 Task: Add an event  with title  Training Workshop: Leadership Development, date '2024/03/24' to 2024/03/26  & Select Event type as  Group. Add location for the event as  789 Epidaurus Theatre, Epidaurus, Greece and add a description: After each fall, allow time for participants to reflect on their experience. Discuss the emotions, challenges, and level of trust felt during the exercise. Encourage open and honest communication about how the exercise relates to the team's dynamics and collaboration.Create an event link  http-trainingworkshop:leadershipdevelopmentcom & Select the event color as  Electric Lime. , logged in from the account softage.10@softage.netand send the event invitation to softage.8@softage.net and softage.9@softage.net
Action: Mouse moved to (736, 143)
Screenshot: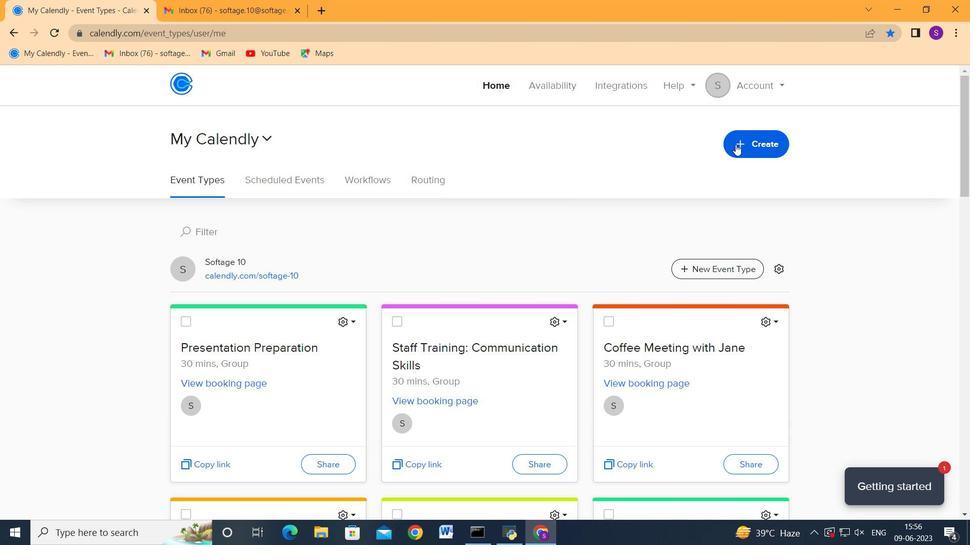 
Action: Mouse pressed left at (736, 143)
Screenshot: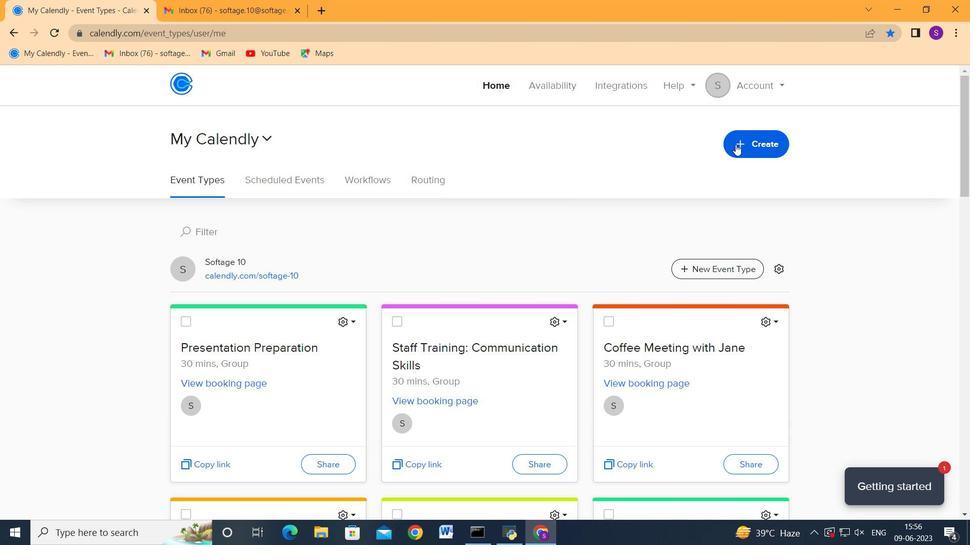 
Action: Mouse moved to (668, 207)
Screenshot: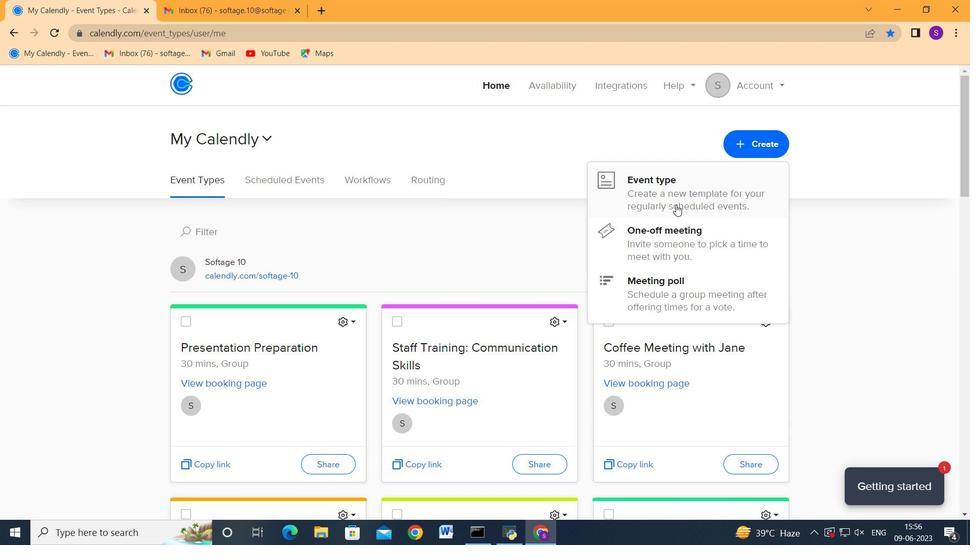 
Action: Mouse pressed left at (668, 207)
Screenshot: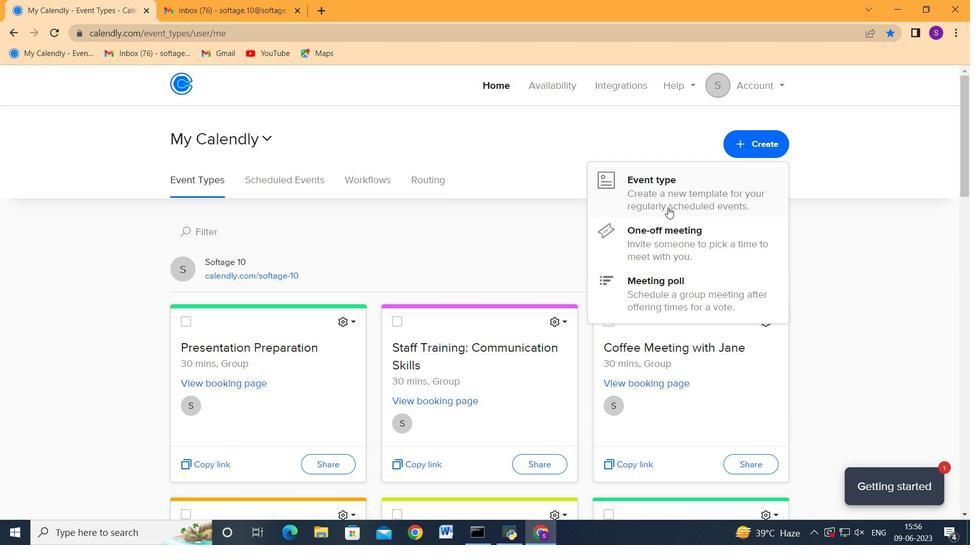 
Action: Mouse moved to (456, 294)
Screenshot: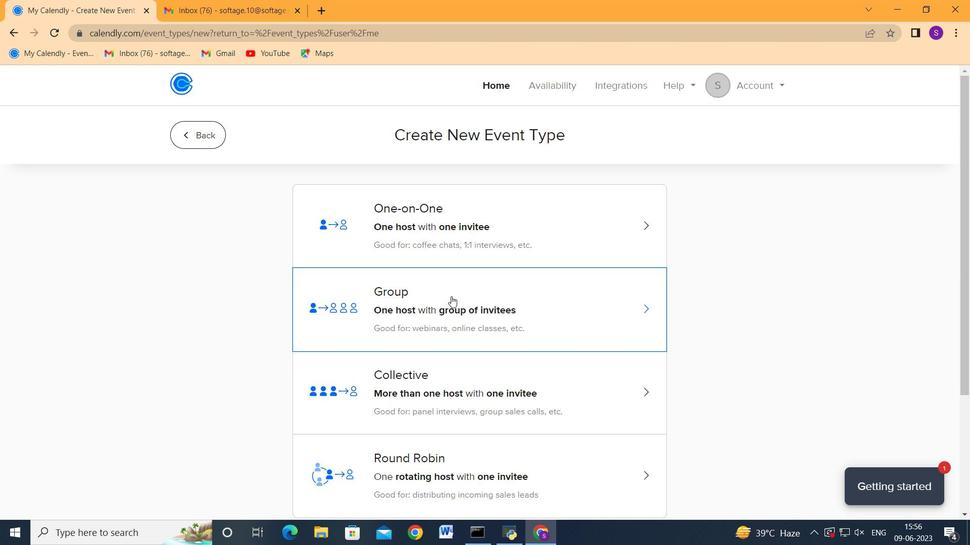 
Action: Mouse scrolled (456, 294) with delta (0, 0)
Screenshot: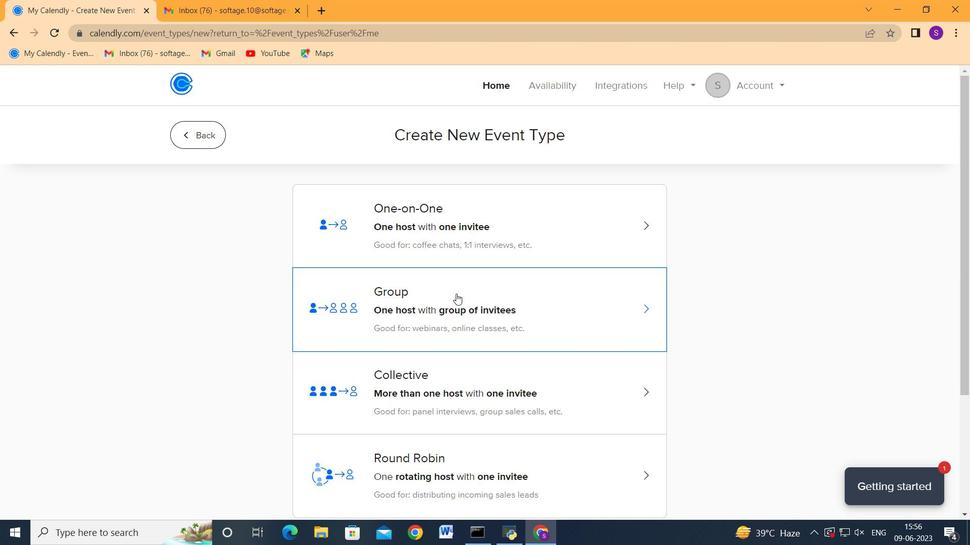 
Action: Mouse moved to (455, 296)
Screenshot: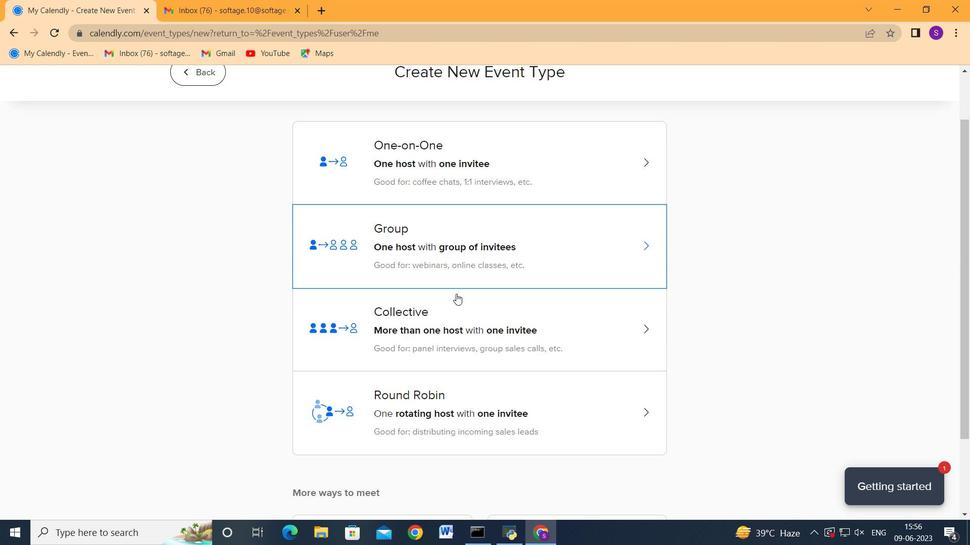 
Action: Mouse scrolled (455, 295) with delta (0, 0)
Screenshot: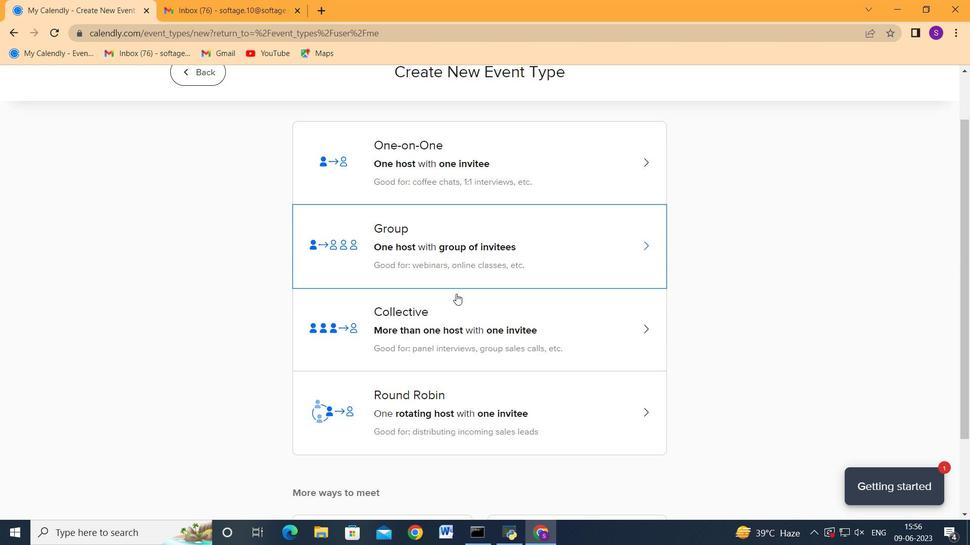 
Action: Mouse moved to (455, 297)
Screenshot: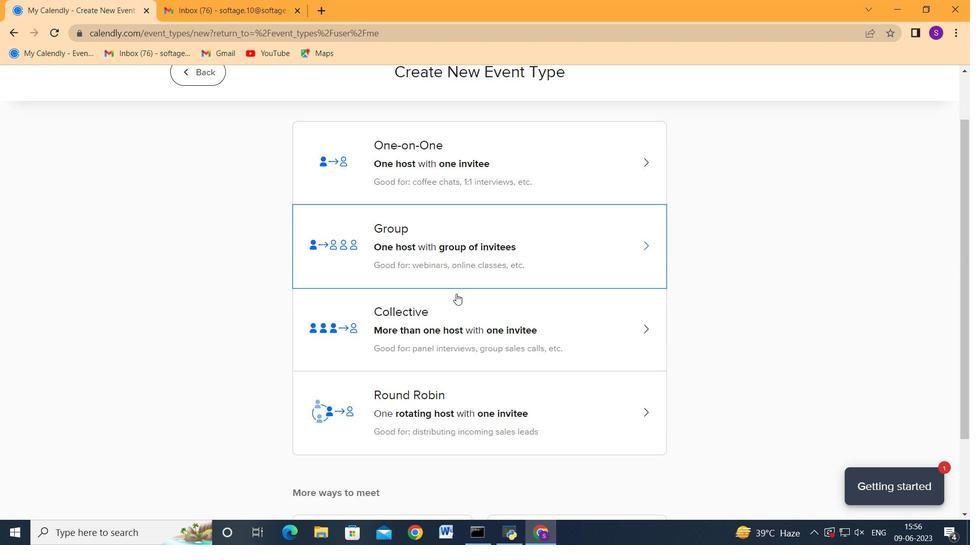 
Action: Mouse scrolled (455, 296) with delta (0, 0)
Screenshot: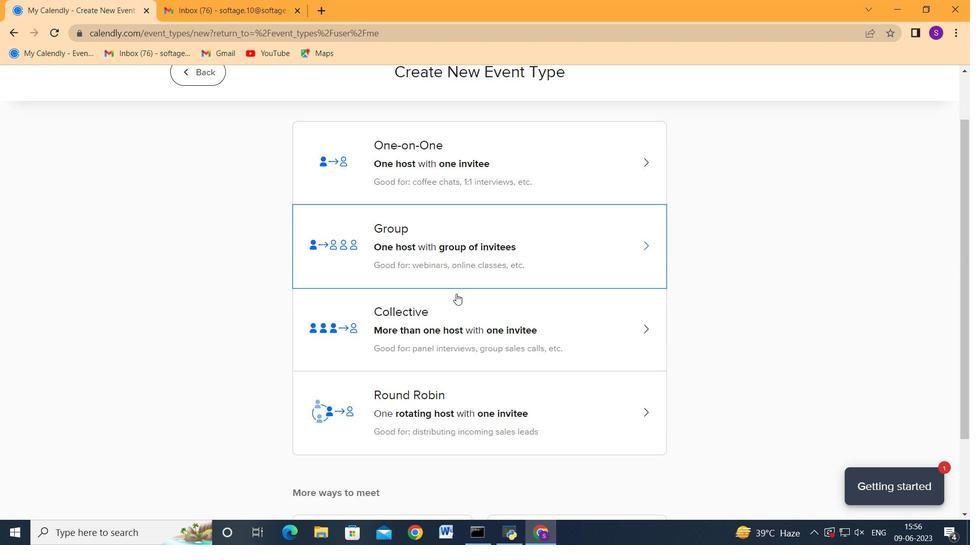 
Action: Mouse scrolled (455, 297) with delta (0, 0)
Screenshot: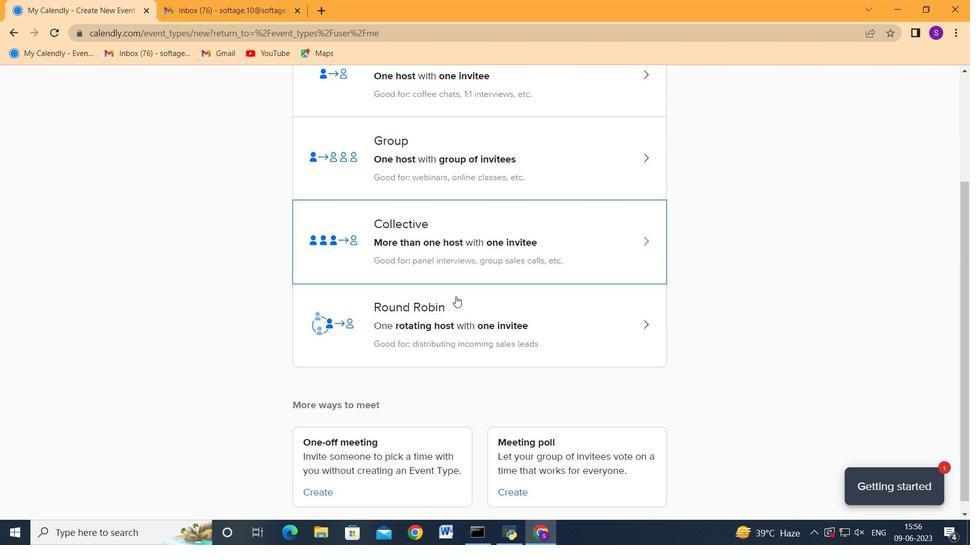 
Action: Mouse moved to (468, 294)
Screenshot: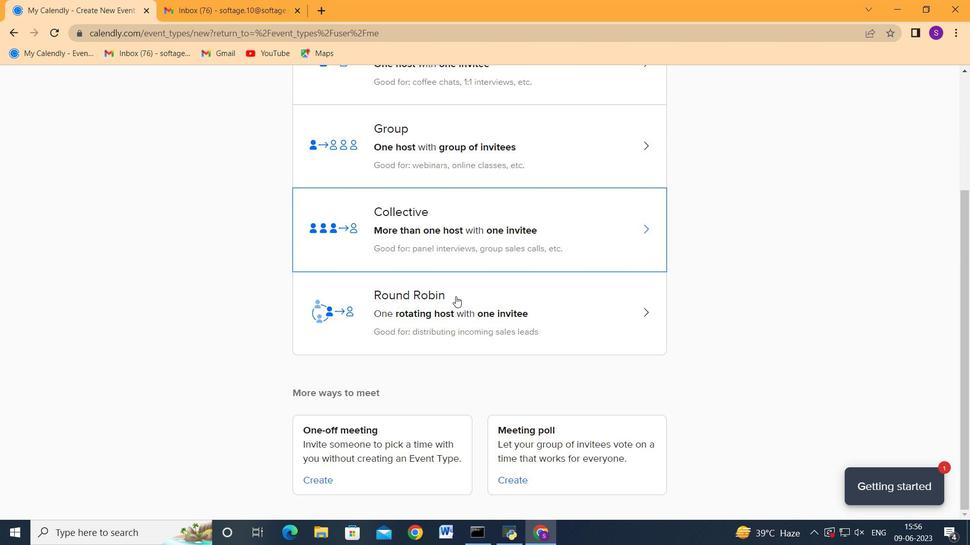 
Action: Mouse scrolled (468, 295) with delta (0, 0)
Screenshot: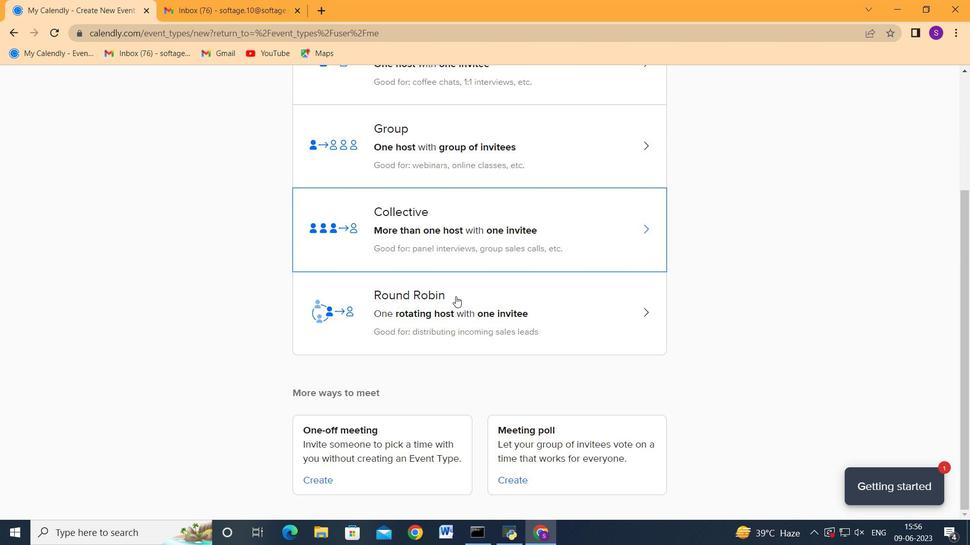 
Action: Mouse moved to (472, 287)
Screenshot: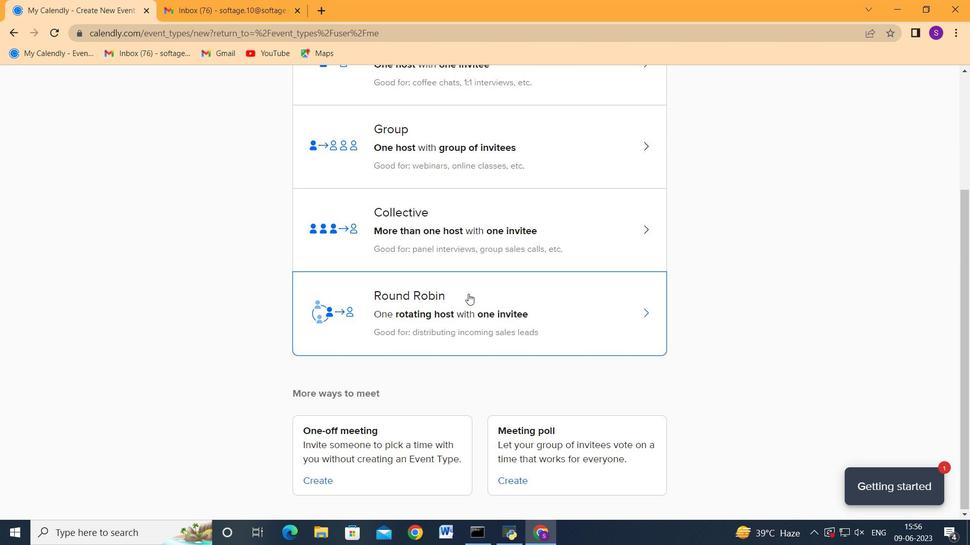 
Action: Mouse scrolled (472, 288) with delta (0, 0)
Screenshot: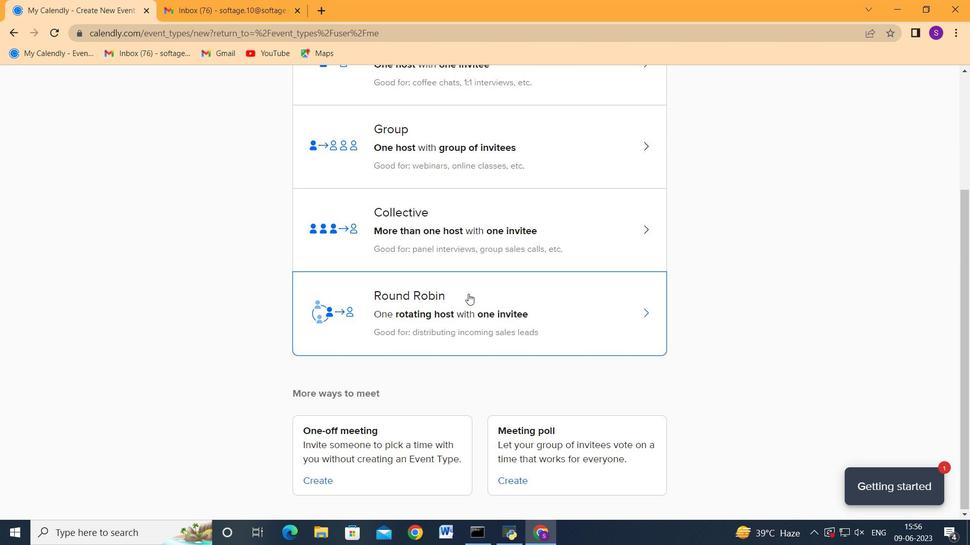 
Action: Mouse moved to (472, 287)
Screenshot: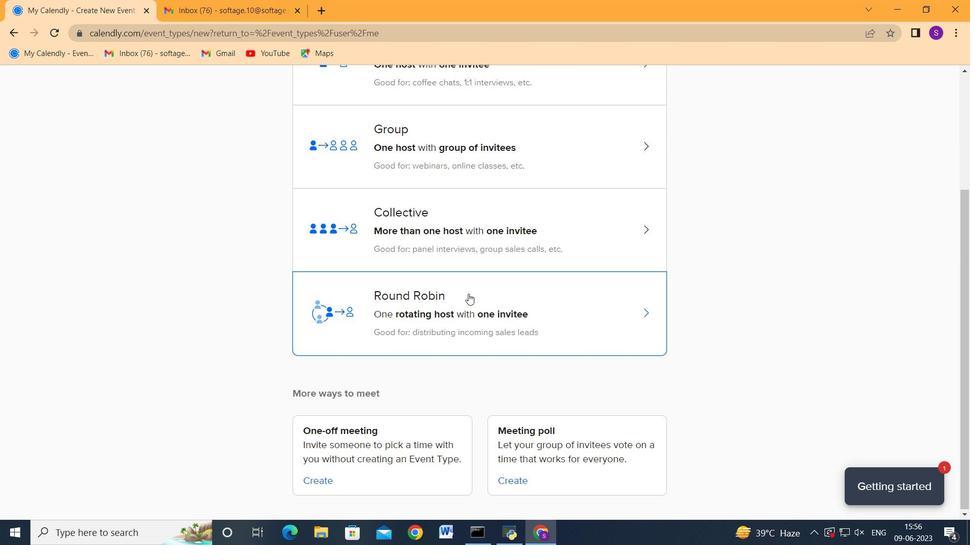 
Action: Mouse scrolled (472, 288) with delta (0, 0)
Screenshot: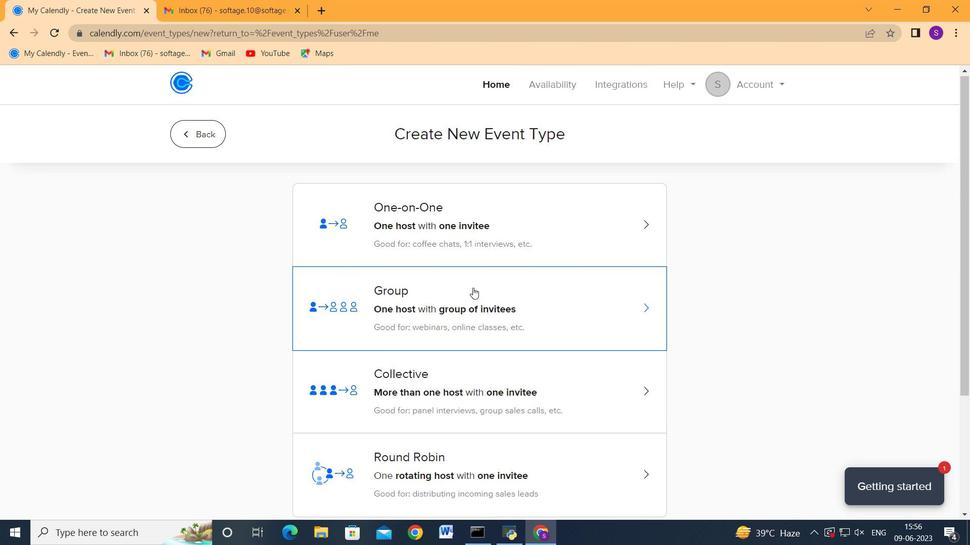 
Action: Mouse moved to (453, 281)
Screenshot: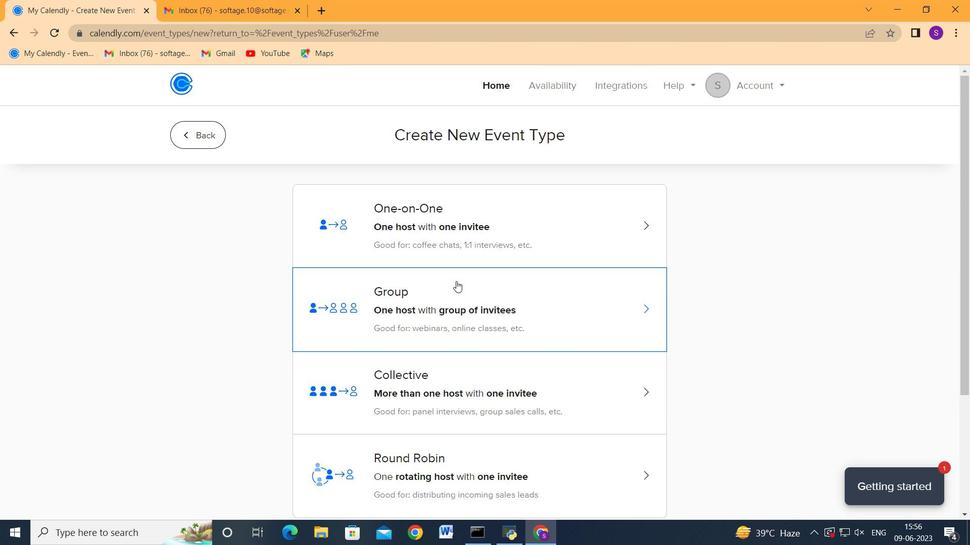 
Action: Mouse scrolled (453, 280) with delta (0, 0)
Screenshot: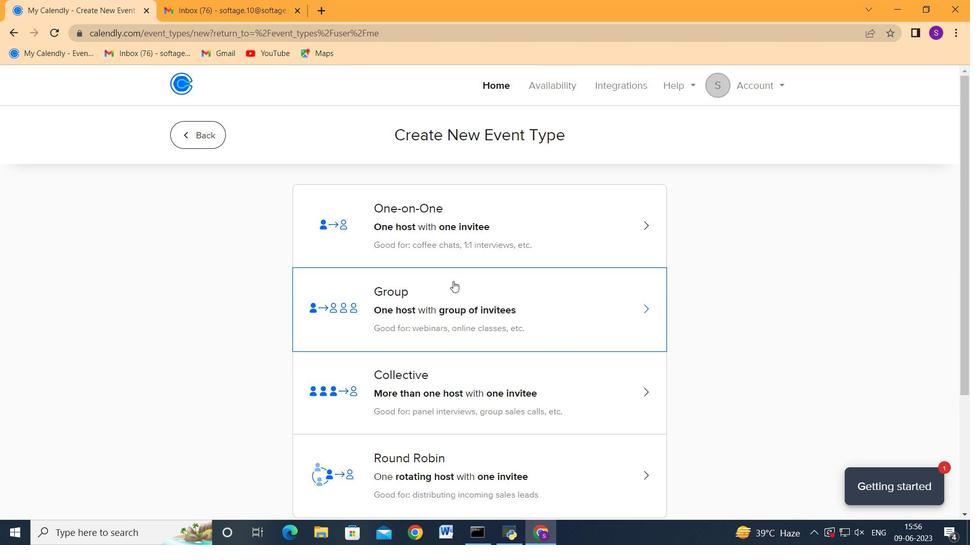 
Action: Mouse moved to (446, 290)
Screenshot: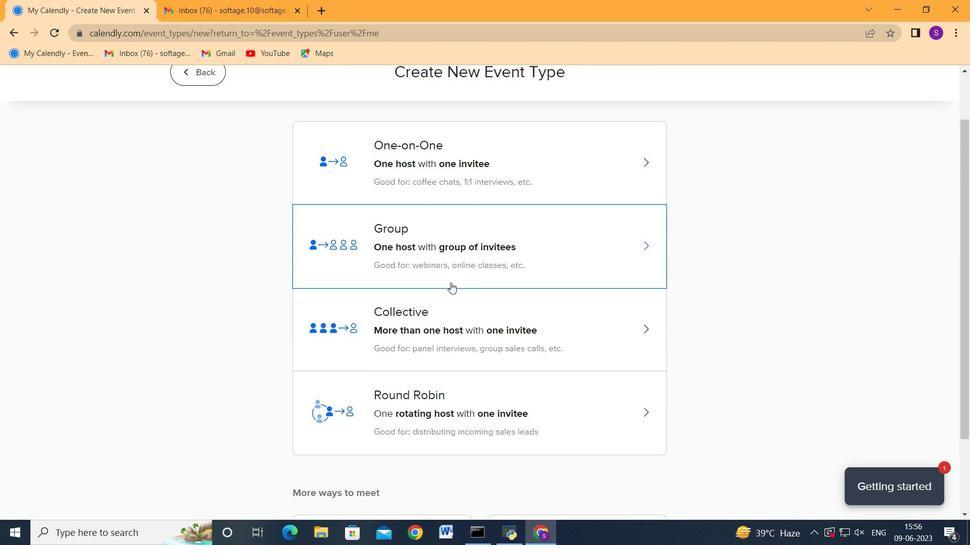 
Action: Mouse scrolled (446, 290) with delta (0, 0)
Screenshot: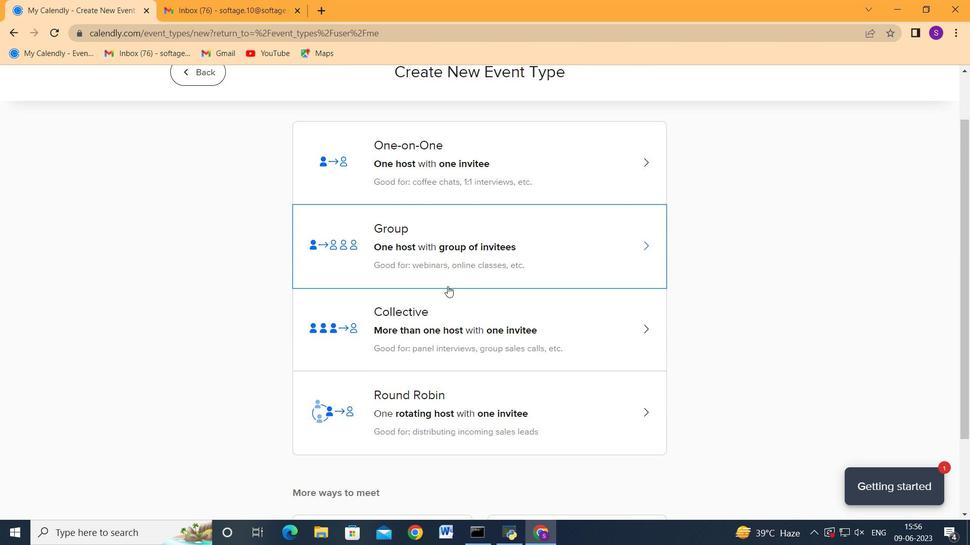 
Action: Mouse moved to (464, 210)
Screenshot: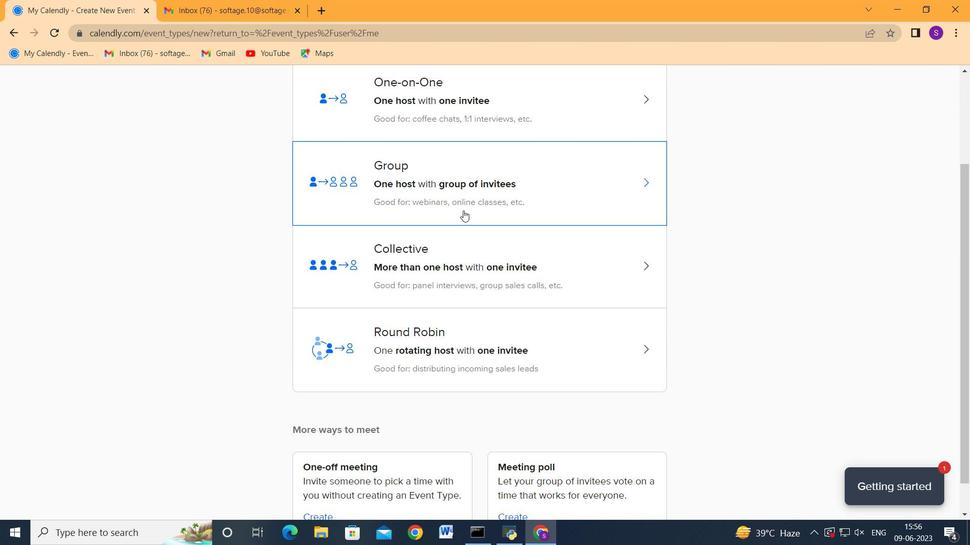
Action: Mouse pressed left at (464, 210)
Screenshot: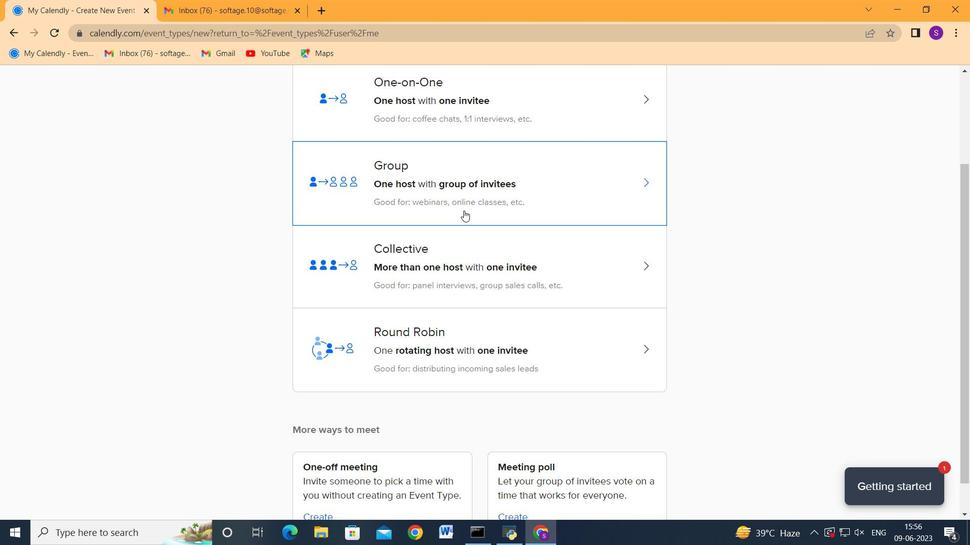 
Action: Mouse moved to (283, 319)
Screenshot: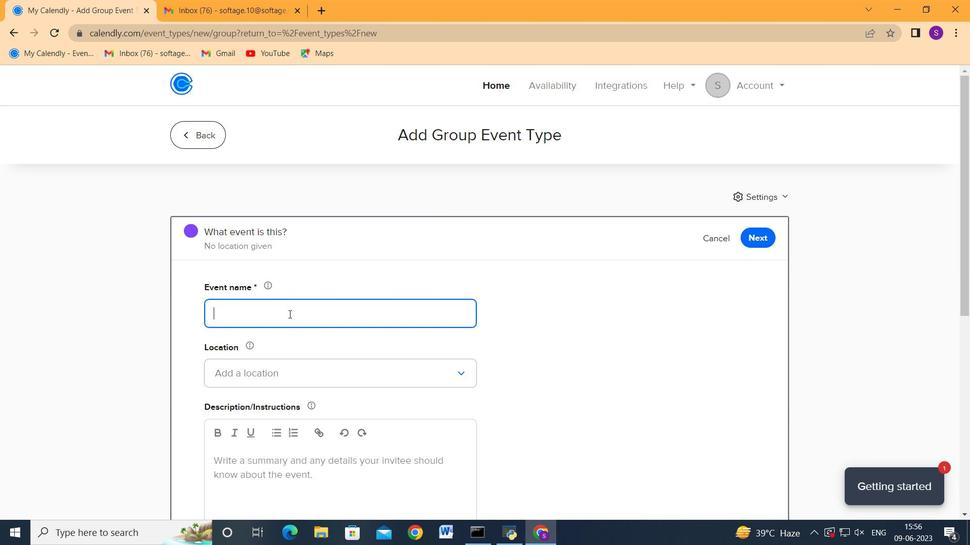 
Action: Mouse pressed left at (283, 319)
Screenshot: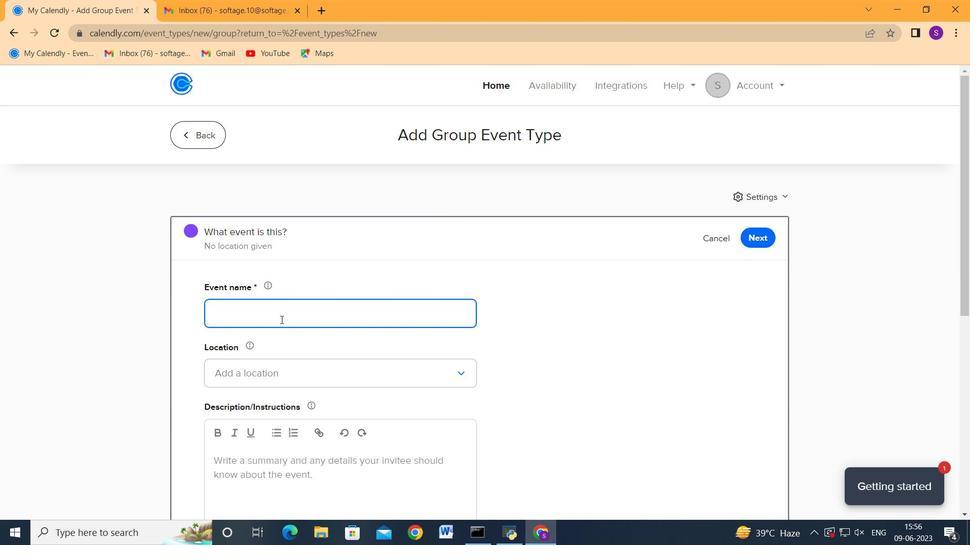 
Action: Mouse moved to (283, 319)
Screenshot: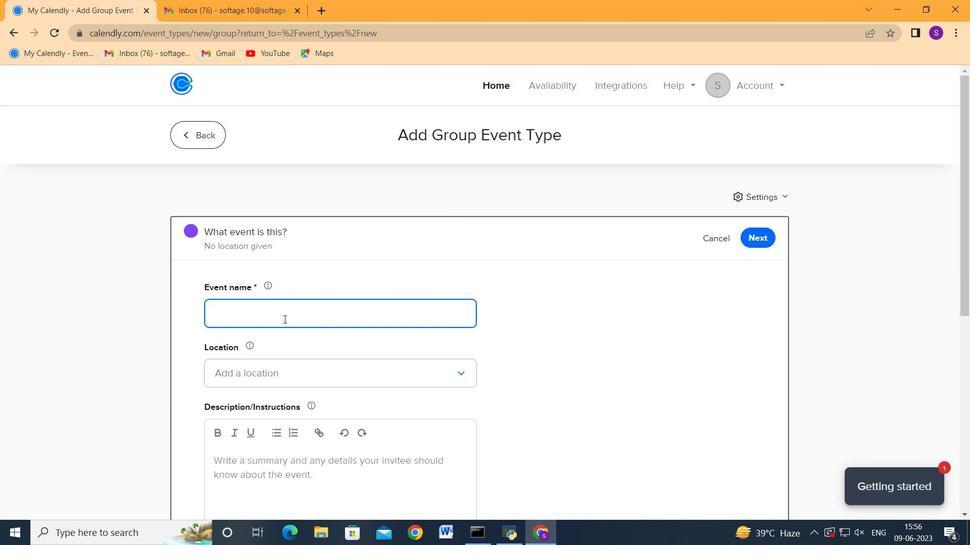 
Action: Key pressed <Key.shift>Training<Key.space><Key.shift_r>Workshop<Key.shift>:<Key.space><Key.shift>T<Key.backspace><Key.shift>Leadership<Key.space><Key.shift_r>Development<Key.tab>
Screenshot: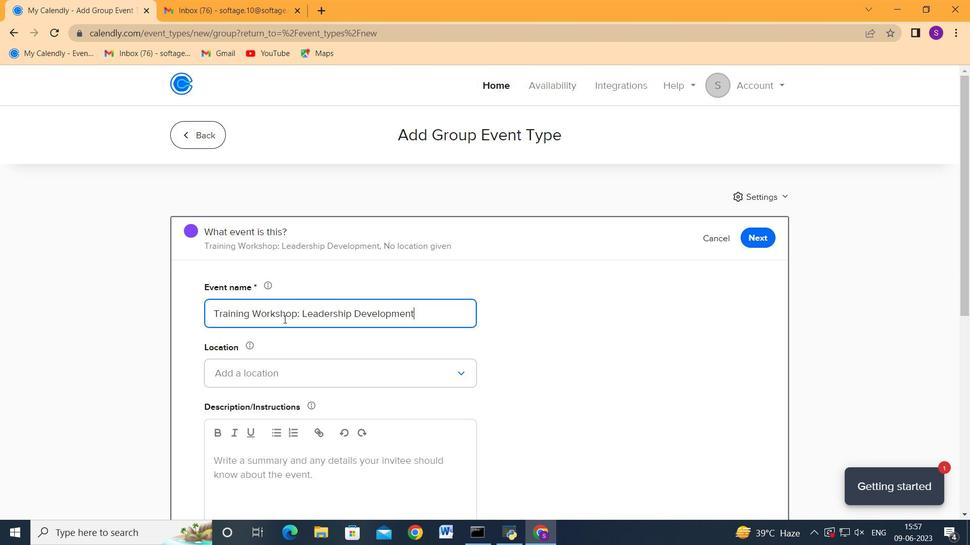 
Action: Mouse moved to (284, 380)
Screenshot: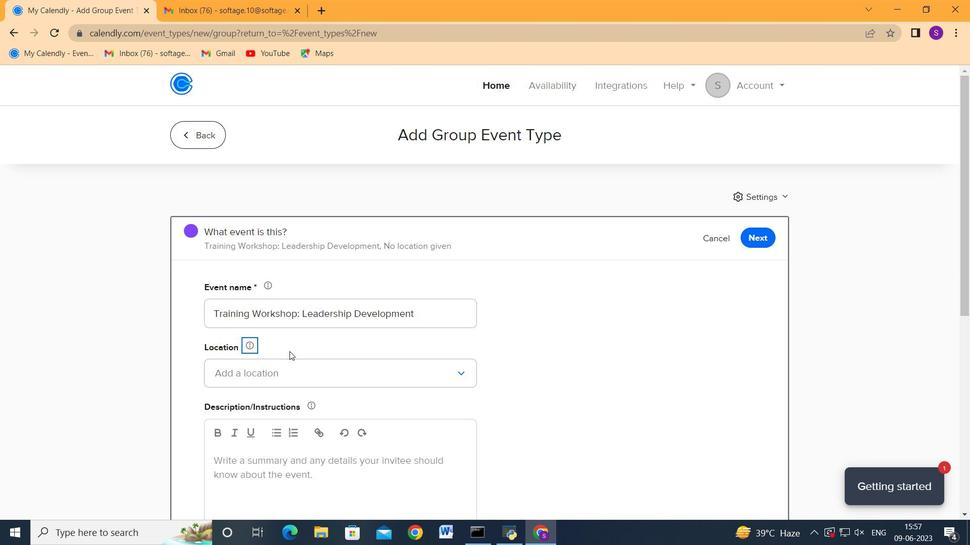 
Action: Mouse pressed left at (284, 380)
Screenshot: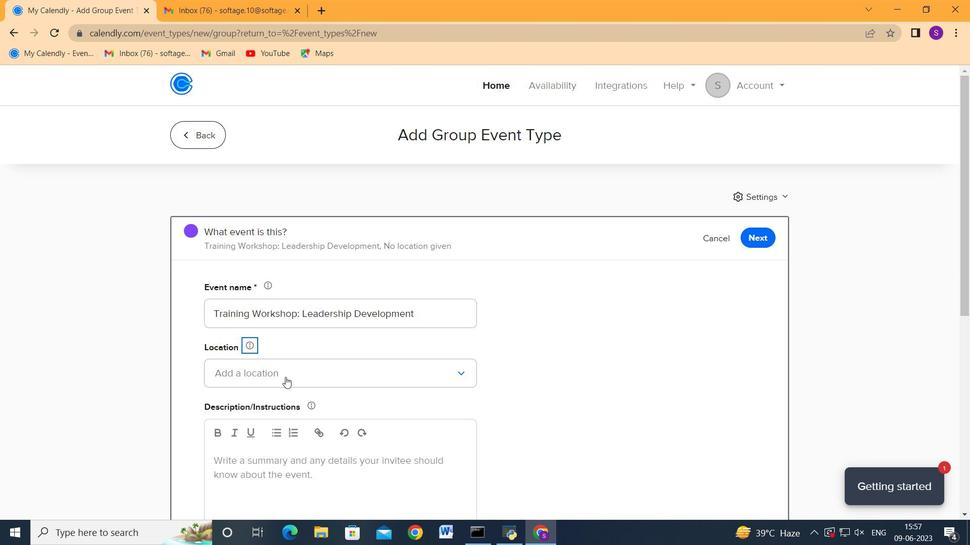 
Action: Mouse moved to (271, 405)
Screenshot: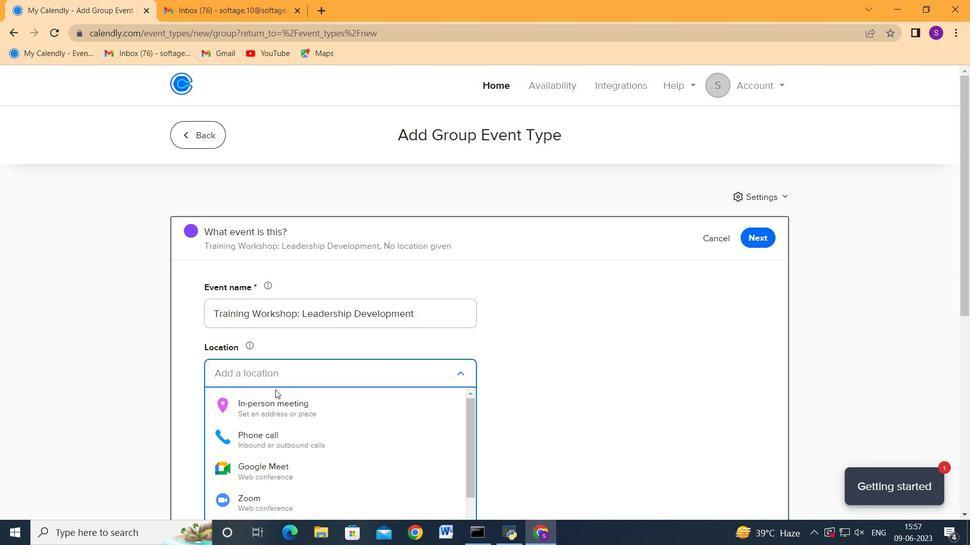 
Action: Mouse pressed left at (271, 405)
Screenshot: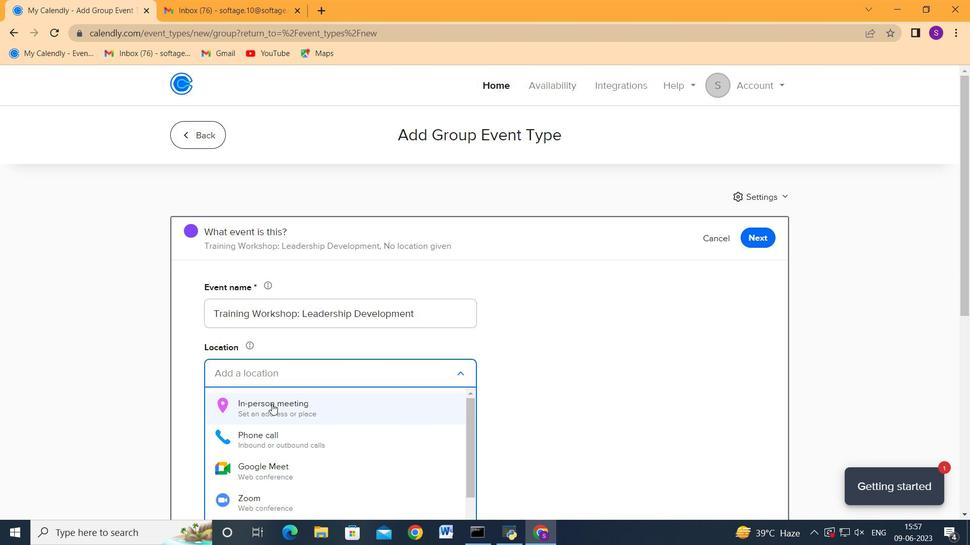 
Action: Mouse moved to (415, 211)
Screenshot: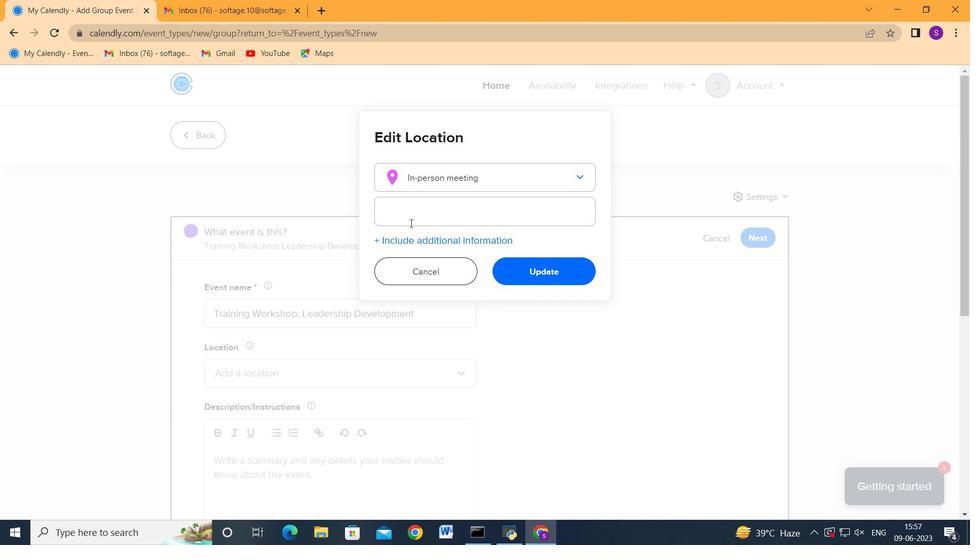 
Action: Mouse pressed left at (415, 211)
Screenshot: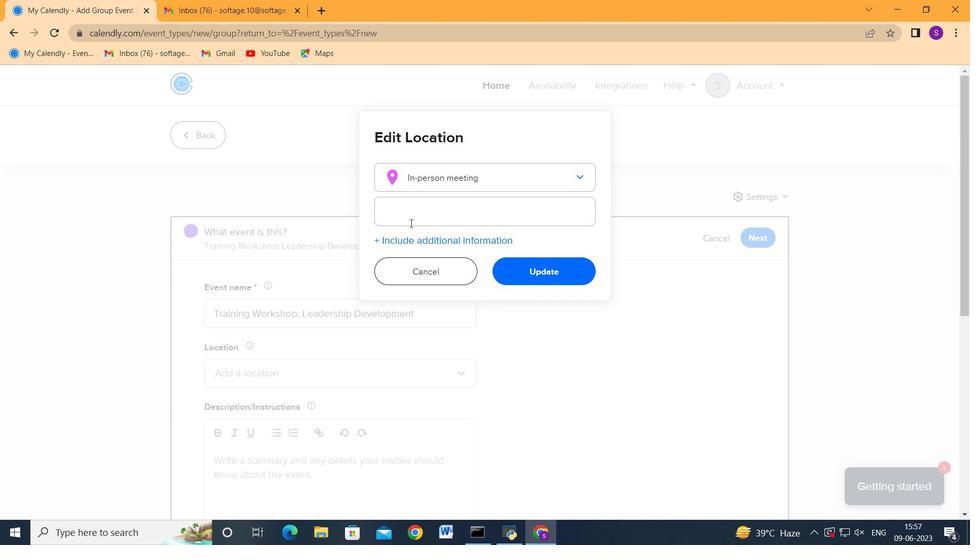 
Action: Mouse moved to (415, 211)
Screenshot: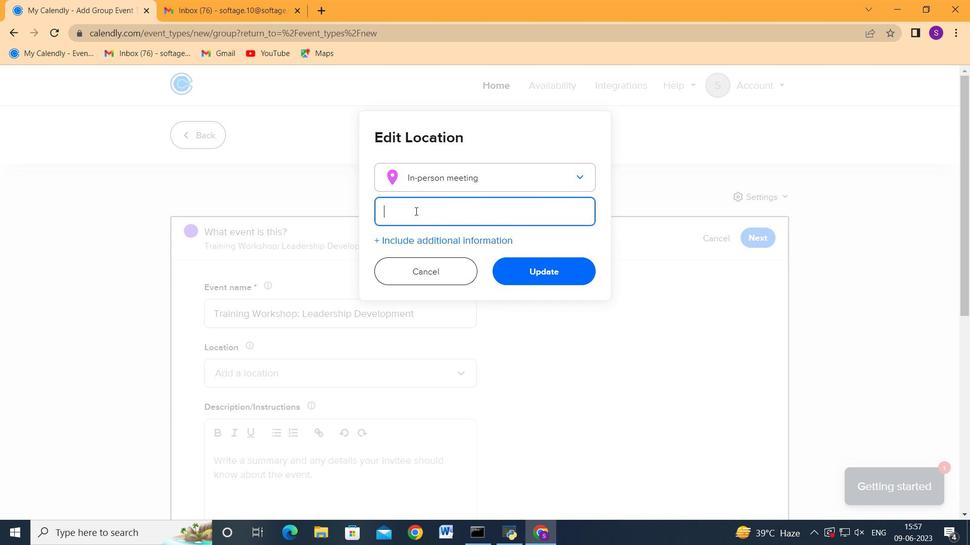 
Action: Key pressed 789<Key.space><Key.shift_r>Epidar<Key.backspace>ura<Key.backspace>us<Key.space><Key.shift>Theatre,<Key.space><Key.shift_r>Epidaurau<Key.backspace><Key.backspace>us,<Key.space><Key.shift_r>Greece
Screenshot: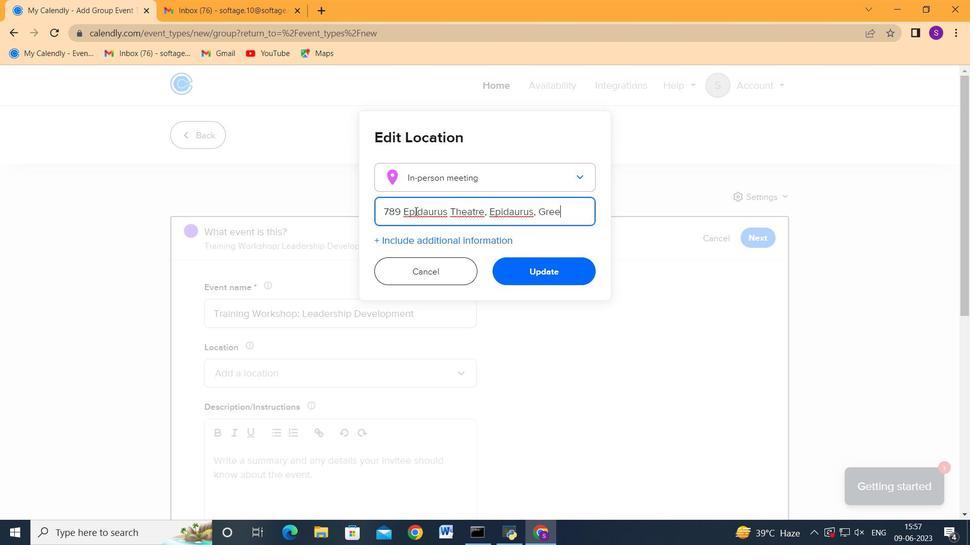 
Action: Mouse moved to (524, 274)
Screenshot: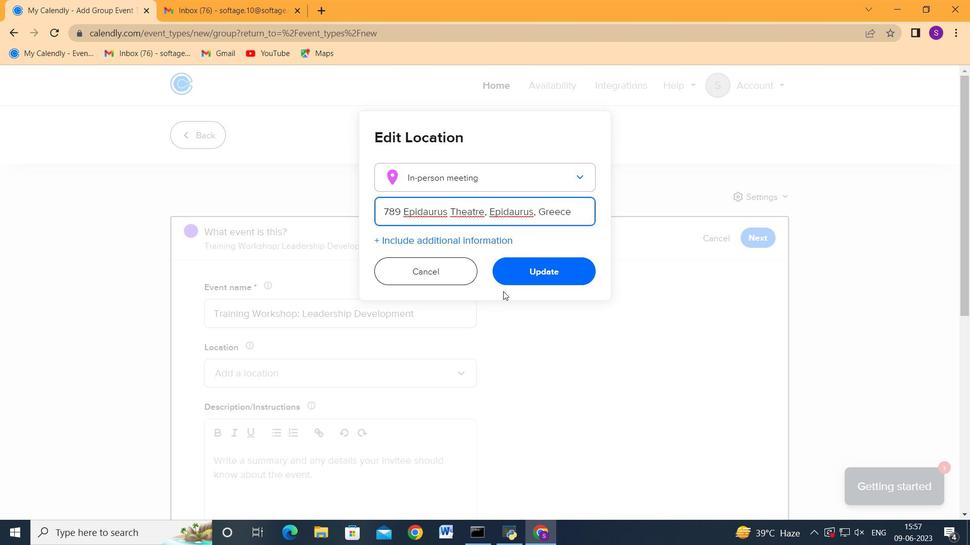 
Action: Mouse pressed left at (524, 274)
Screenshot: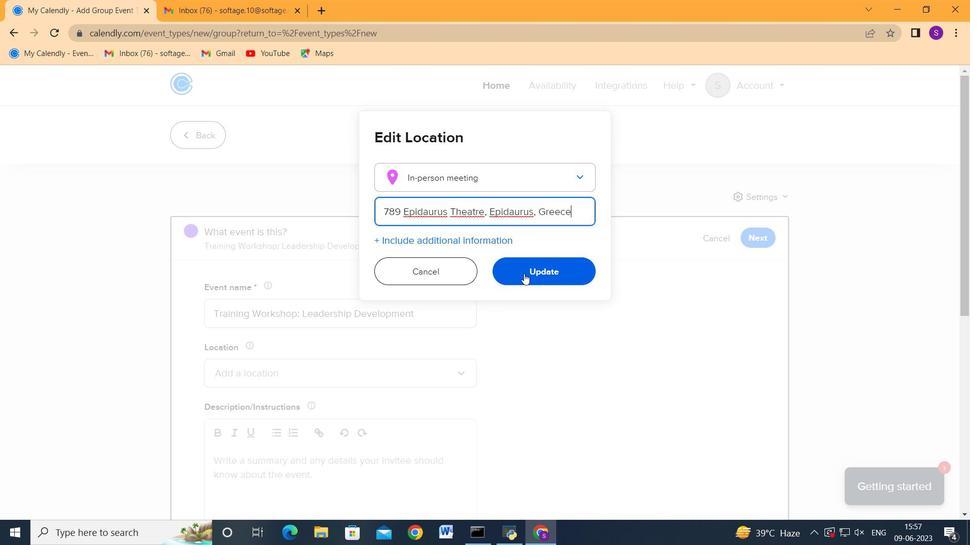 
Action: Mouse moved to (503, 305)
Screenshot: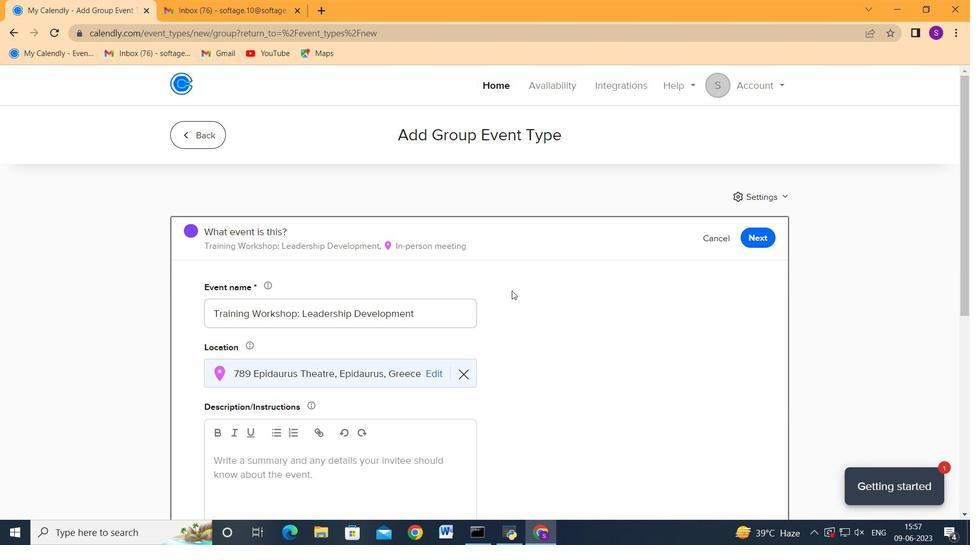 
Action: Mouse scrolled (503, 304) with delta (0, 0)
Screenshot: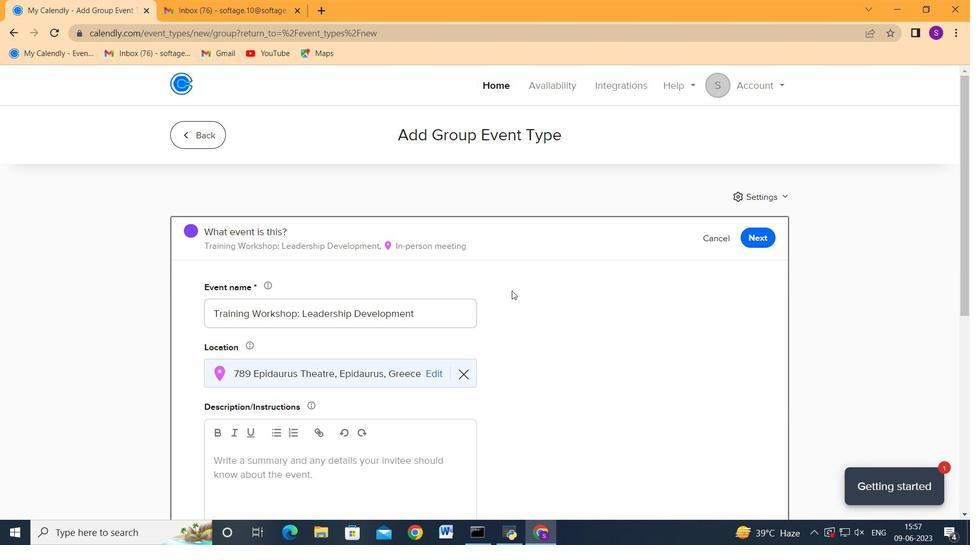 
Action: Mouse scrolled (503, 304) with delta (0, 0)
Screenshot: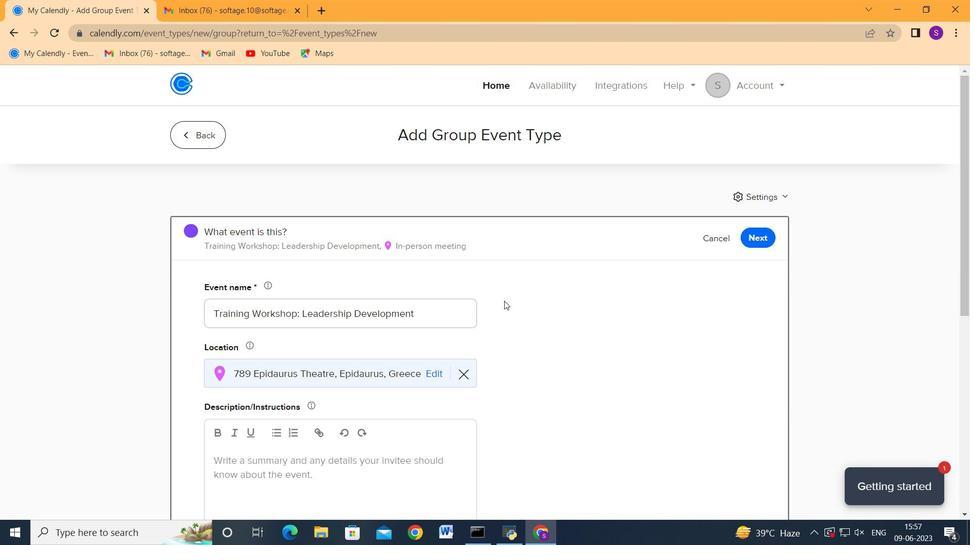 
Action: Mouse moved to (338, 332)
Screenshot: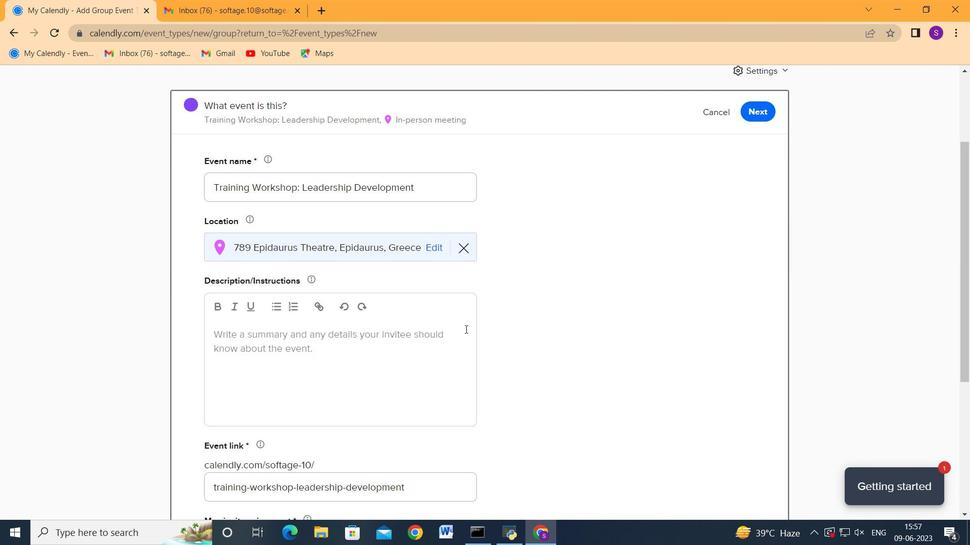 
Action: Mouse pressed left at (338, 332)
Screenshot: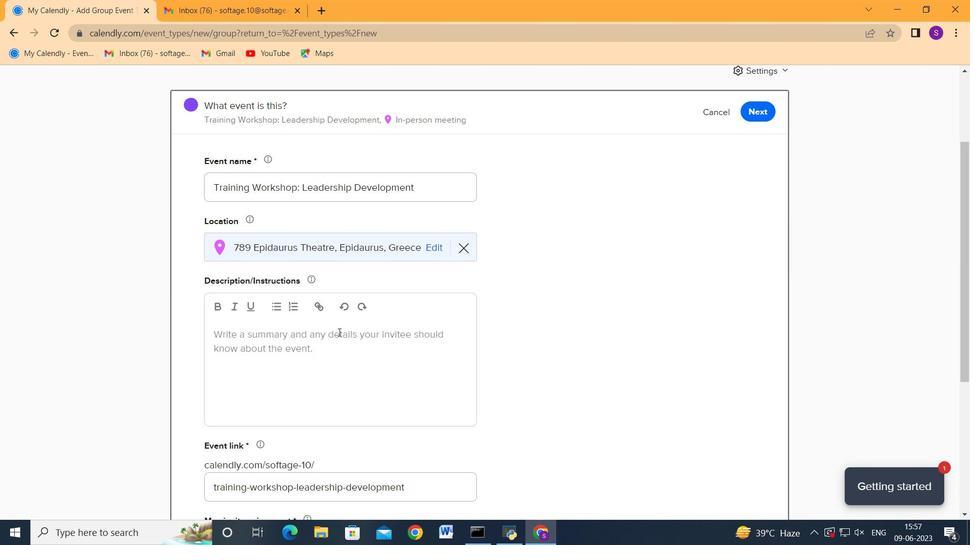 
Action: Key pressed <Key.shift>After<Key.space>eac<Key.backspace><Key.backspace><Key.backspace>each<Key.space>fall<Key.space><Key.backspace>,<Key.space>allow<Key.space>time<Key.space>for<Key.space>participants<Key.space>to<Key.space>reflect<Key.space>on<Key.space>theri<Key.space>e<Key.backspace><Key.backspace><Key.backspace><Key.backspace>ir<Key.space>experience.<Key.space><Key.shift>Discuss<Key.space>the<Key.space>emotions,<Key.space>challegnew<Key.backspace><Key.backspace><Key.backspace><Key.backspace>nges,<Key.space>and<Key.space>level<Key.space>of<Key.space>trust<Key.space>felt<Key.space>during<Key.space>the<Key.space>exercise.<Key.space><Key.shift>Encourage<Key.space>open<Key.space>and<Key.space>honest<Key.space>communication<Key.space>about<Key.space>how<Key.space>the<Key.space>exercise<Key.space>rek<Key.backspace>lated<Key.space><Key.backspace><Key.backspace>s<Key.space>to<Key.space>the<Key.space>team's<Key.space>dynamics<Key.space><Key.backspace><Key.space>and<Key.space>collaboration.
Screenshot: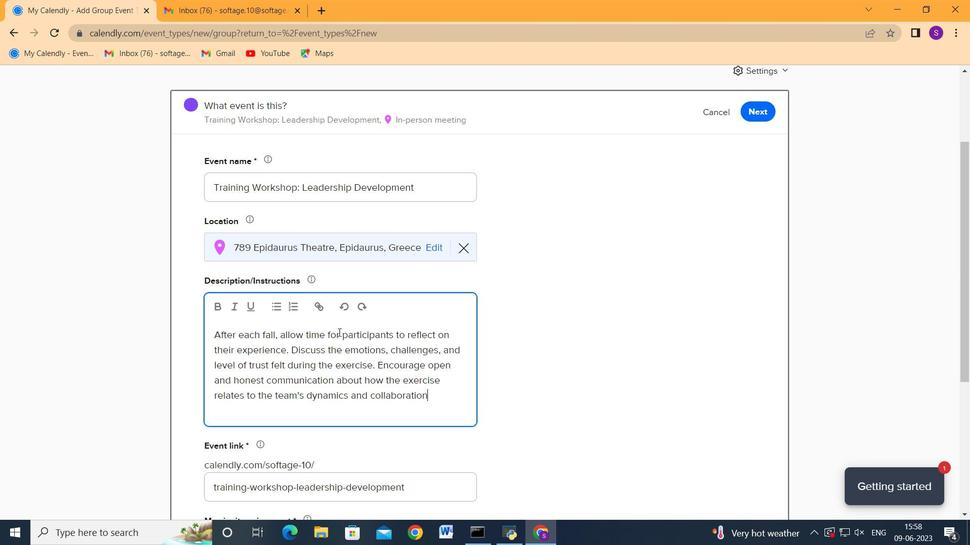 
Action: Mouse scrolled (338, 332) with delta (0, 0)
Screenshot: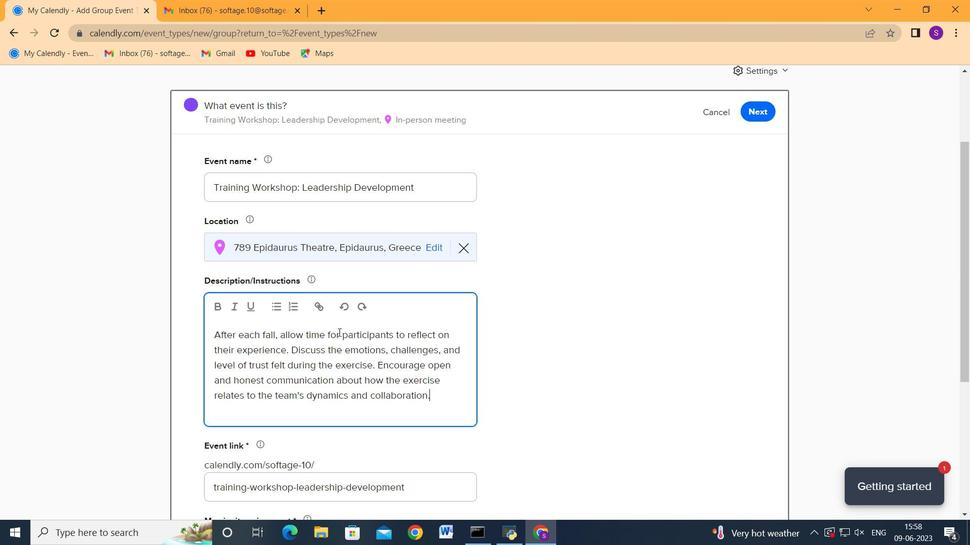 
Action: Mouse scrolled (338, 332) with delta (0, 0)
Screenshot: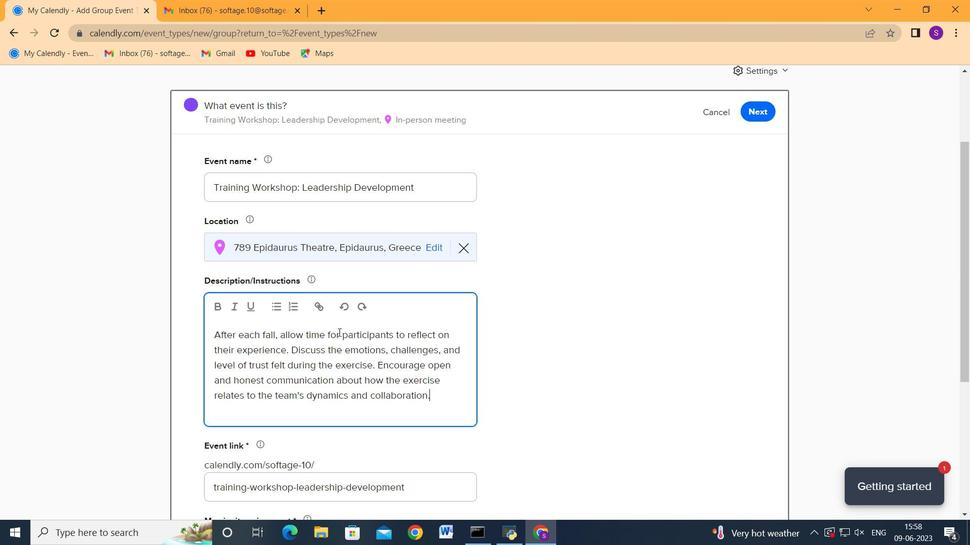 
Action: Mouse moved to (344, 354)
Screenshot: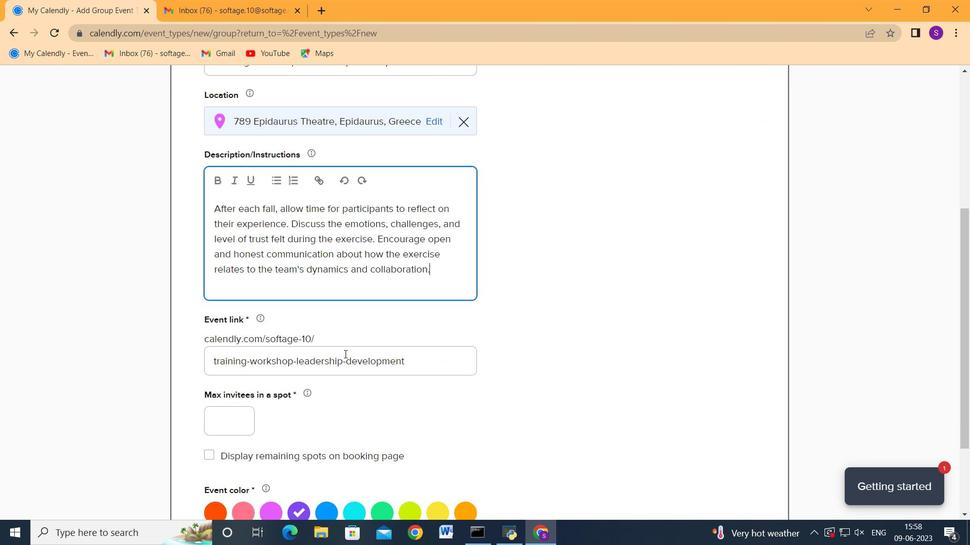 
Action: Mouse pressed left at (344, 354)
Screenshot: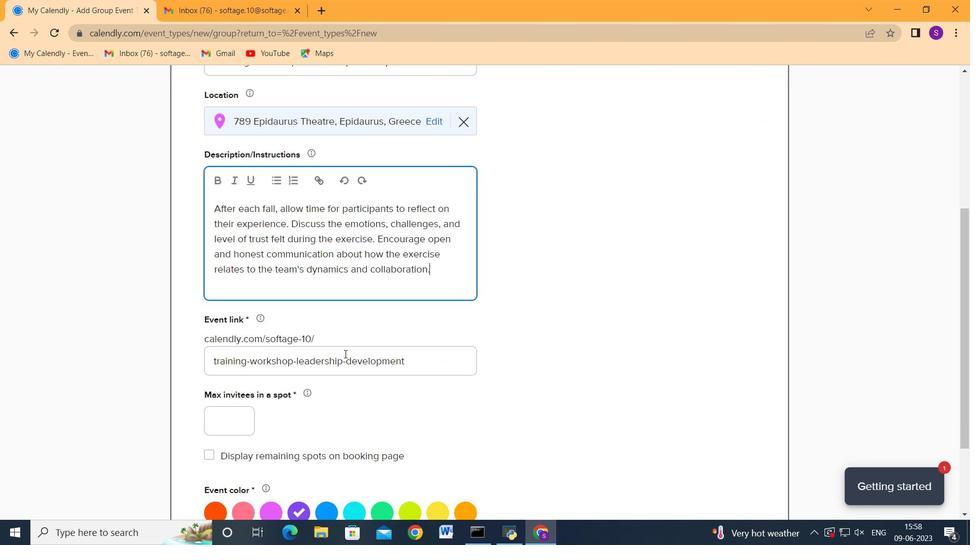 
Action: Mouse moved to (345, 354)
Screenshot: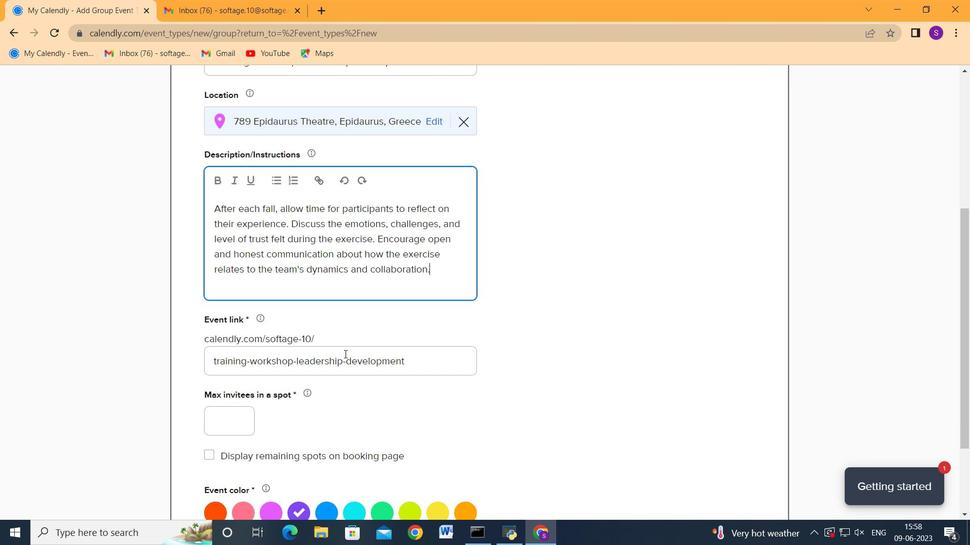 
Action: Key pressed ctrl+A<Key.backspace>http-training<Key.space><Key.backspace>workshopleadershiop<Key.backspace><Key.backspace>pdevelopmentcom
Screenshot: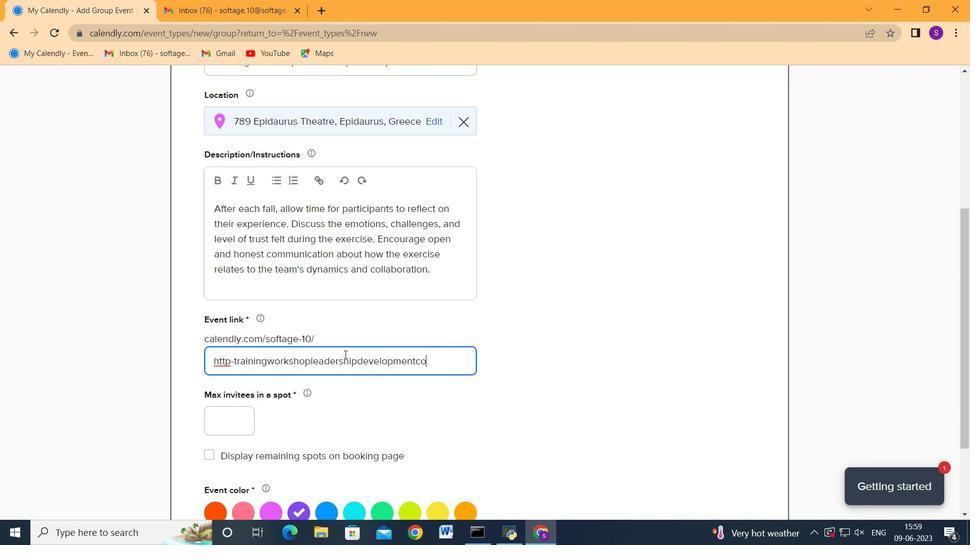 
Action: Mouse moved to (230, 416)
Screenshot: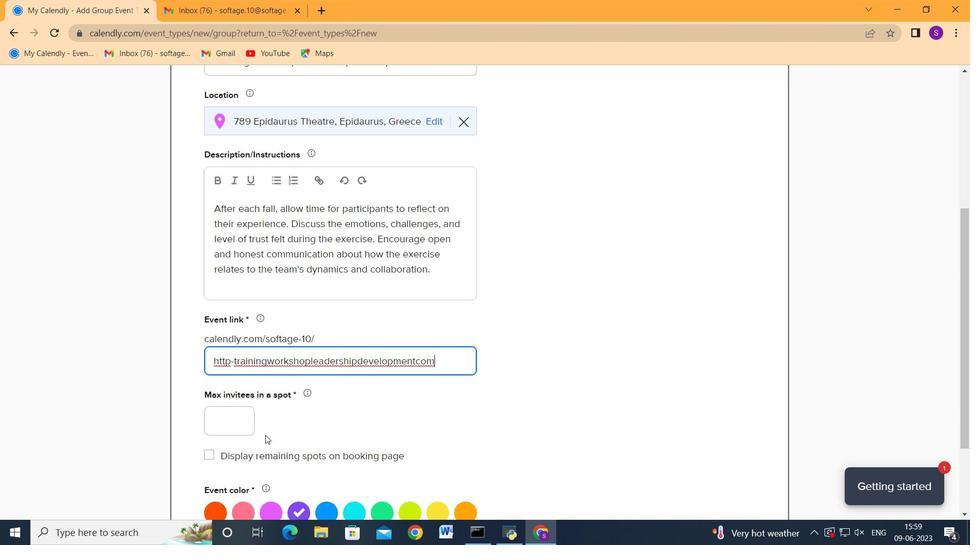 
Action: Mouse pressed left at (230, 416)
Screenshot: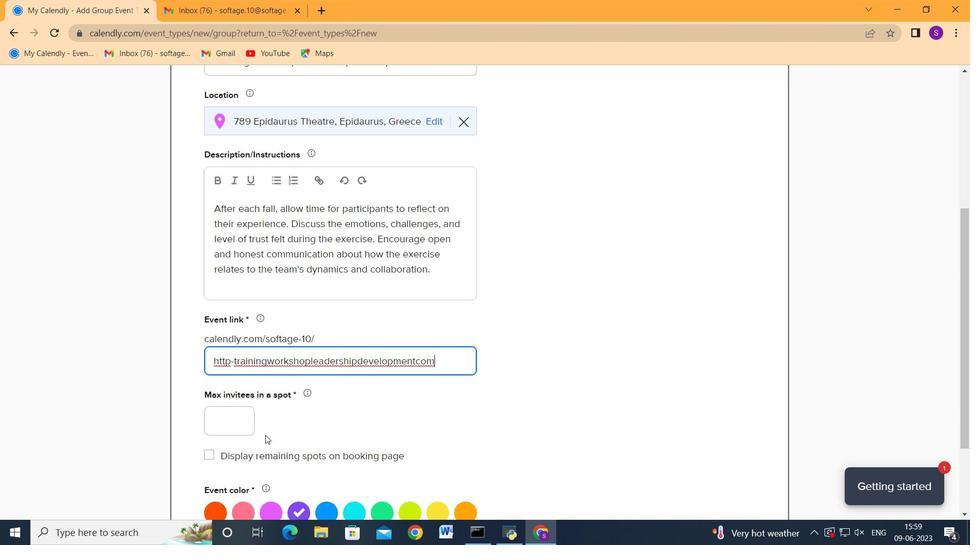
Action: Mouse moved to (234, 415)
Screenshot: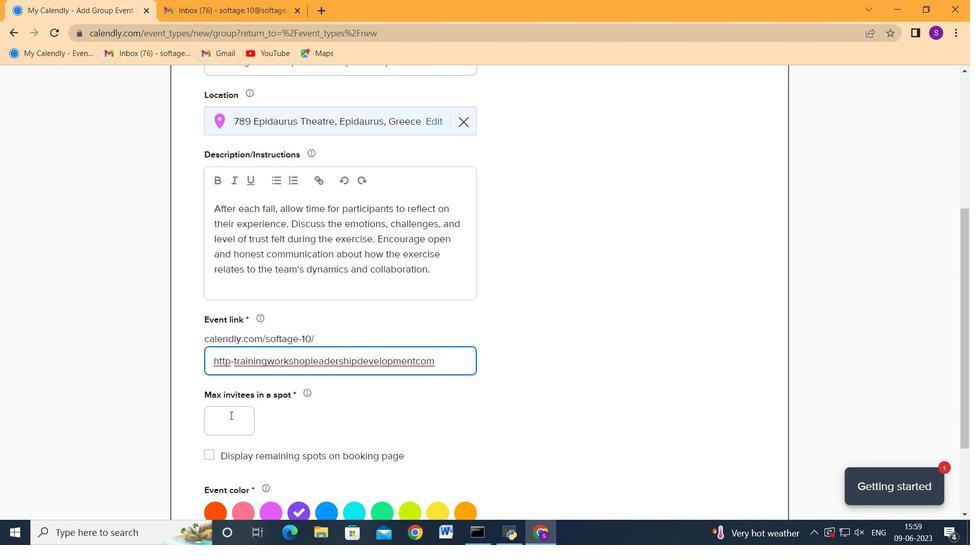 
Action: Key pressed 2
Screenshot: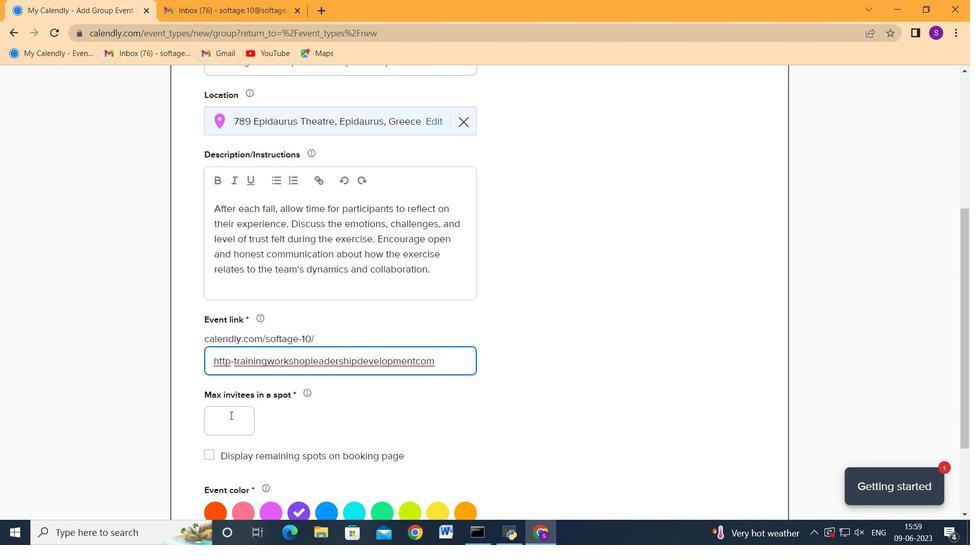 
Action: Mouse moved to (325, 400)
Screenshot: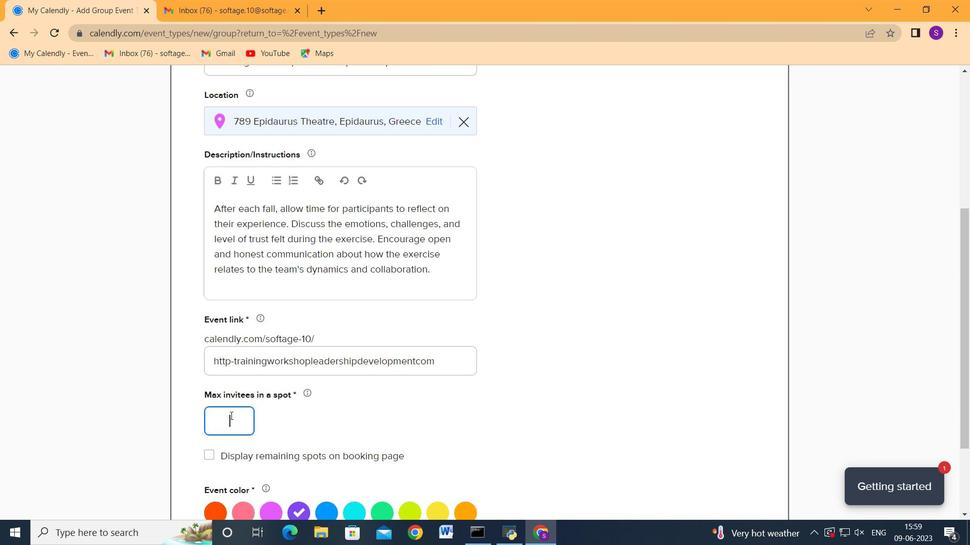 
Action: Key pressed <Key.space>
Screenshot: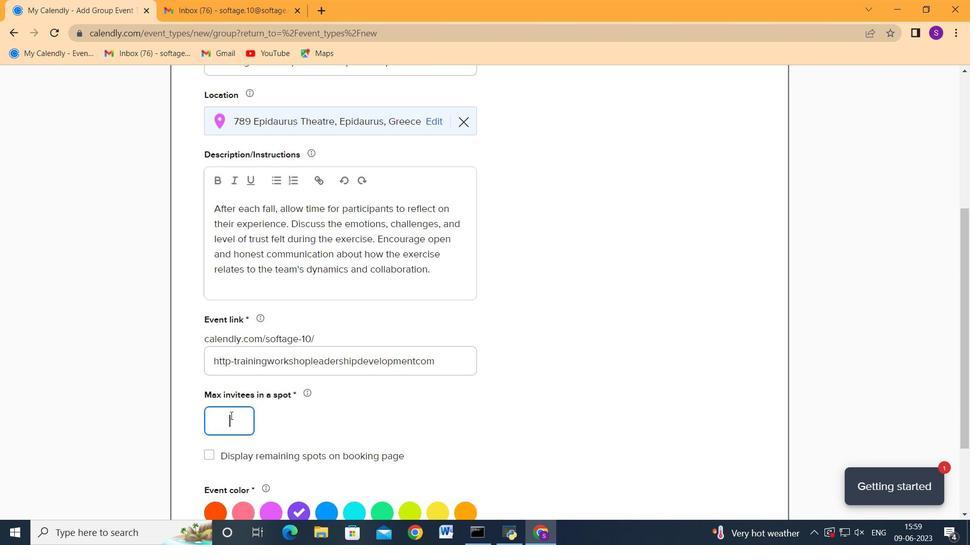 
Action: Mouse moved to (603, 355)
Screenshot: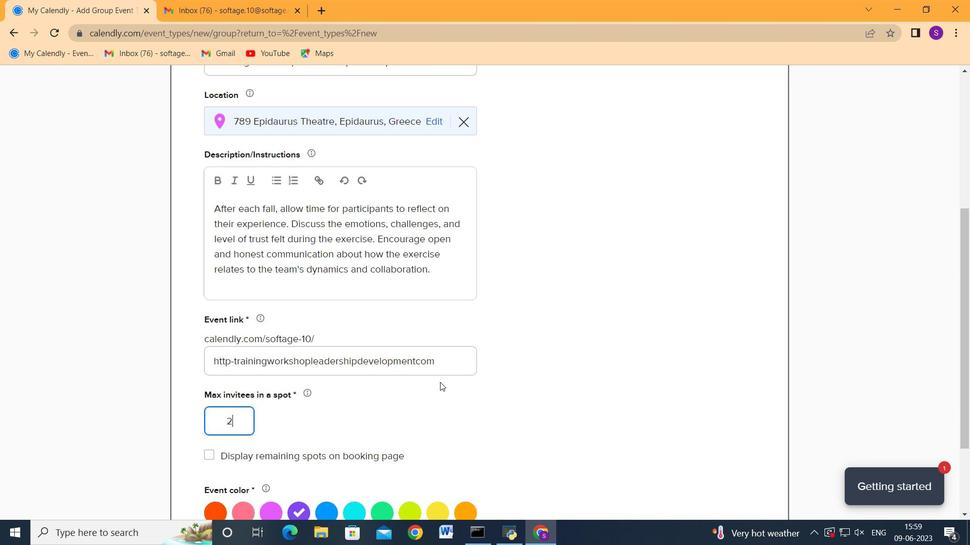 
Action: Mouse scrolled (603, 355) with delta (0, 0)
Screenshot: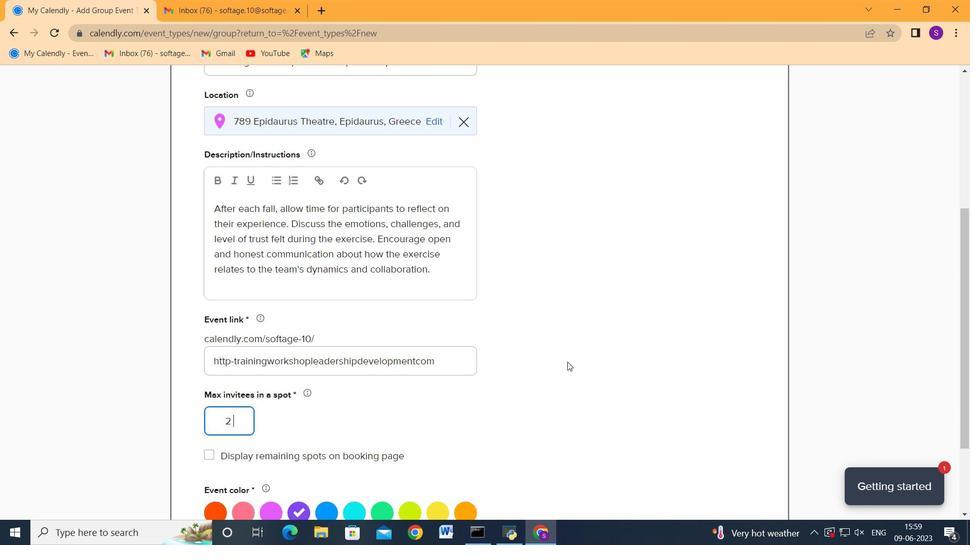 
Action: Mouse scrolled (603, 355) with delta (0, 0)
Screenshot: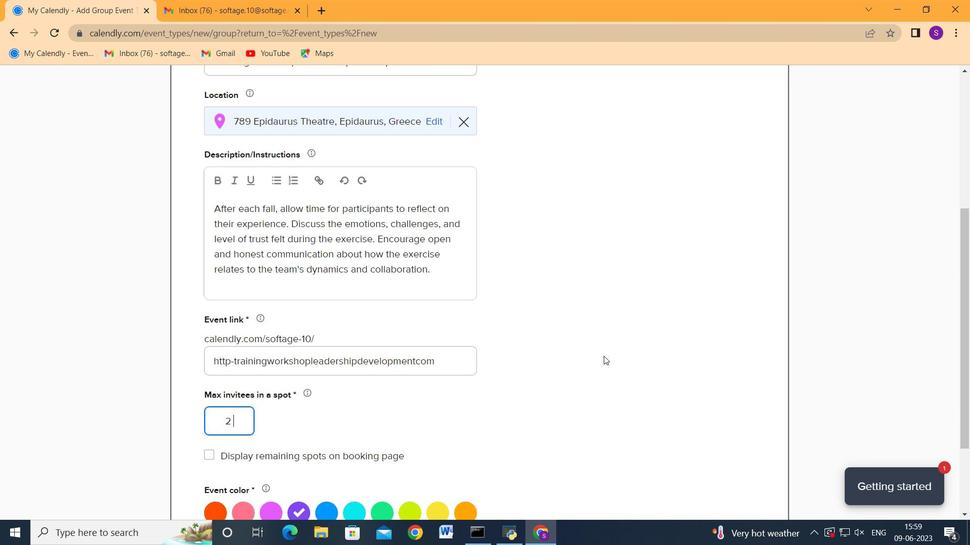 
Action: Mouse moved to (415, 392)
Screenshot: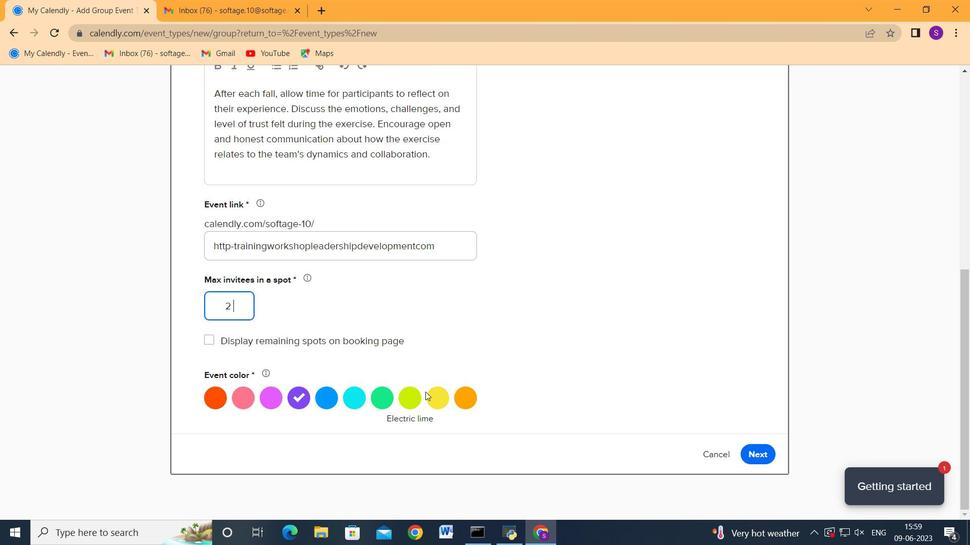 
Action: Mouse pressed left at (415, 392)
Screenshot: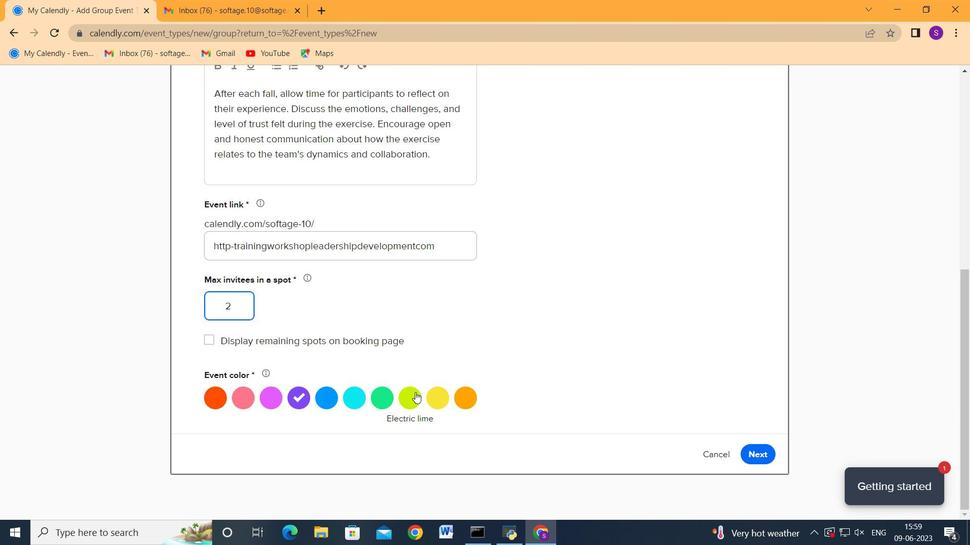 
Action: Mouse moved to (746, 452)
Screenshot: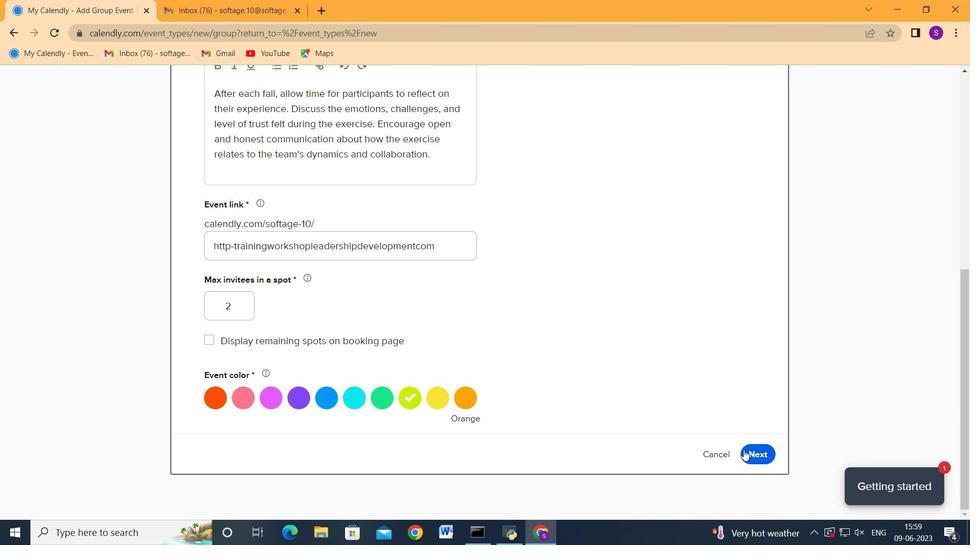 
Action: Mouse pressed left at (746, 452)
Screenshot: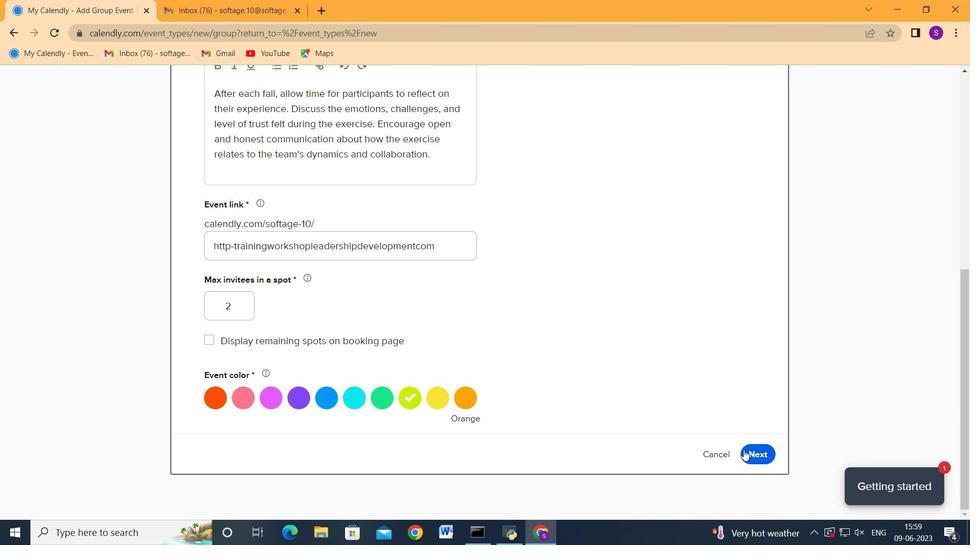 
Action: Mouse moved to (464, 339)
Screenshot: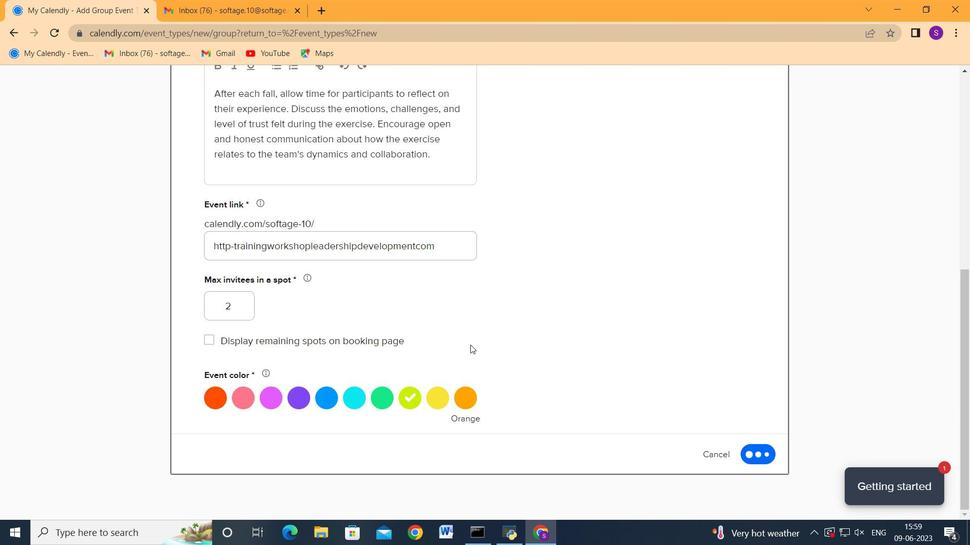 
Action: Mouse scrolled (464, 339) with delta (0, 0)
Screenshot: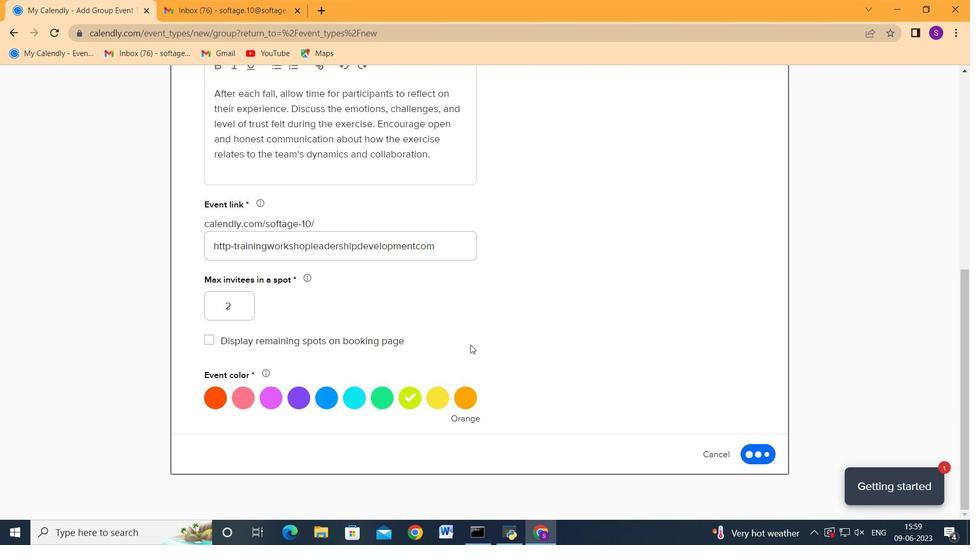
Action: Mouse scrolled (464, 339) with delta (0, 0)
Screenshot: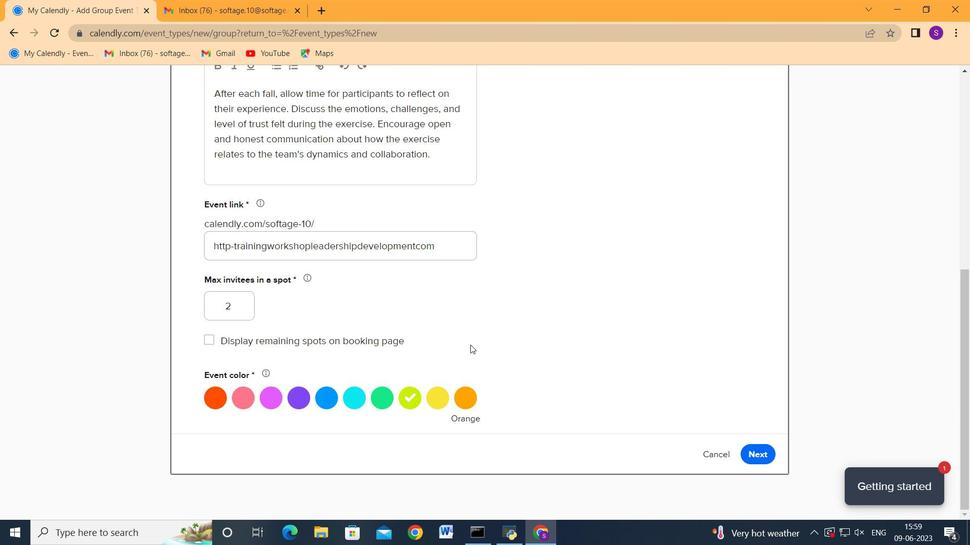 
Action: Mouse scrolled (464, 339) with delta (0, 0)
Screenshot: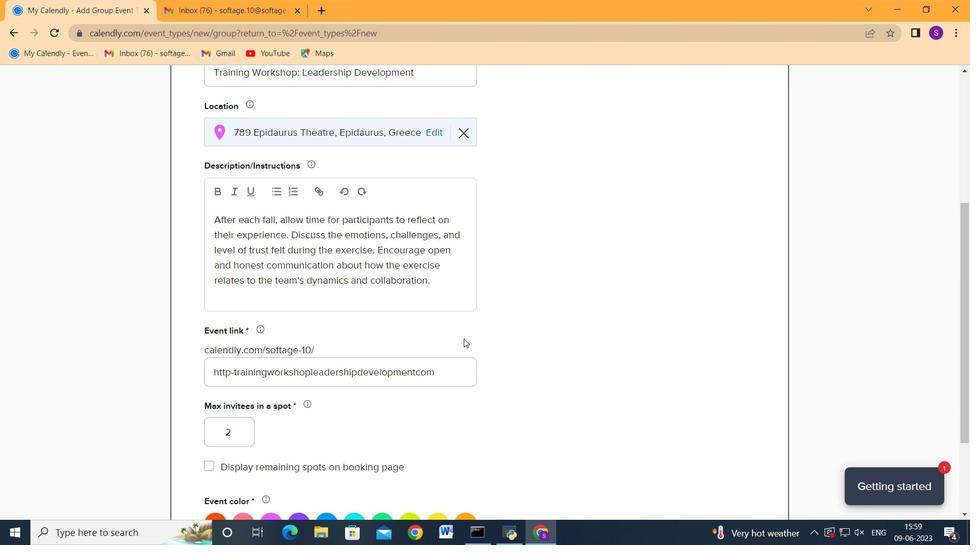 
Action: Mouse scrolled (464, 339) with delta (0, 0)
Screenshot: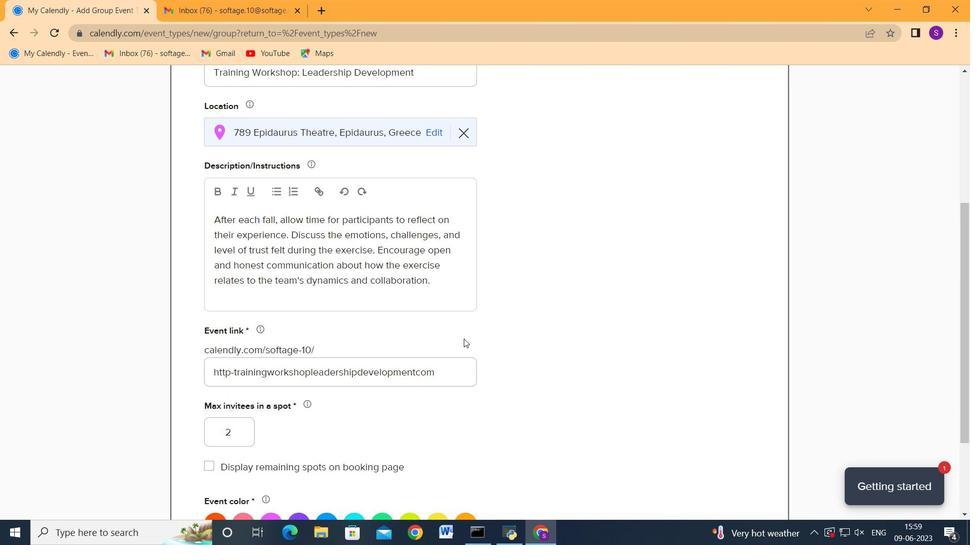 
Action: Mouse scrolled (464, 339) with delta (0, 0)
Screenshot: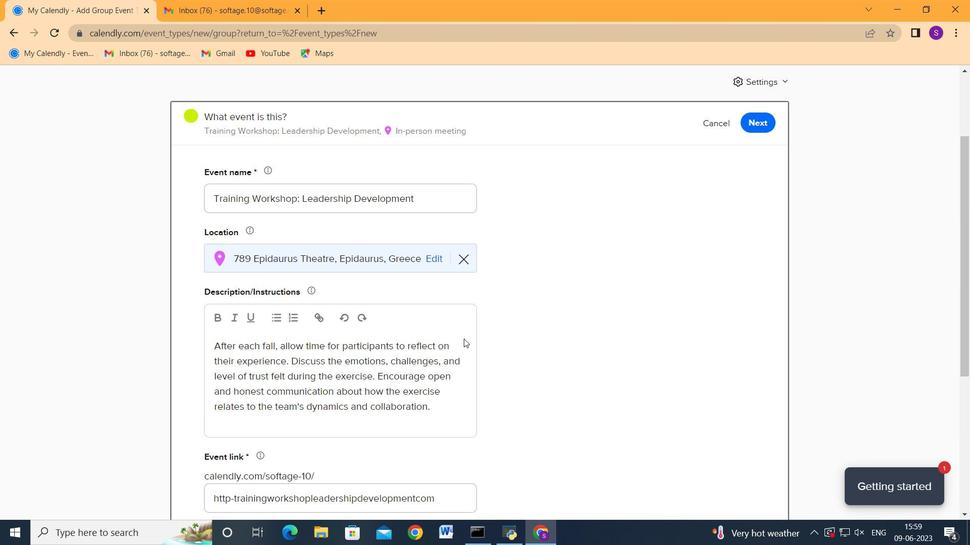 
Action: Mouse scrolled (464, 339) with delta (0, 0)
Screenshot: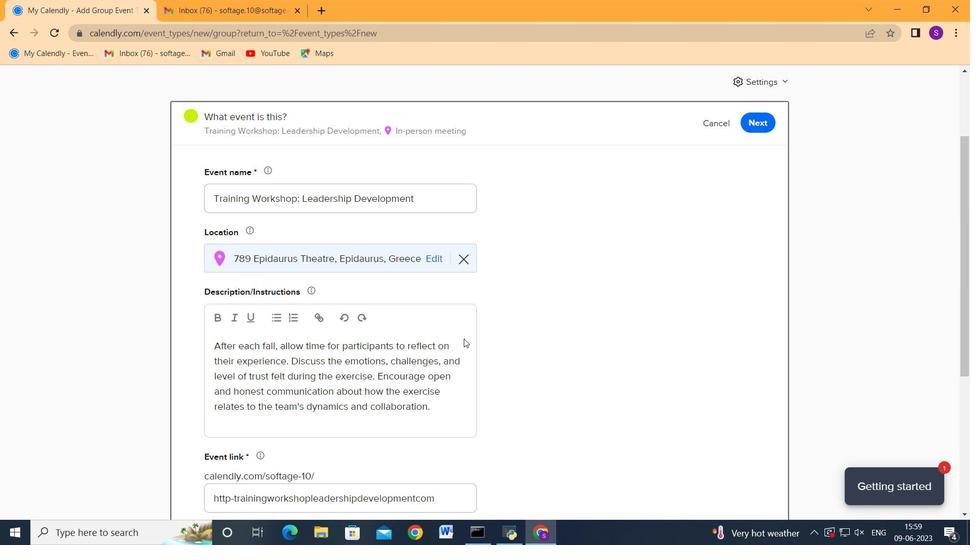
Action: Mouse scrolled (464, 339) with delta (0, 0)
Screenshot: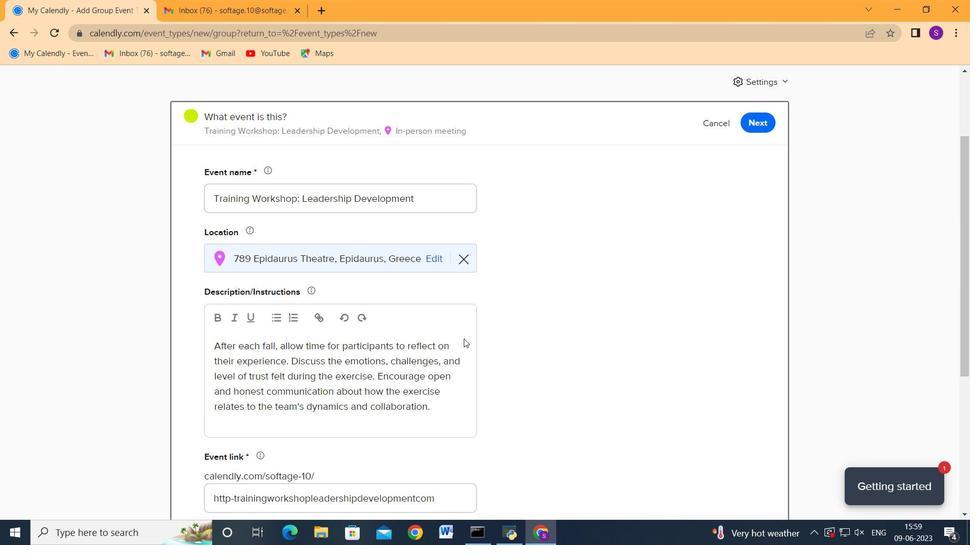 
Action: Mouse moved to (619, 346)
Screenshot: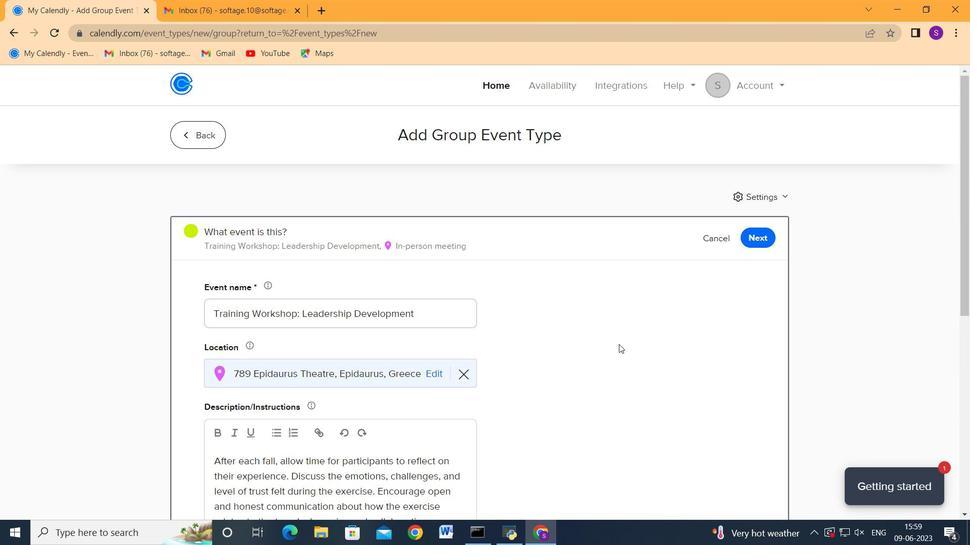 
Action: Mouse scrolled (619, 345) with delta (0, 0)
Screenshot: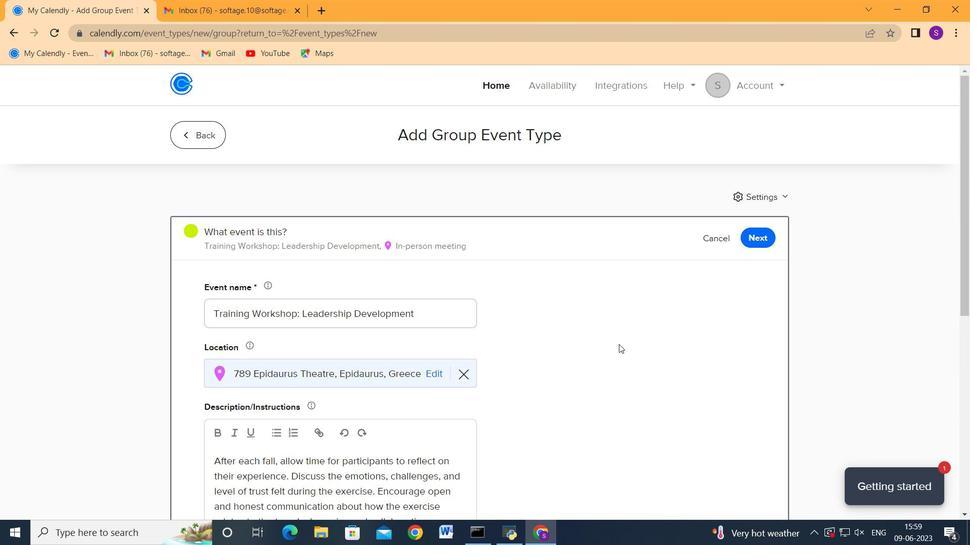 
Action: Mouse scrolled (619, 345) with delta (0, 0)
Screenshot: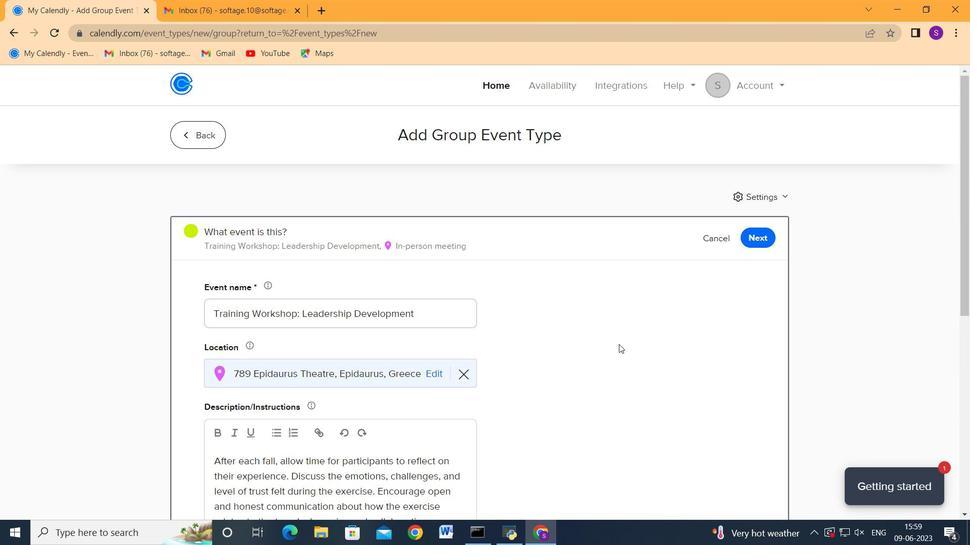
Action: Mouse scrolled (619, 345) with delta (0, 0)
Screenshot: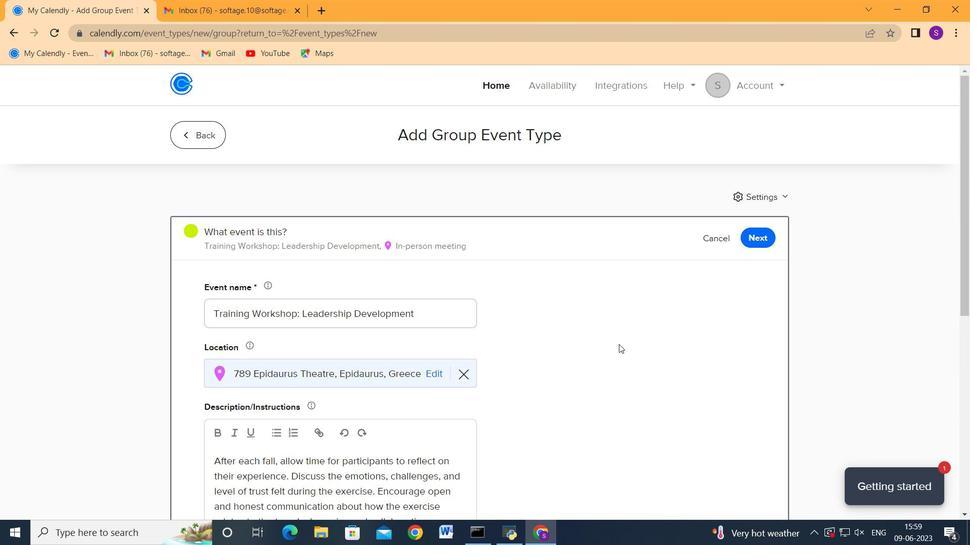 
Action: Mouse scrolled (619, 345) with delta (0, 0)
Screenshot: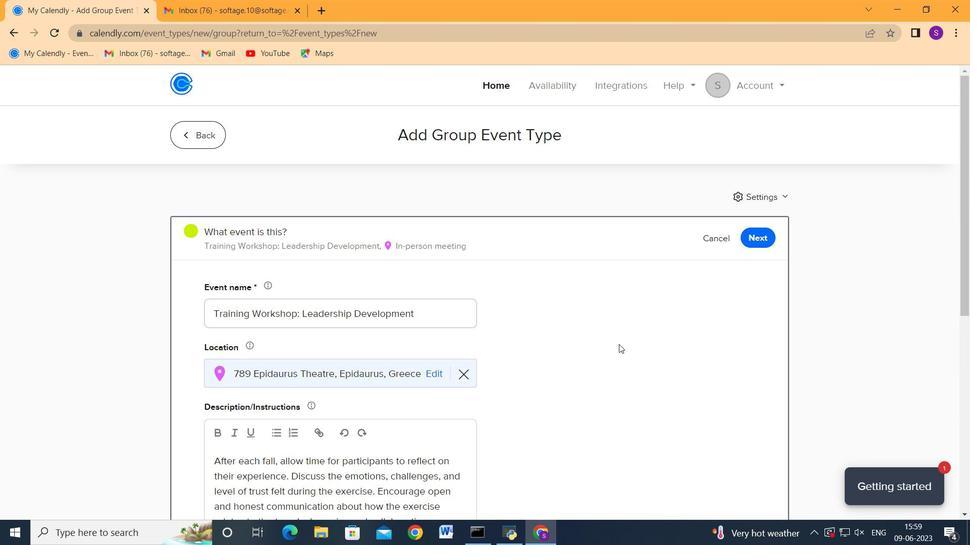 
Action: Mouse scrolled (619, 345) with delta (0, 0)
Screenshot: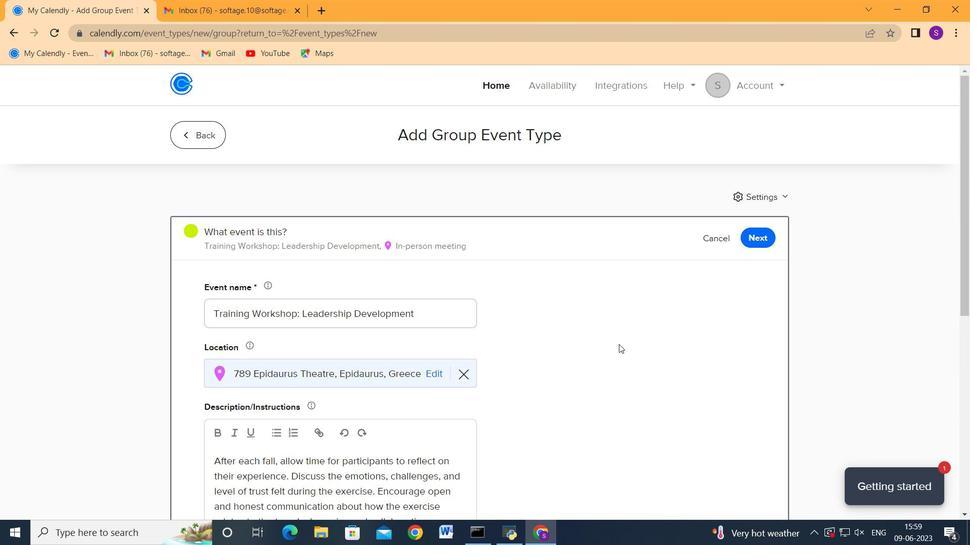 
Action: Mouse scrolled (619, 345) with delta (0, 0)
Screenshot: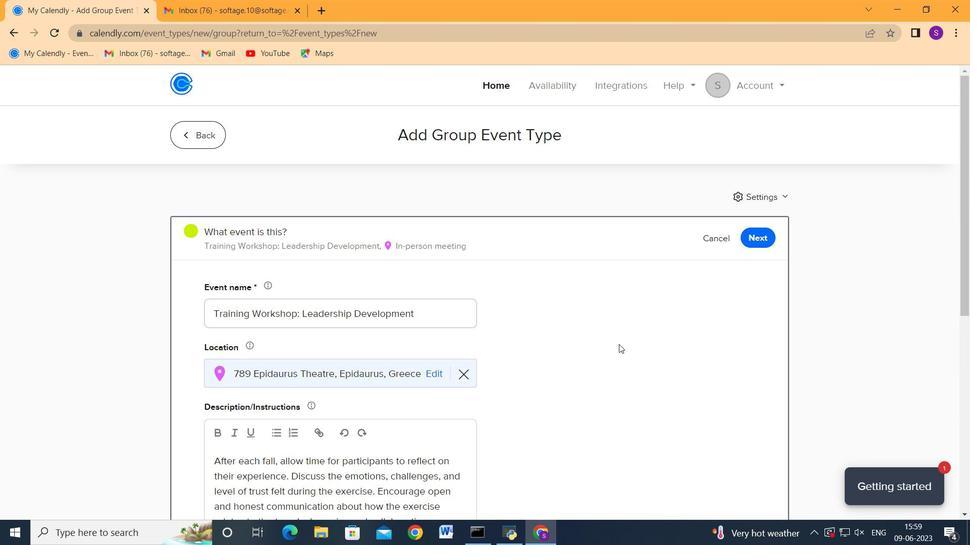 
Action: Mouse moved to (620, 346)
Screenshot: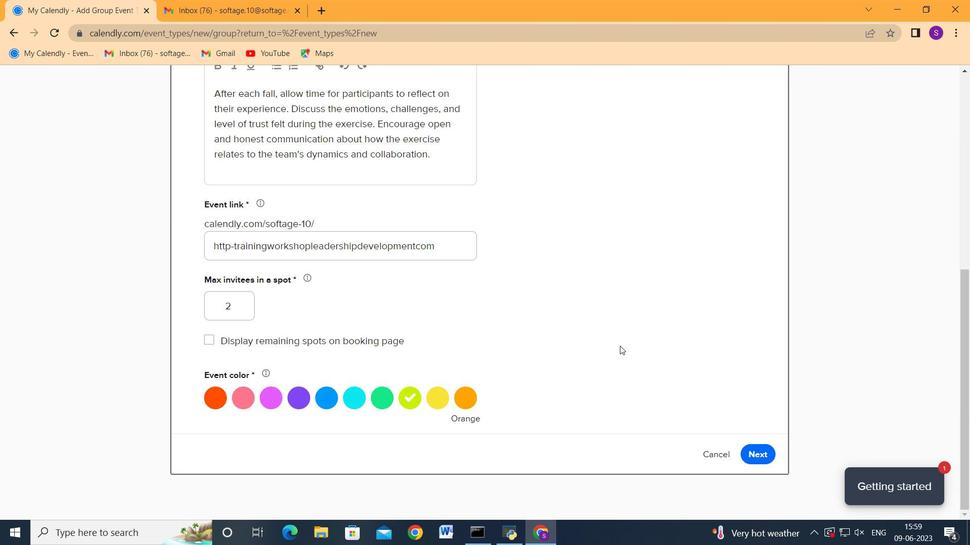 
Action: Mouse scrolled (620, 345) with delta (0, 0)
Screenshot: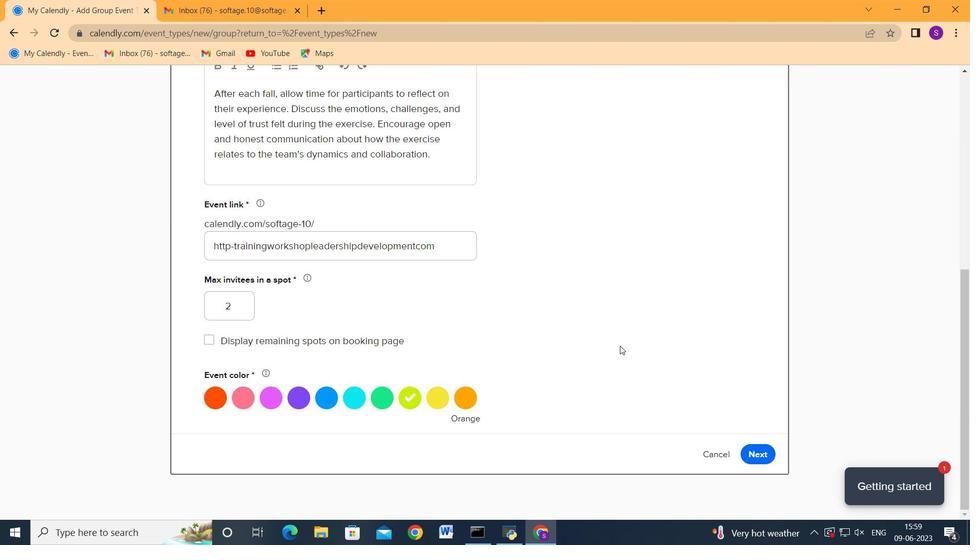 
Action: Mouse scrolled (620, 345) with delta (0, 0)
Screenshot: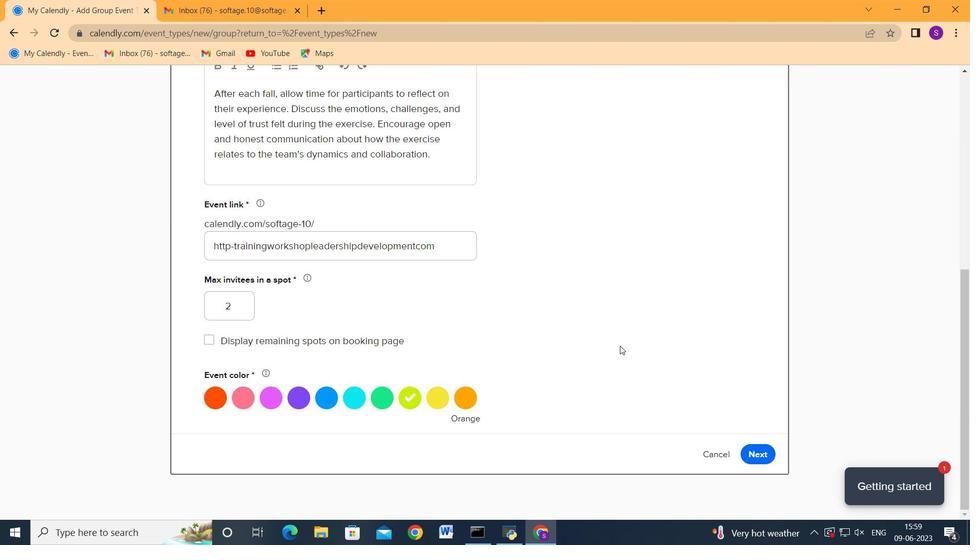 
Action: Mouse scrolled (620, 345) with delta (0, 0)
Screenshot: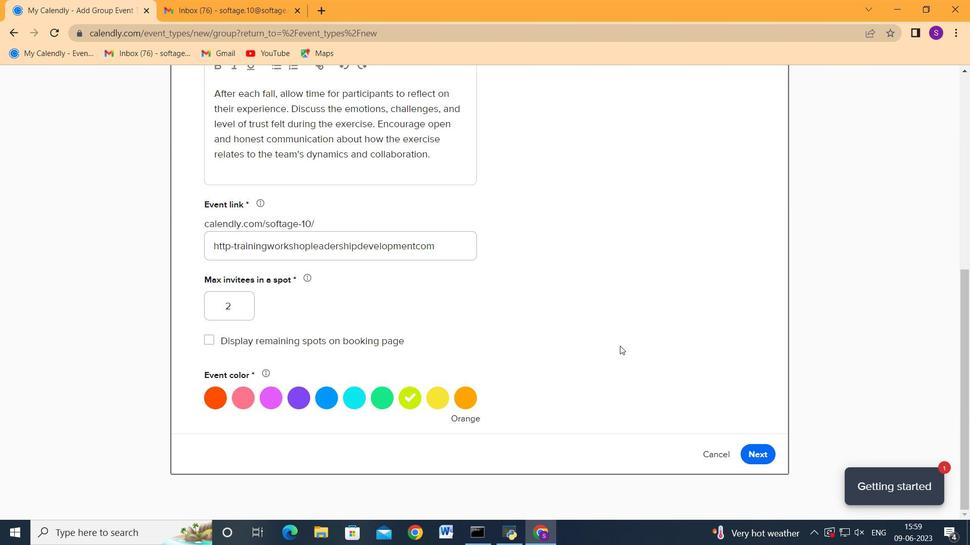 
Action: Mouse scrolled (620, 345) with delta (0, 0)
Screenshot: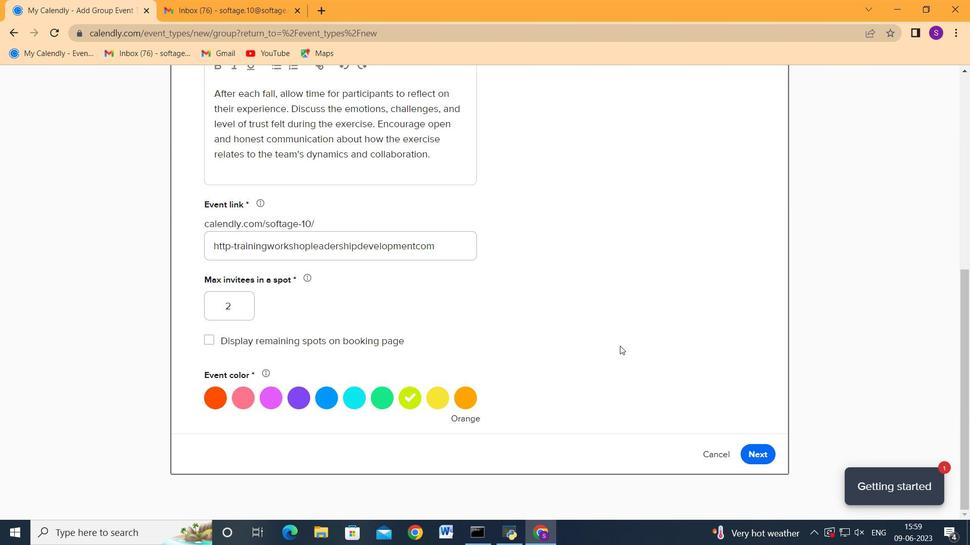 
Action: Mouse scrolled (620, 345) with delta (0, 0)
Screenshot: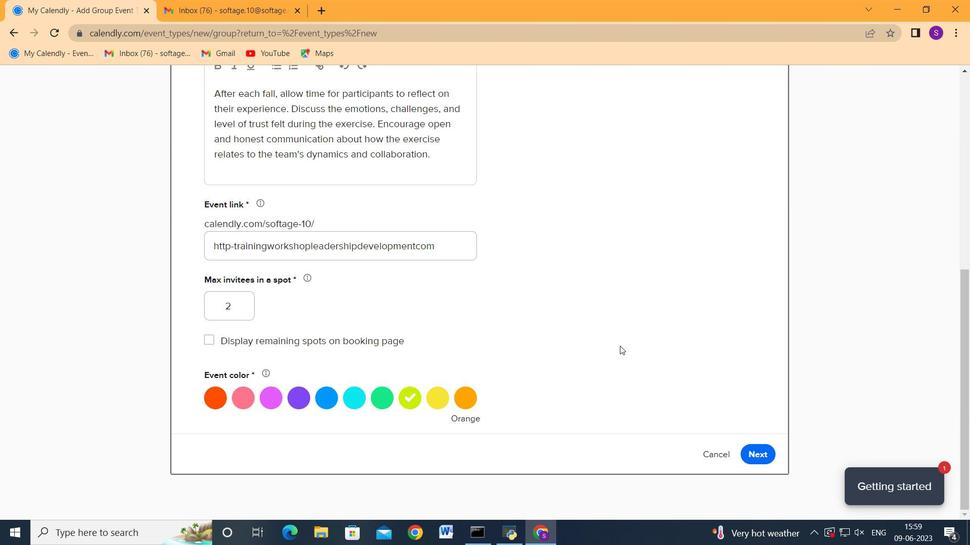 
Action: Mouse scrolled (620, 345) with delta (0, 0)
Screenshot: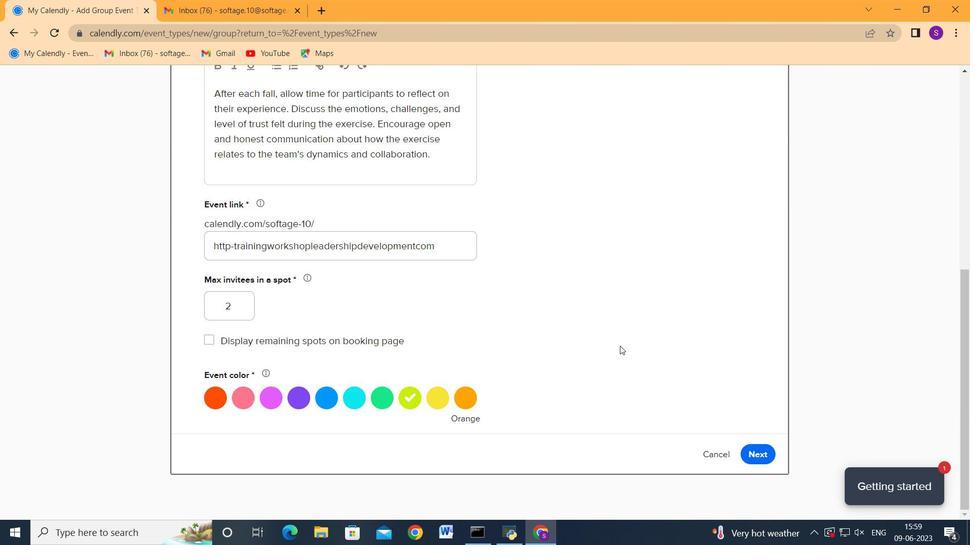 
Action: Mouse moved to (634, 354)
Screenshot: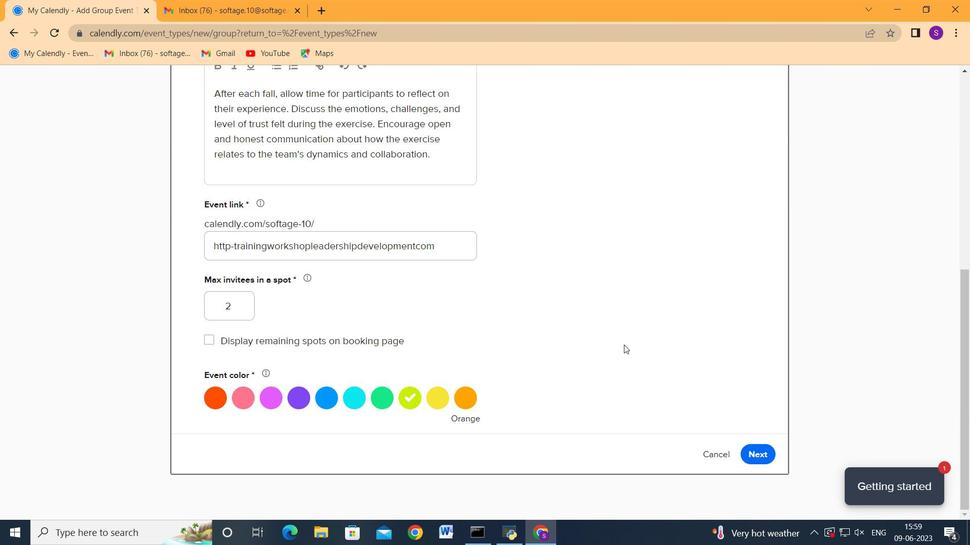 
Action: Mouse scrolled (634, 354) with delta (0, 0)
Screenshot: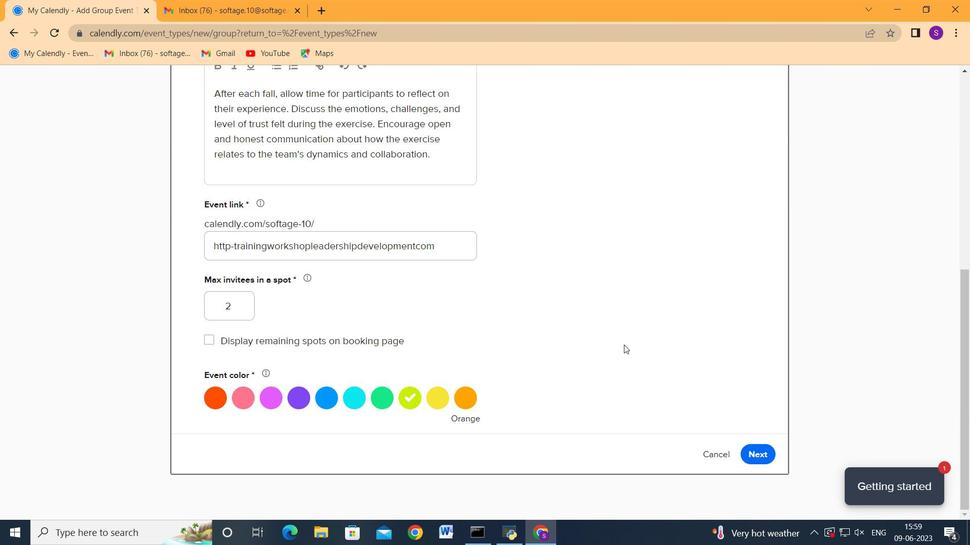 
Action: Mouse moved to (635, 354)
Screenshot: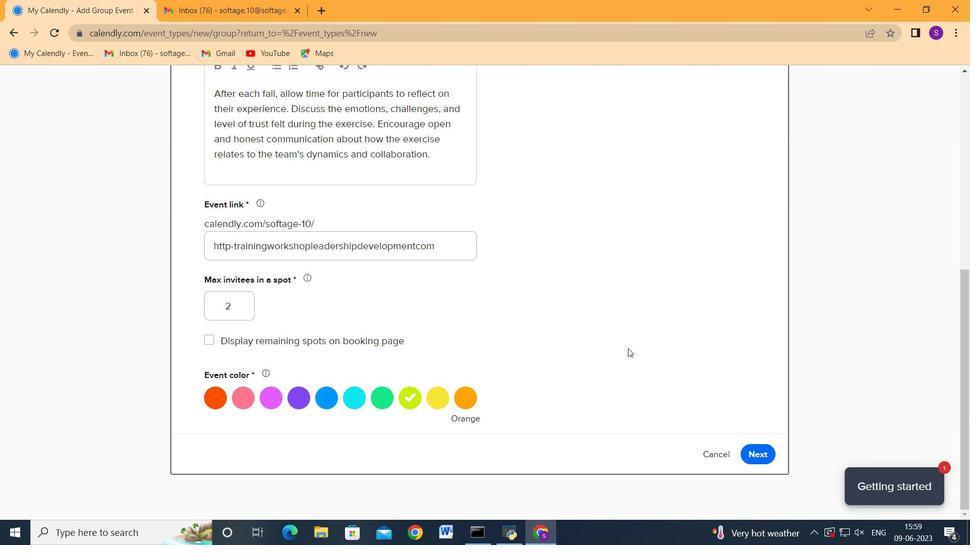 
Action: Mouse scrolled (635, 354) with delta (0, 0)
Screenshot: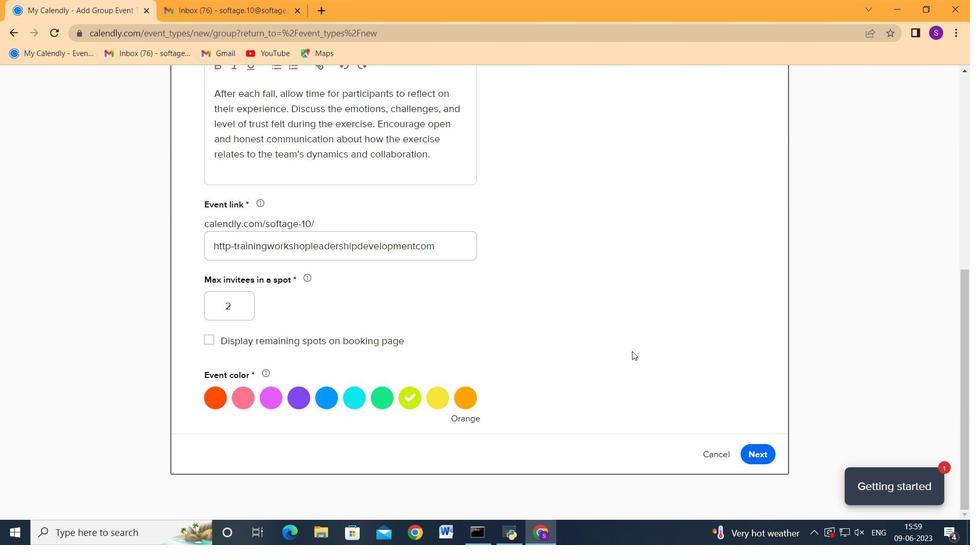 
Action: Mouse moved to (635, 354)
Screenshot: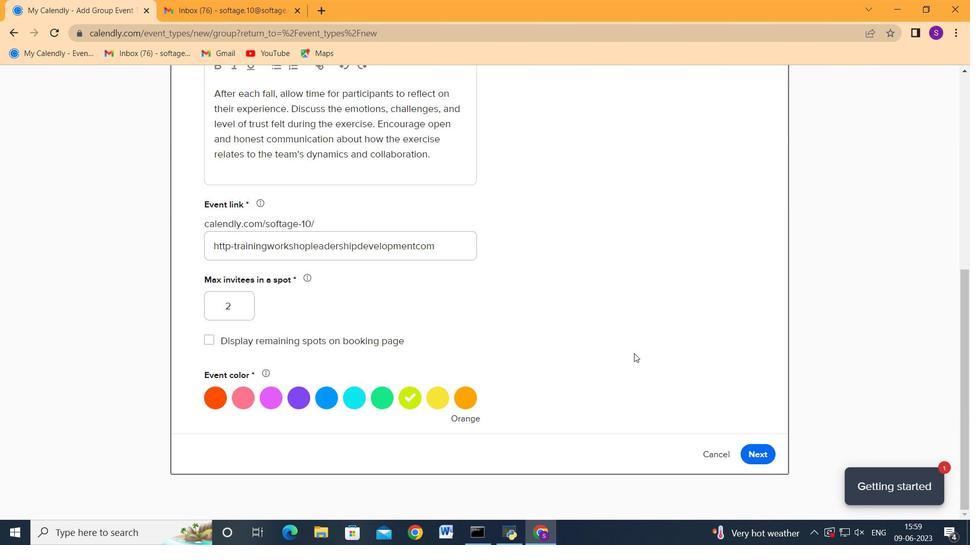 
Action: Mouse scrolled (635, 353) with delta (0, 0)
Screenshot: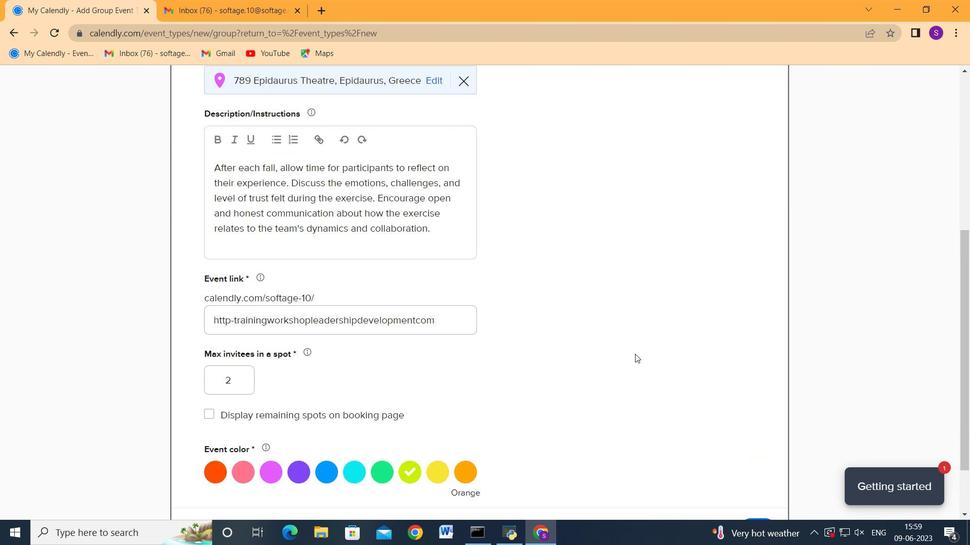 
Action: Mouse scrolled (635, 353) with delta (0, 0)
Screenshot: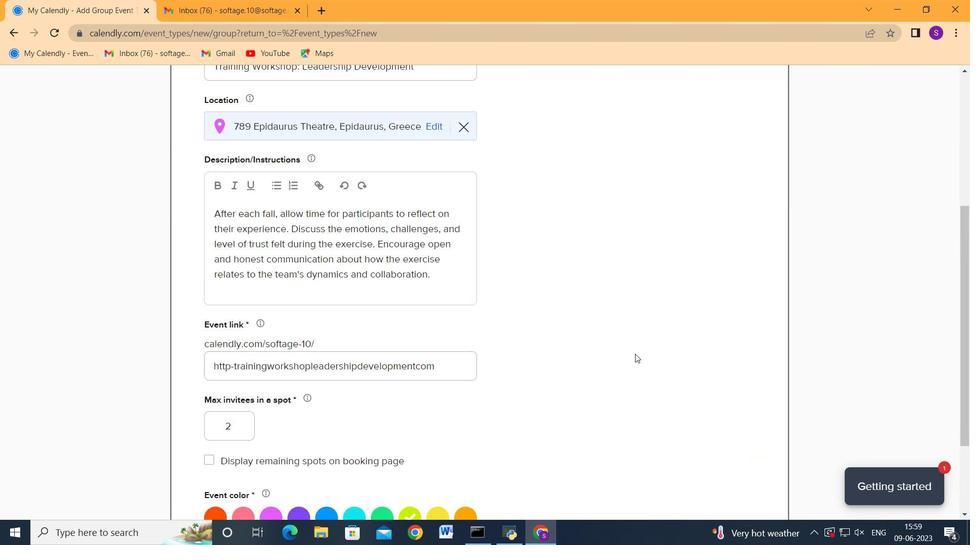 
Action: Mouse moved to (605, 423)
Screenshot: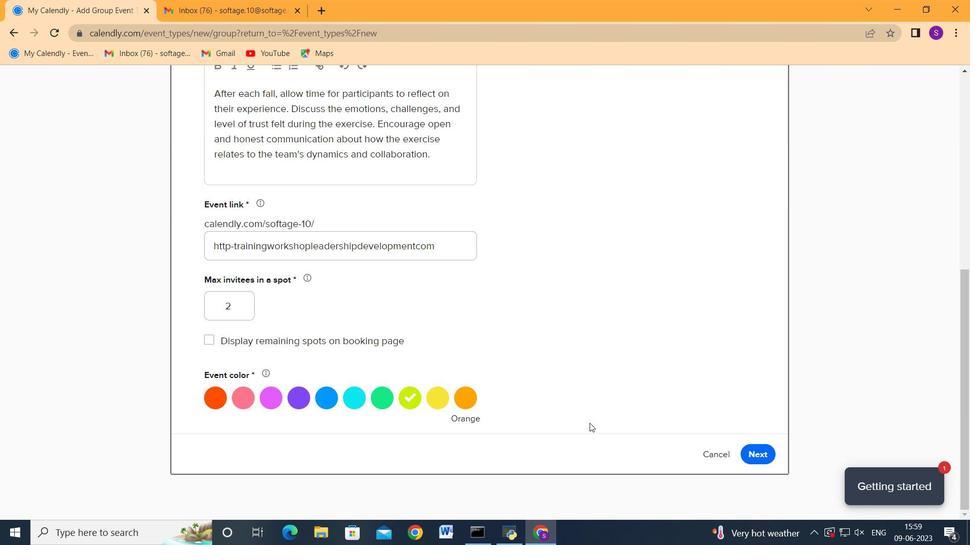 
Action: Mouse scrolled (605, 423) with delta (0, 0)
Screenshot: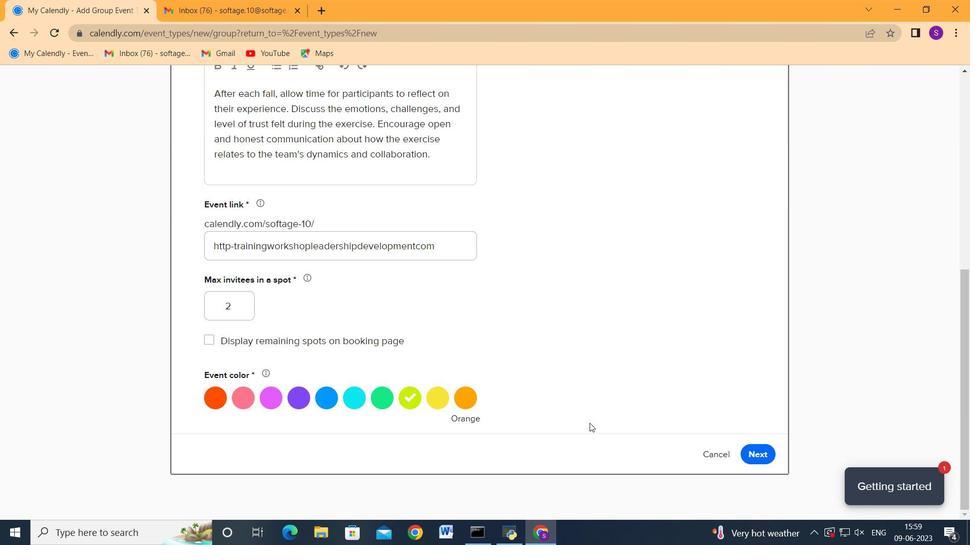 
Action: Mouse scrolled (605, 423) with delta (0, 0)
Screenshot: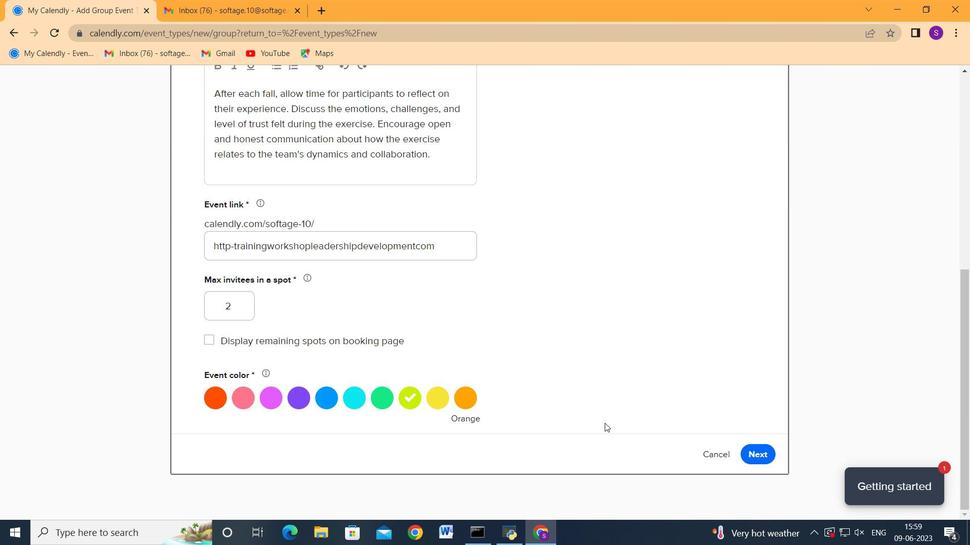 
Action: Mouse scrolled (605, 423) with delta (0, 0)
Screenshot: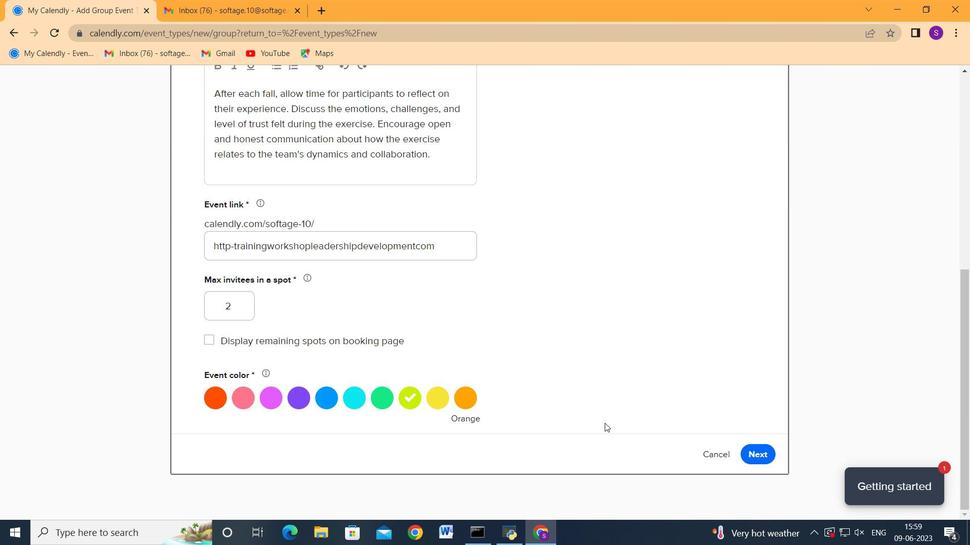 
Action: Mouse scrolled (605, 422) with delta (0, 0)
Screenshot: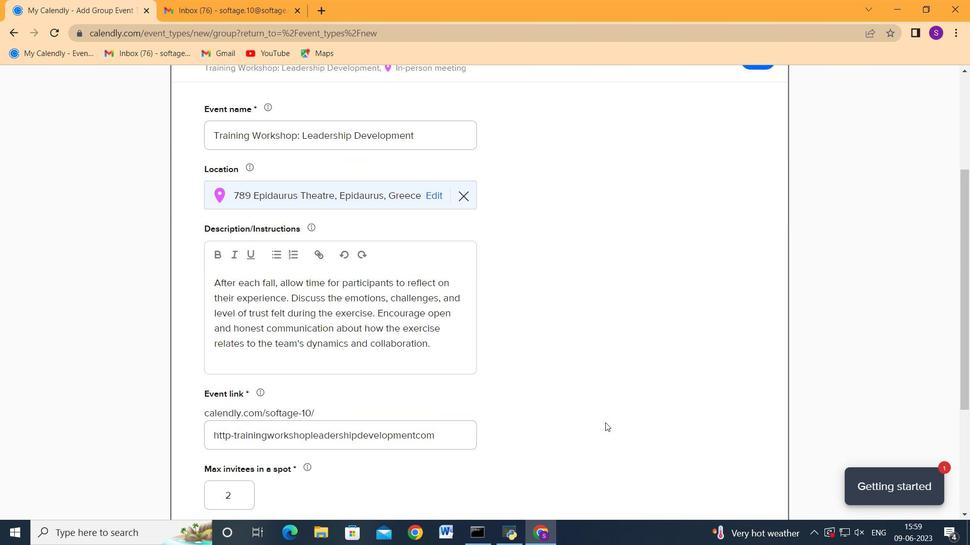 
Action: Mouse scrolled (605, 422) with delta (0, 0)
Screenshot: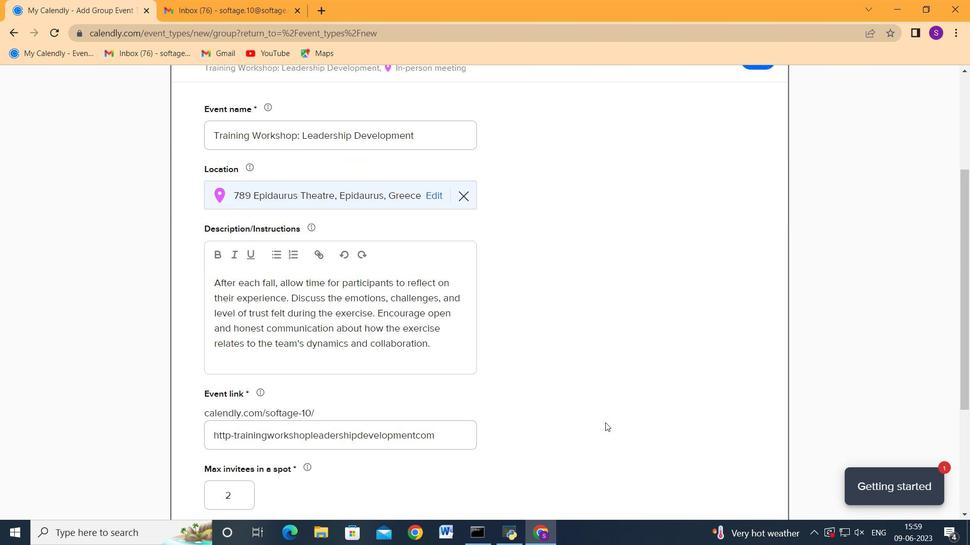 
Action: Mouse scrolled (605, 422) with delta (0, 0)
Screenshot: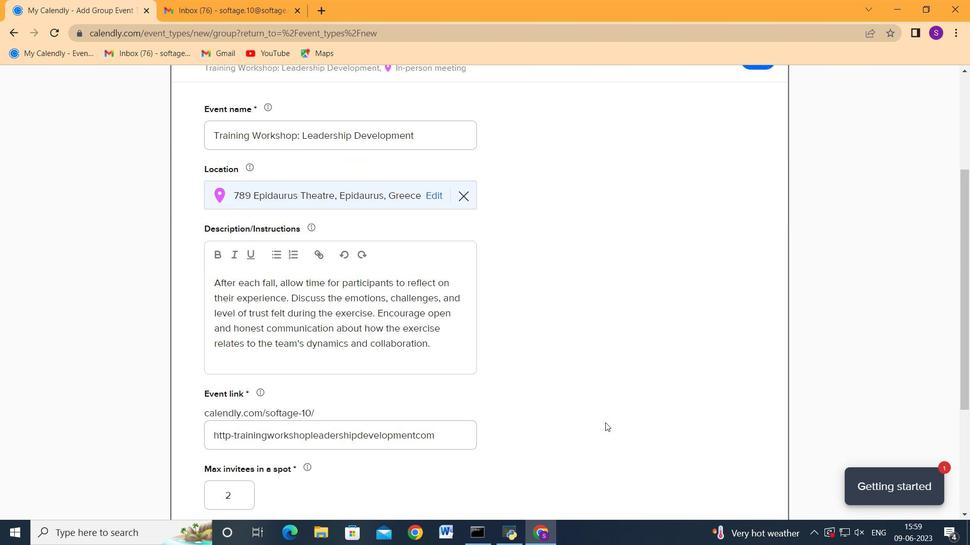 
Action: Mouse scrolled (605, 422) with delta (0, 0)
Screenshot: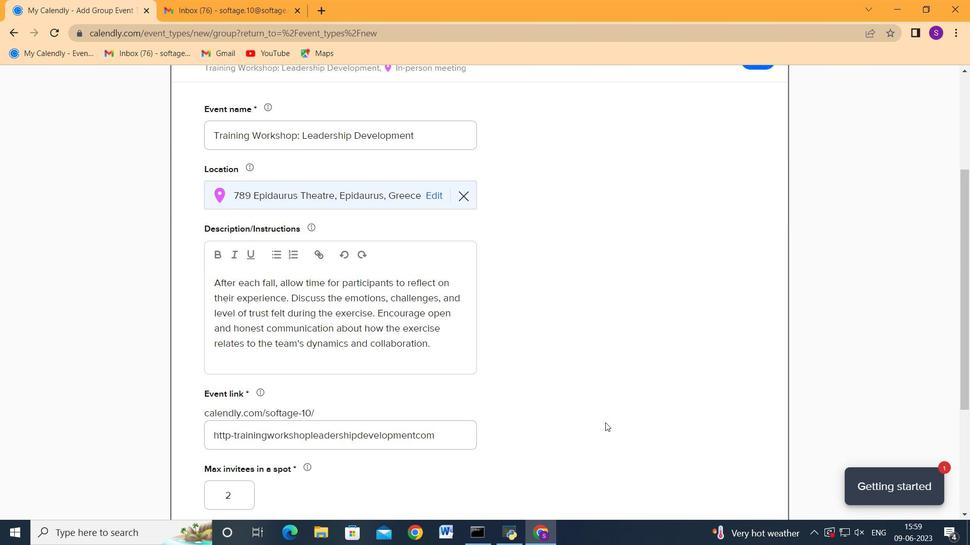 
Action: Mouse moved to (579, 371)
Screenshot: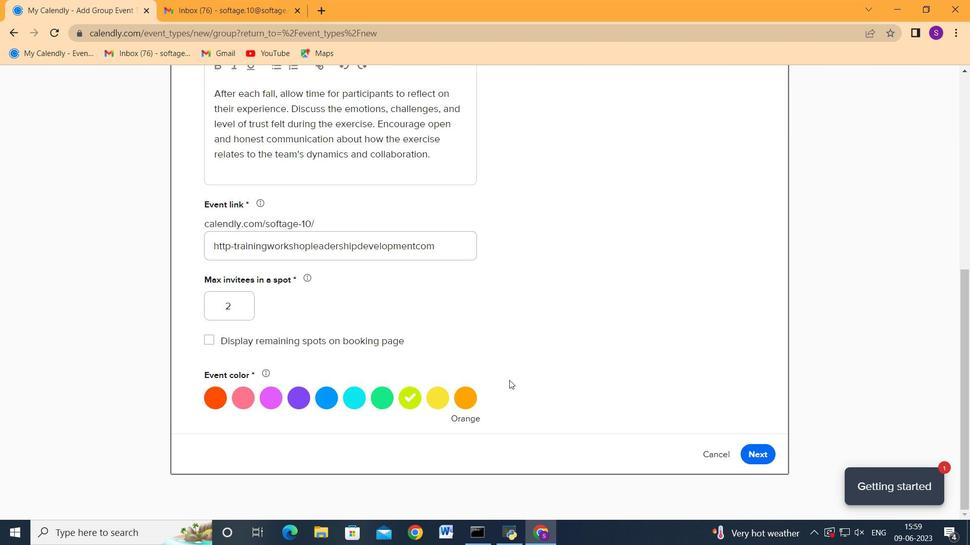 
Action: Mouse scrolled (579, 371) with delta (0, 0)
Screenshot: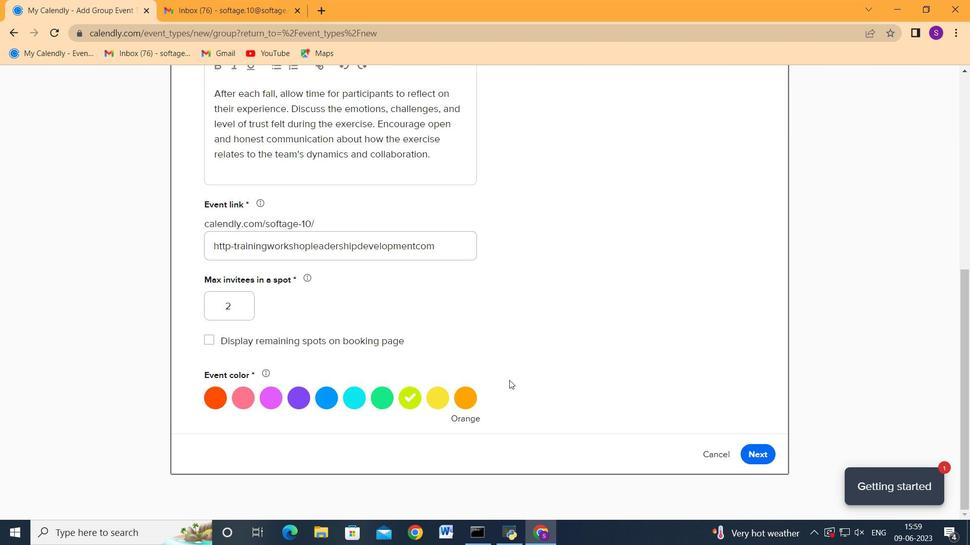 
Action: Mouse scrolled (579, 371) with delta (0, 0)
Screenshot: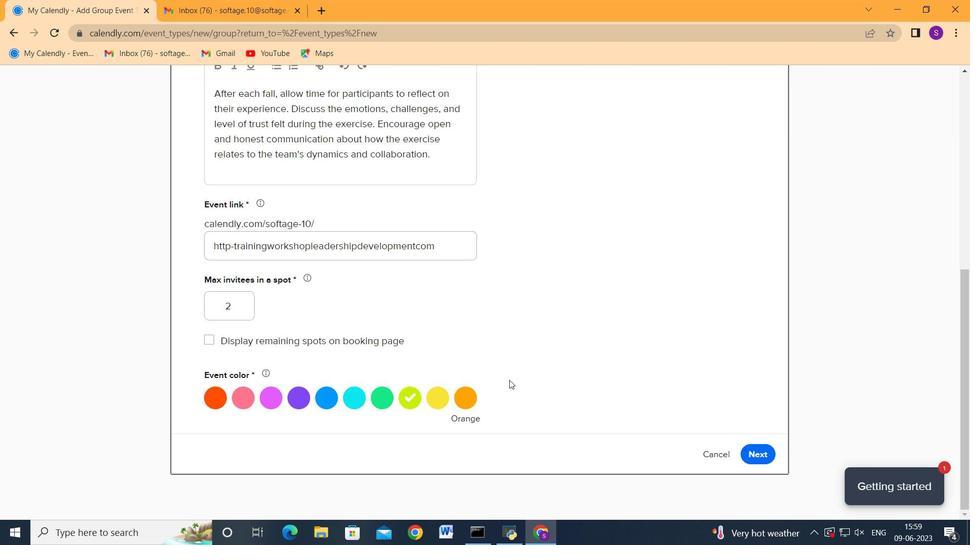 
Action: Mouse scrolled (579, 371) with delta (0, 0)
Screenshot: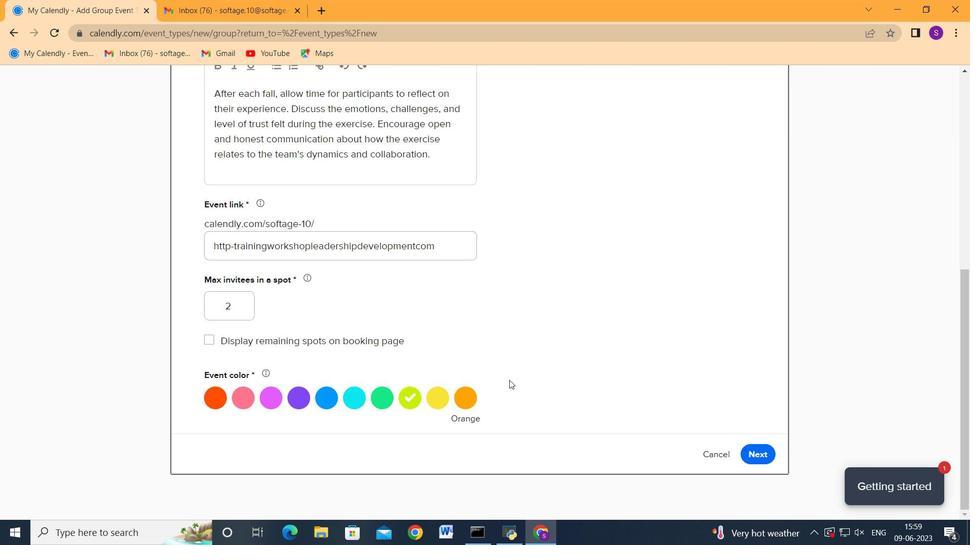 
Action: Mouse scrolled (579, 371) with delta (0, 0)
Screenshot: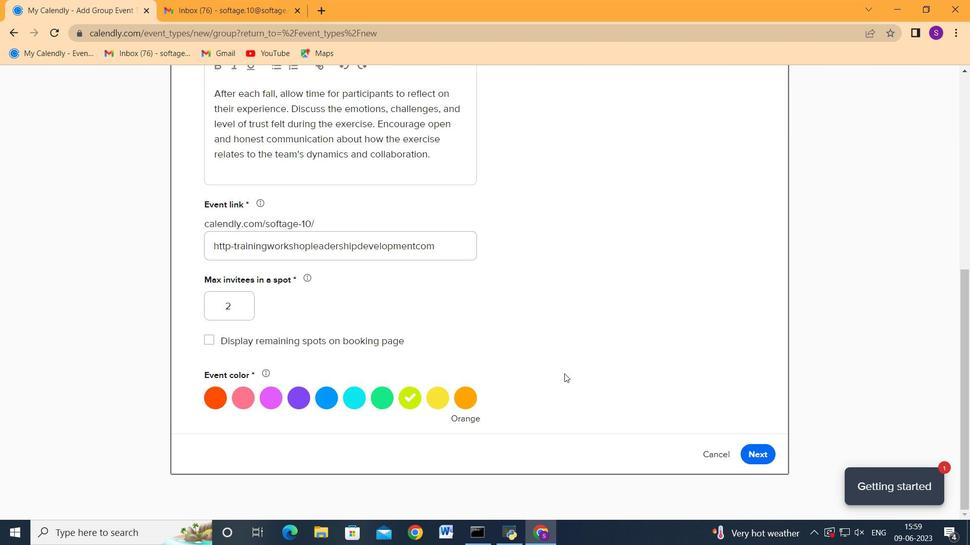
Action: Mouse scrolled (579, 371) with delta (0, 0)
Screenshot: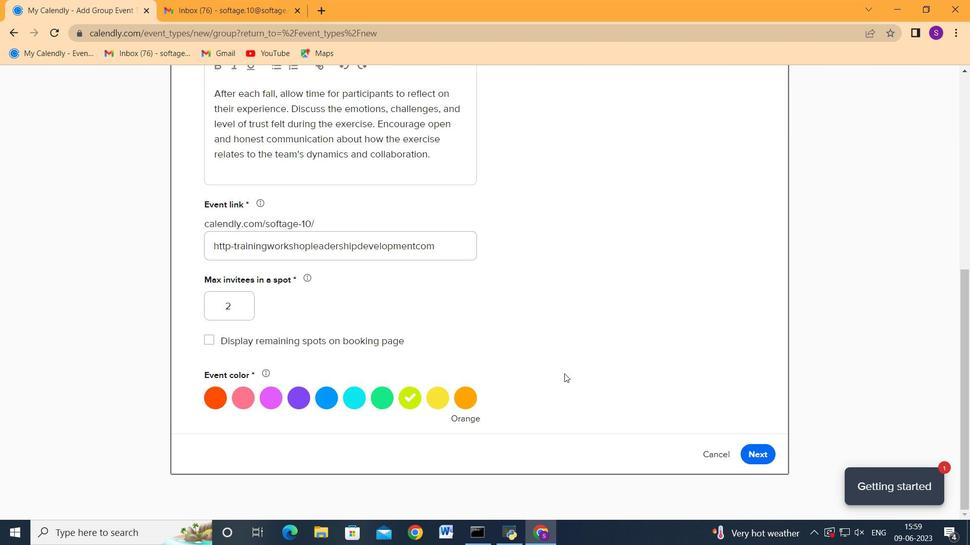 
Action: Mouse moved to (762, 189)
Screenshot: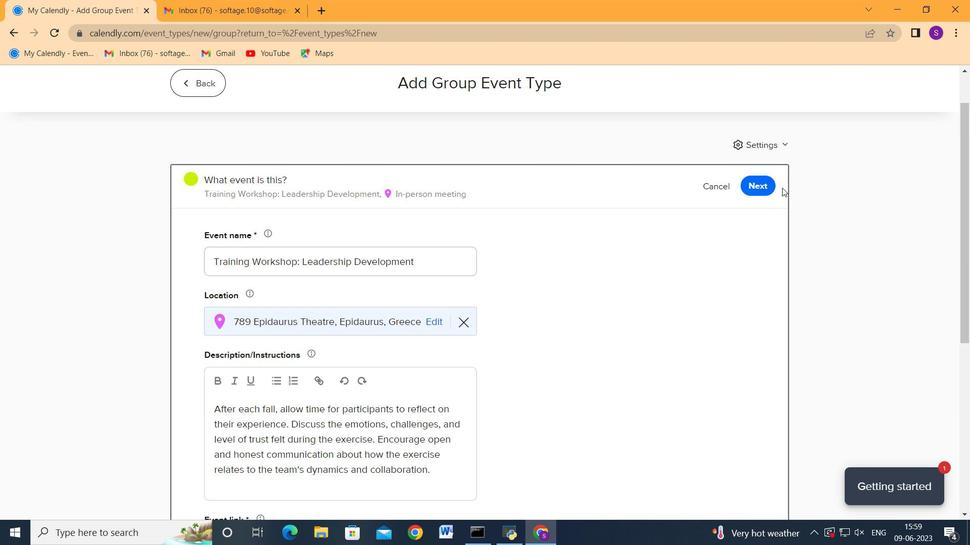 
Action: Mouse pressed left at (762, 189)
Screenshot: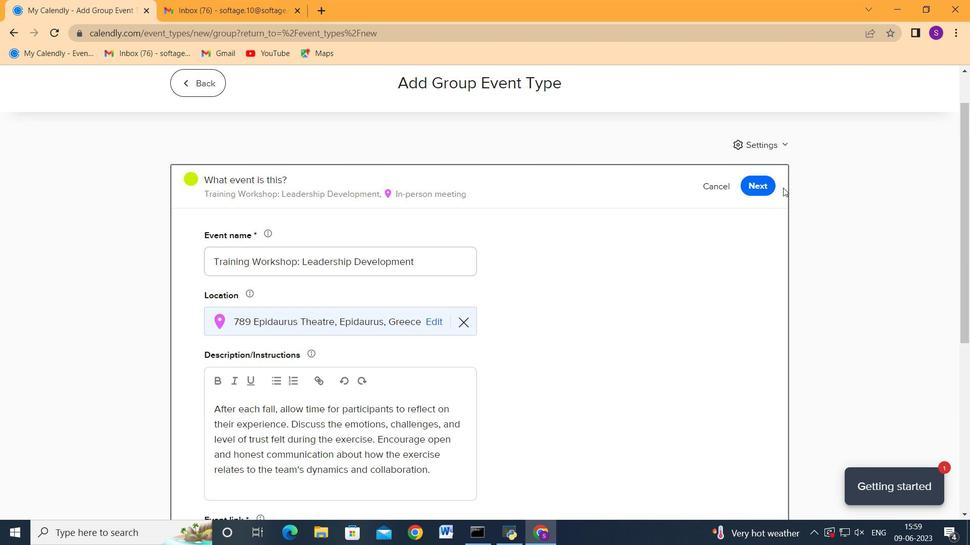 
Action: Mouse moved to (550, 280)
Screenshot: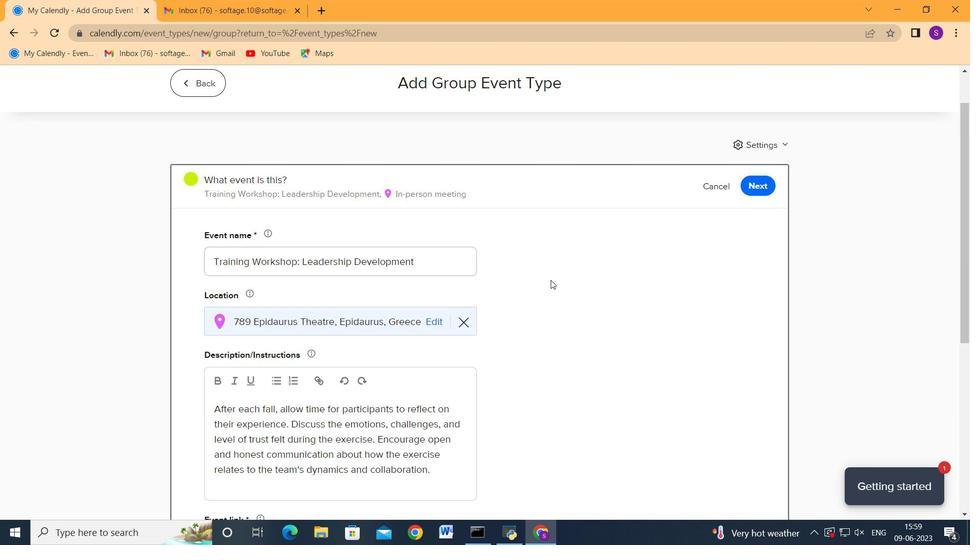 
Action: Mouse scrolled (550, 279) with delta (0, 0)
Screenshot: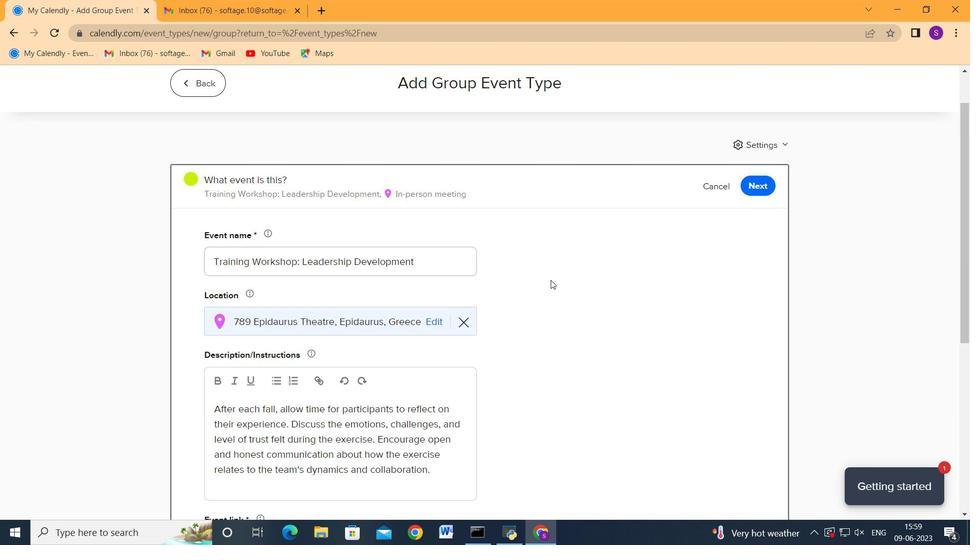 
Action: Mouse scrolled (550, 279) with delta (0, 0)
Screenshot: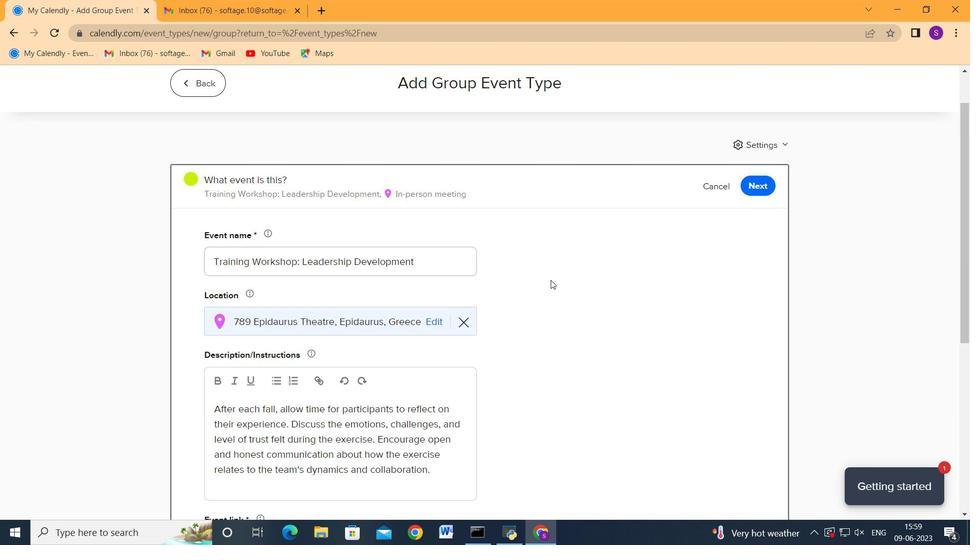
Action: Mouse scrolled (550, 279) with delta (0, 0)
Screenshot: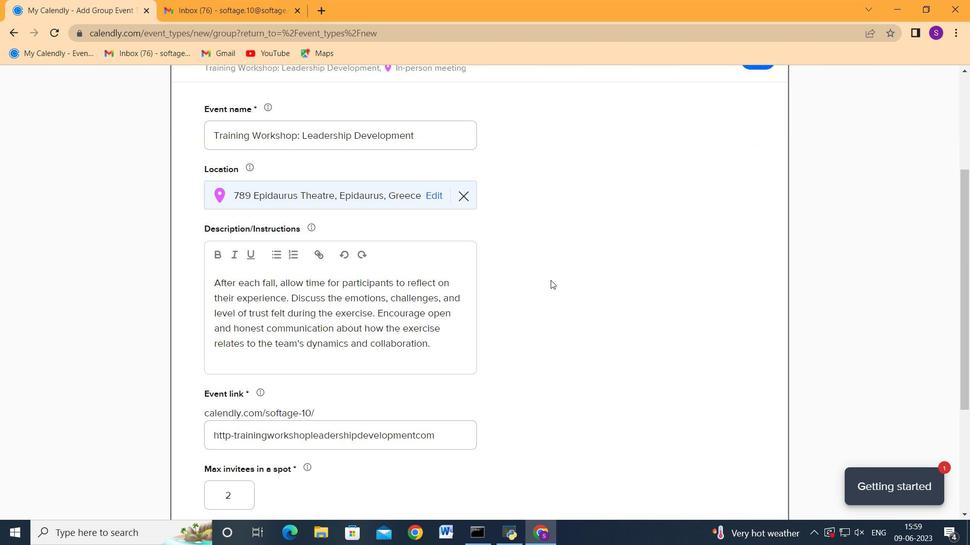 
Action: Mouse scrolled (550, 279) with delta (0, 0)
Screenshot: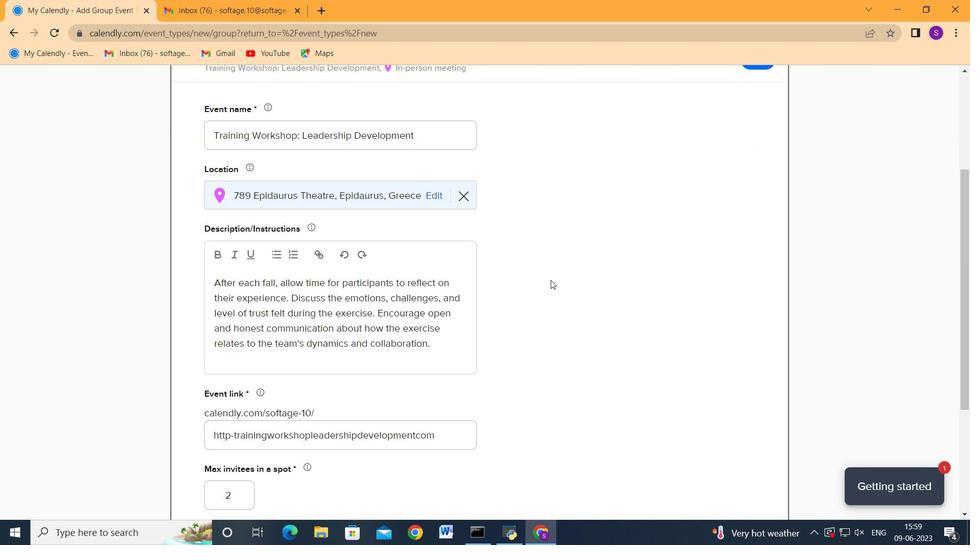 
Action: Mouse scrolled (550, 279) with delta (0, 0)
Screenshot: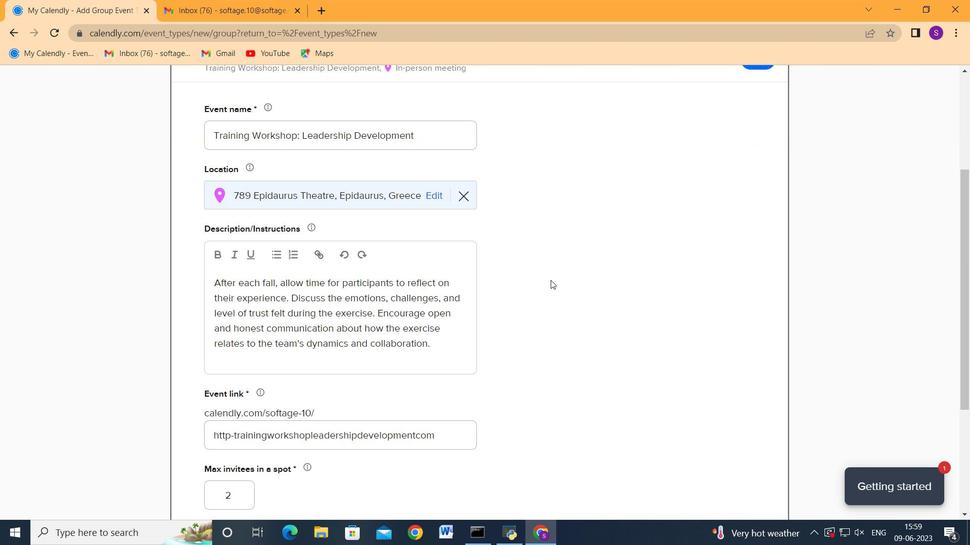 
Action: Mouse scrolled (550, 279) with delta (0, 0)
Screenshot: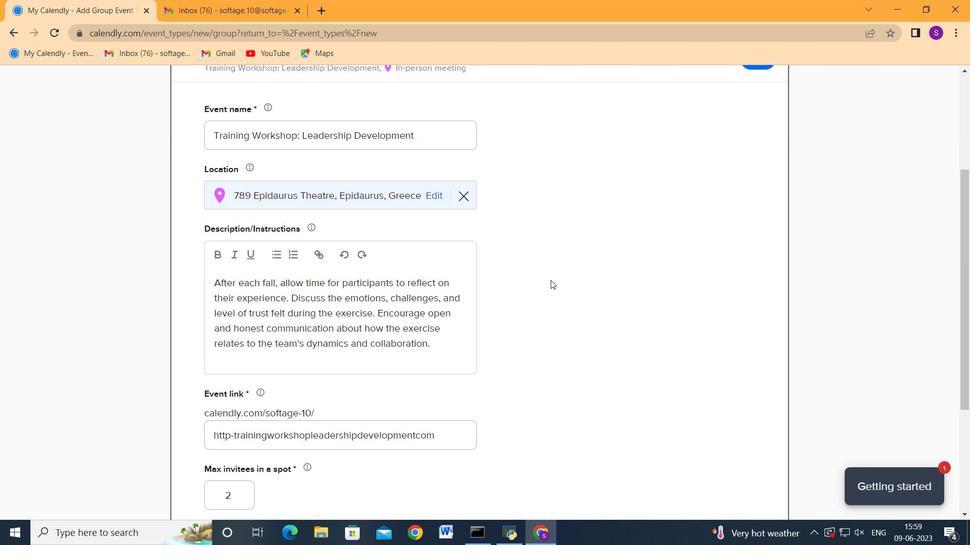 
Action: Mouse scrolled (550, 279) with delta (0, 0)
Screenshot: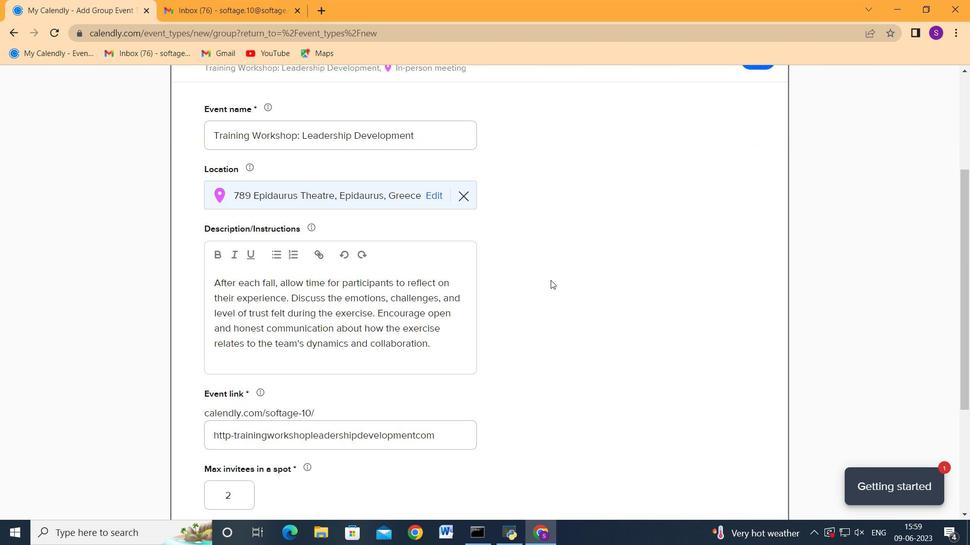 
Action: Mouse scrolled (550, 279) with delta (0, 0)
Screenshot: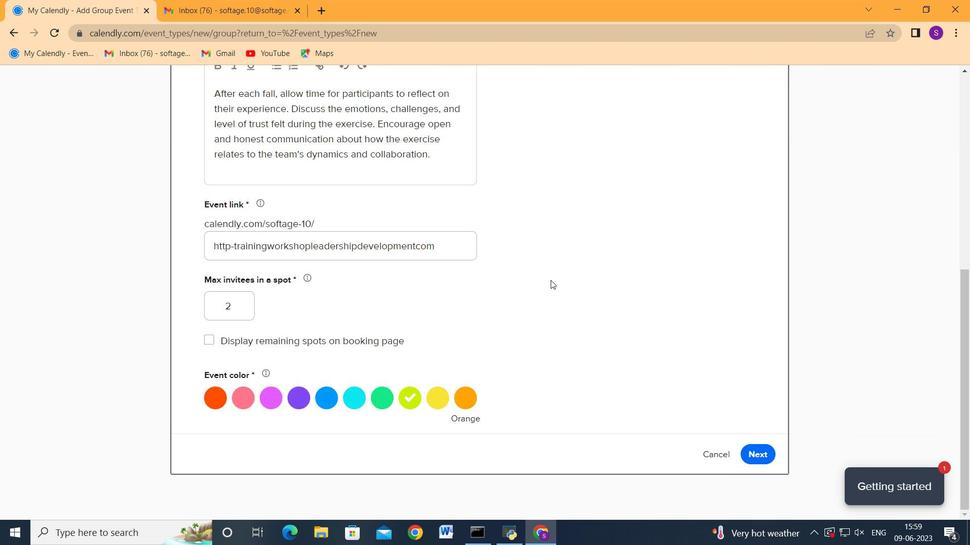 
Action: Mouse scrolled (550, 279) with delta (0, 0)
Screenshot: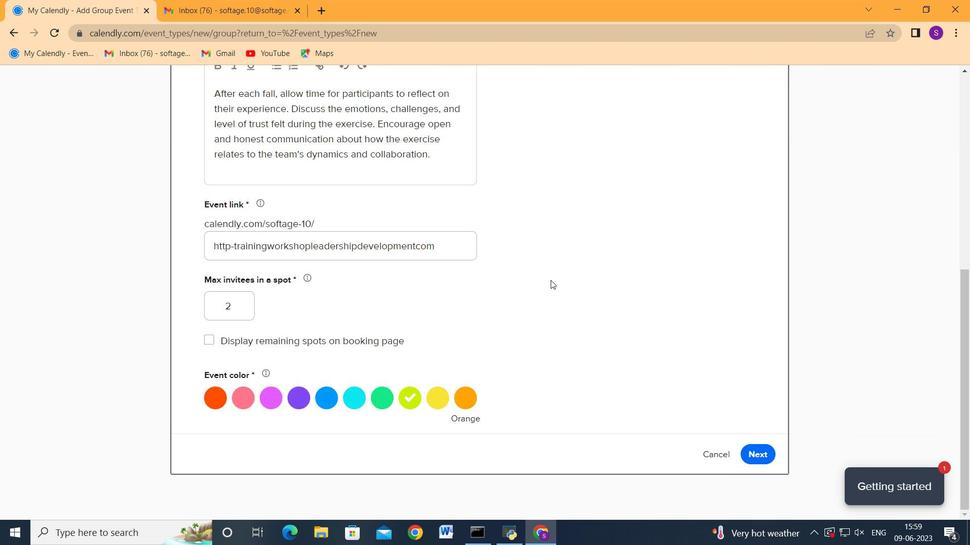 
Action: Mouse scrolled (550, 279) with delta (0, 0)
Screenshot: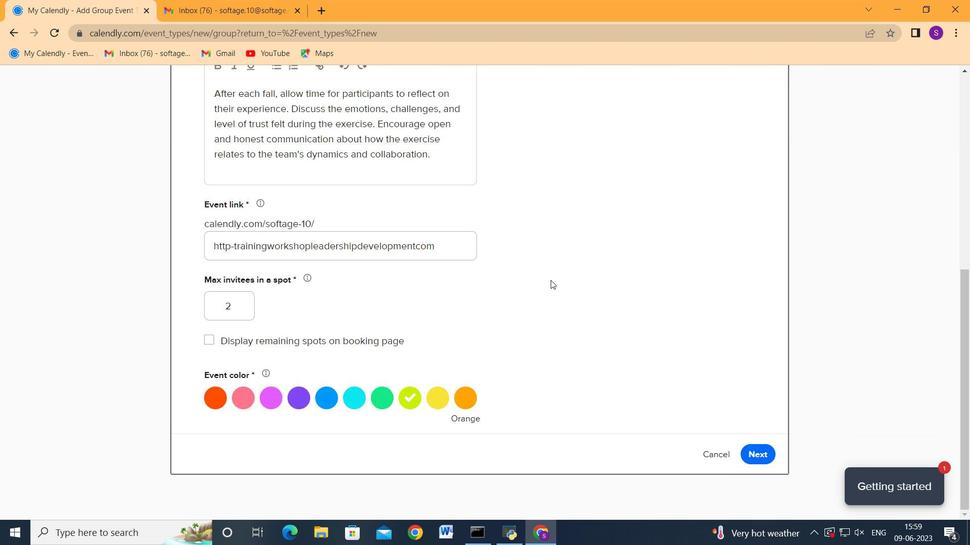 
Action: Mouse scrolled (550, 279) with delta (0, 0)
Screenshot: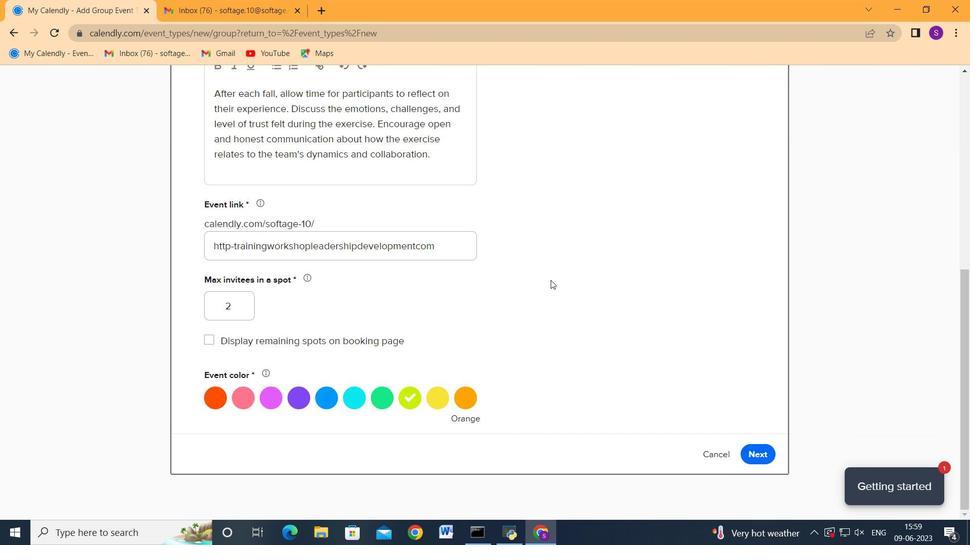 
Action: Mouse scrolled (550, 279) with delta (0, 0)
Screenshot: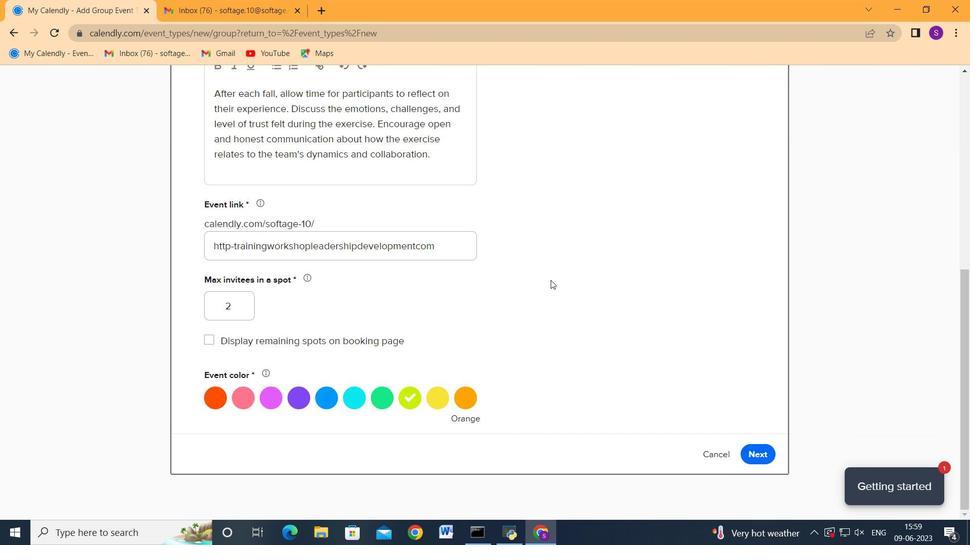 
Action: Mouse moved to (552, 281)
Screenshot: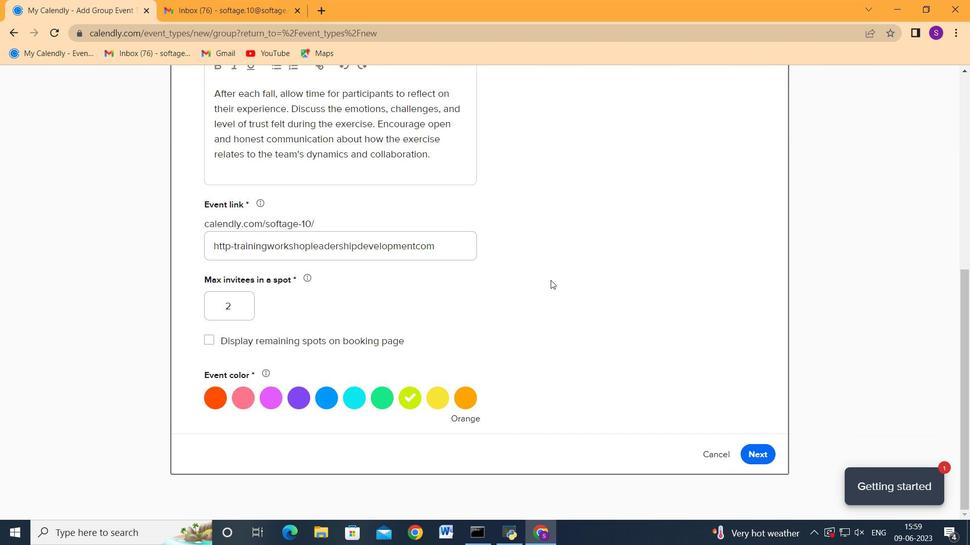 
Action: Mouse scrolled (552, 281) with delta (0, 0)
Screenshot: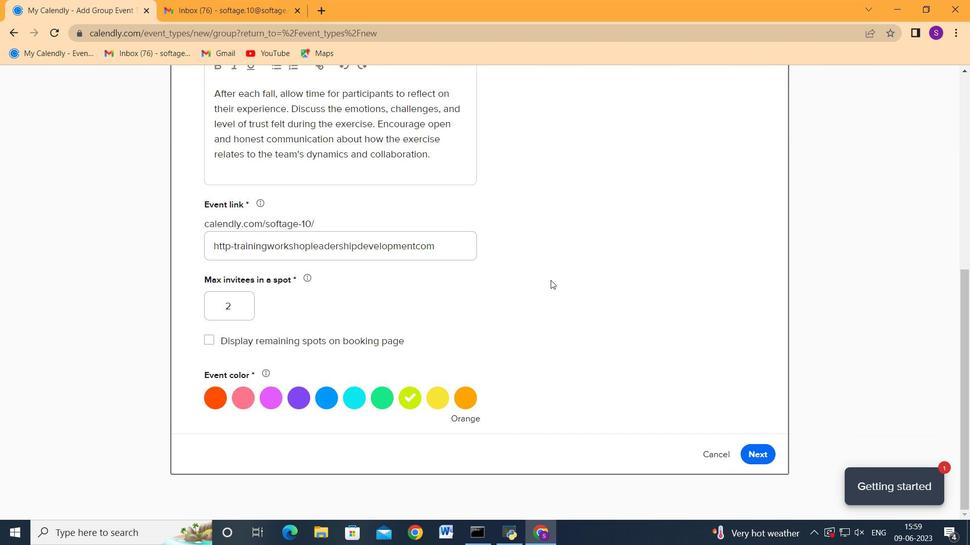 
Action: Mouse moved to (751, 457)
Screenshot: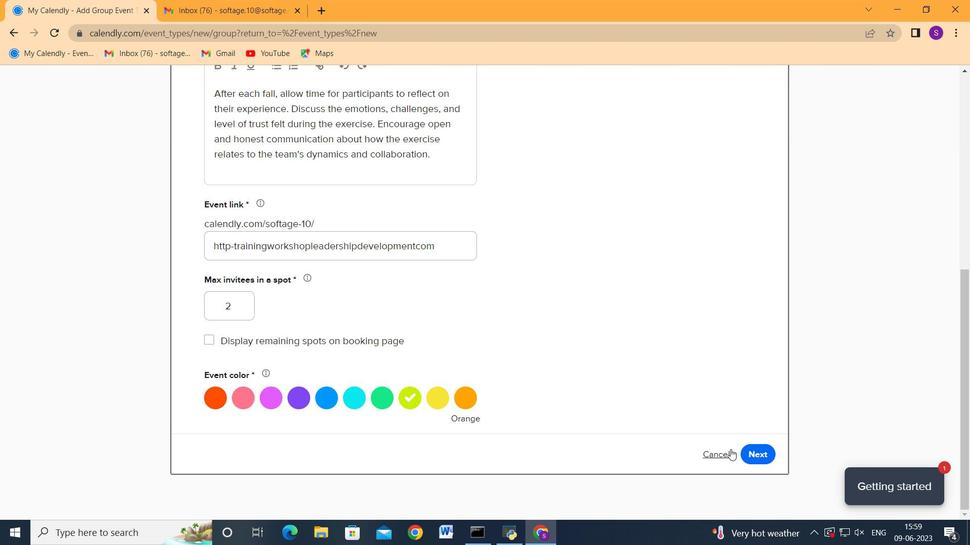 
Action: Mouse pressed left at (751, 457)
Screenshot: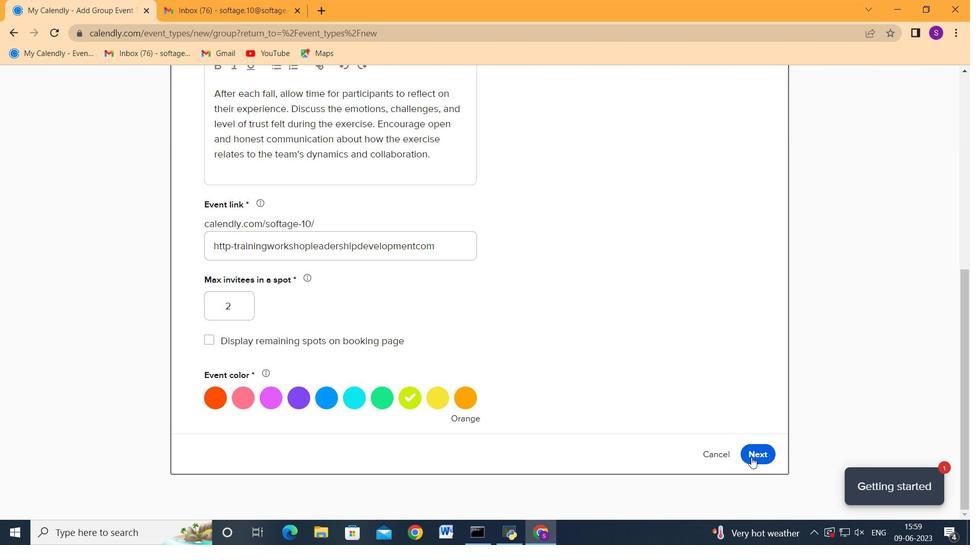 
Action: Mouse pressed left at (751, 457)
Screenshot: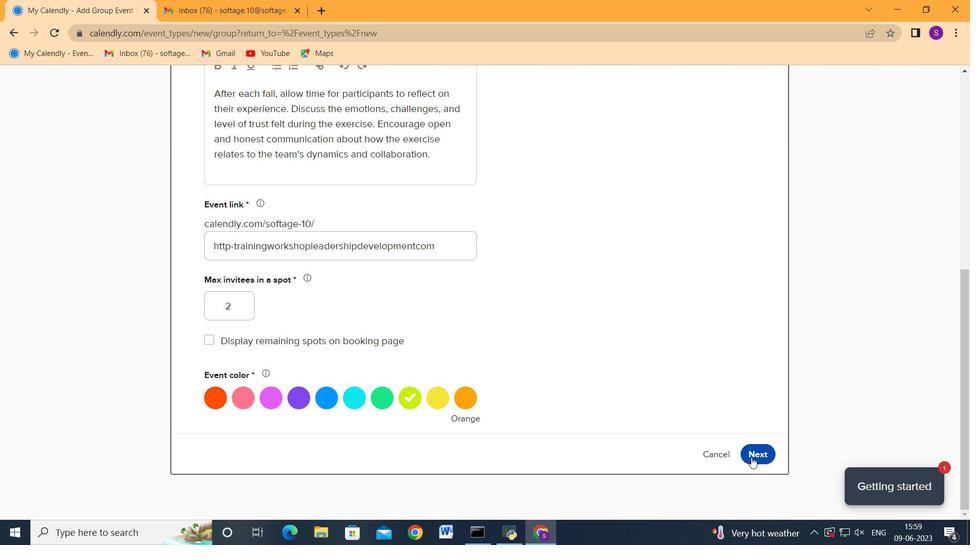 
Action: Mouse pressed left at (751, 457)
Screenshot: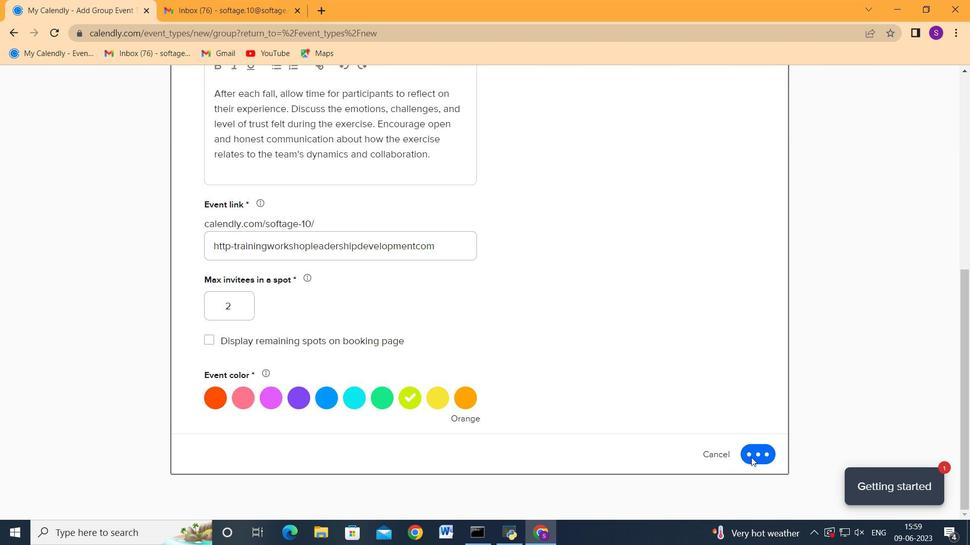 
Action: Mouse moved to (625, 407)
Screenshot: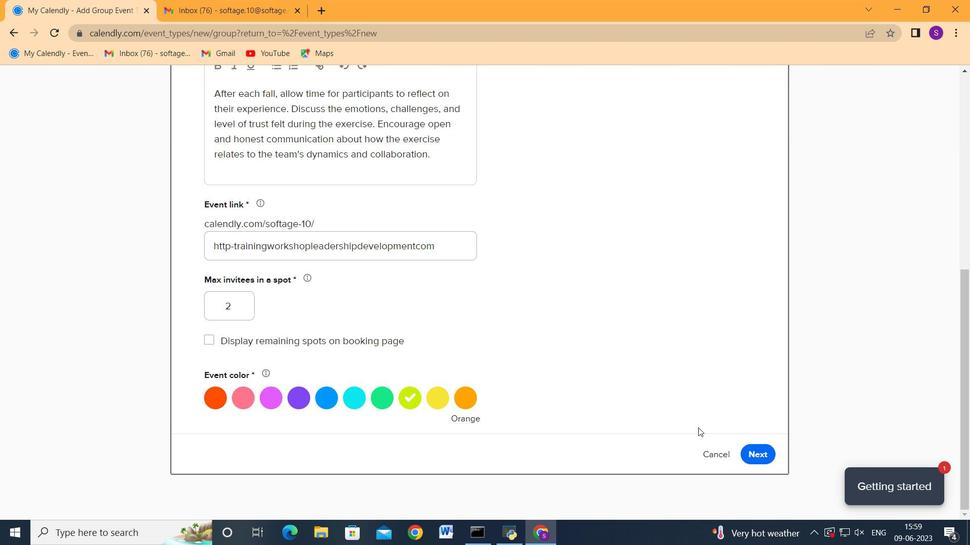 
Action: Mouse scrolled (625, 407) with delta (0, 0)
Screenshot: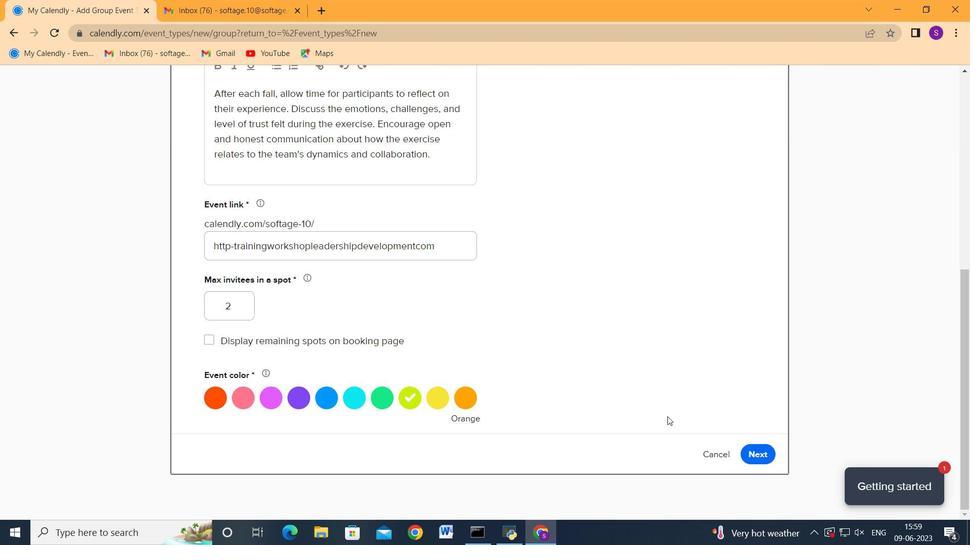 
Action: Mouse scrolled (625, 407) with delta (0, 0)
Screenshot: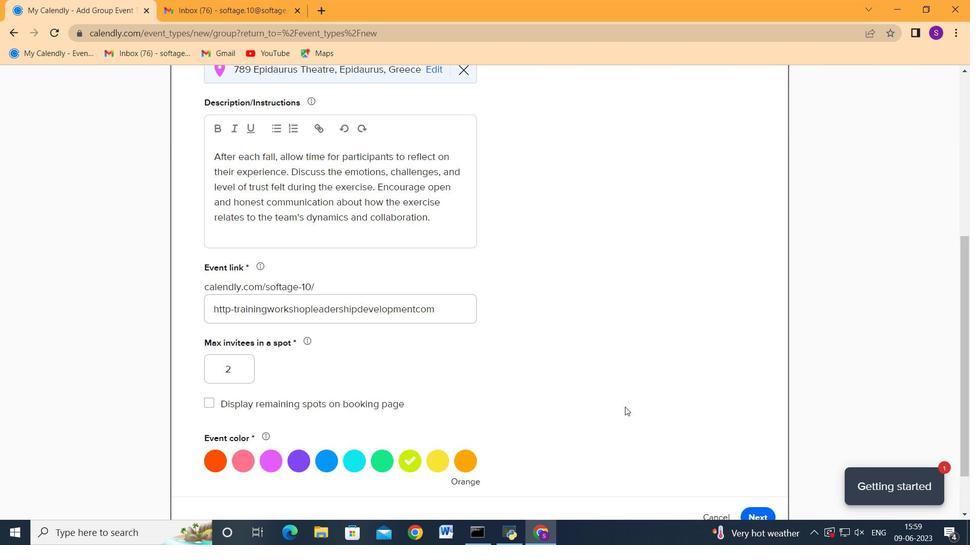 
Action: Mouse scrolled (625, 407) with delta (0, 0)
Screenshot: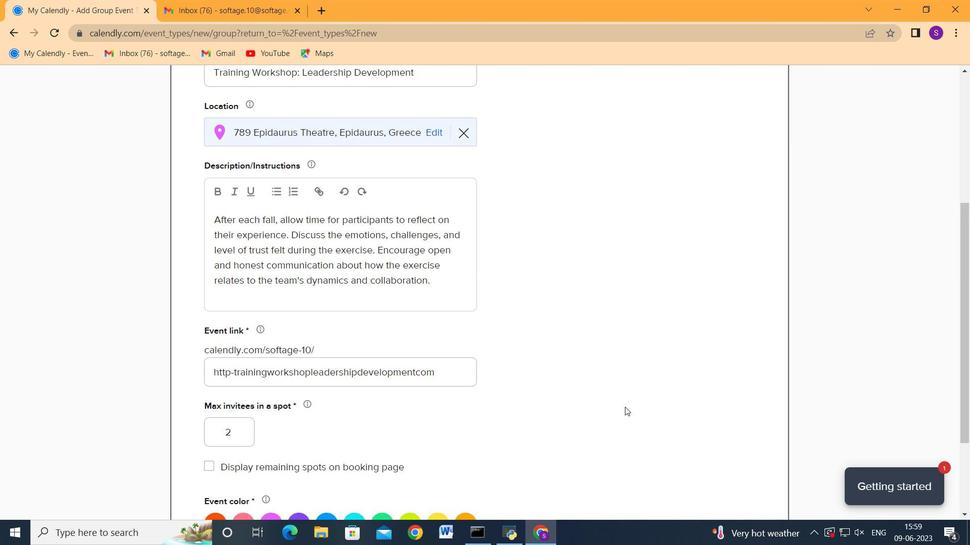 
Action: Mouse moved to (352, 200)
Screenshot: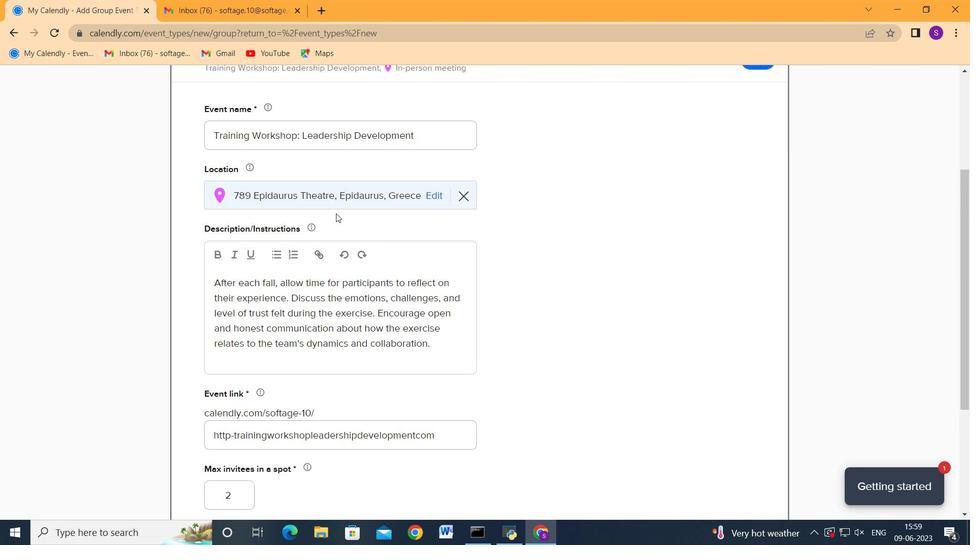 
Action: Mouse pressed left at (352, 200)
Screenshot: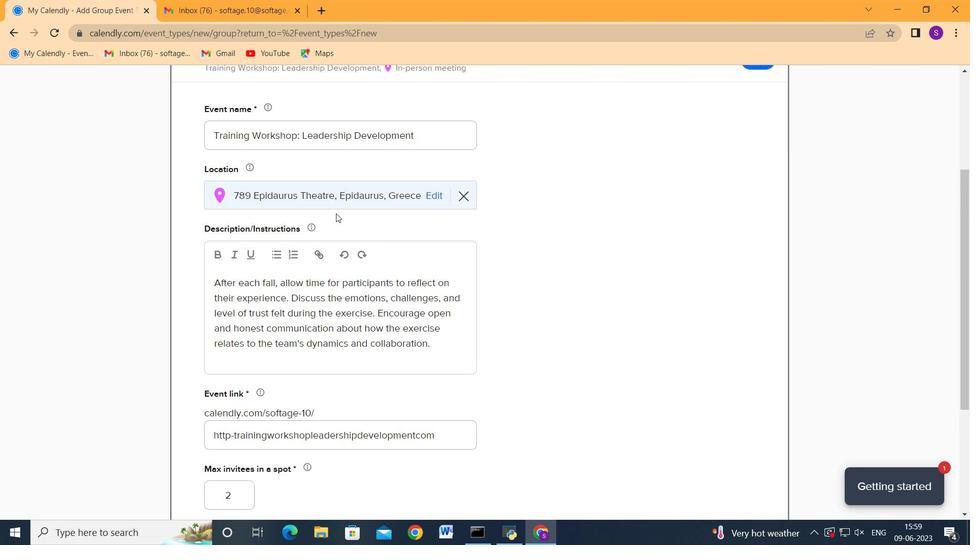 
Action: Mouse moved to (369, 198)
Screenshot: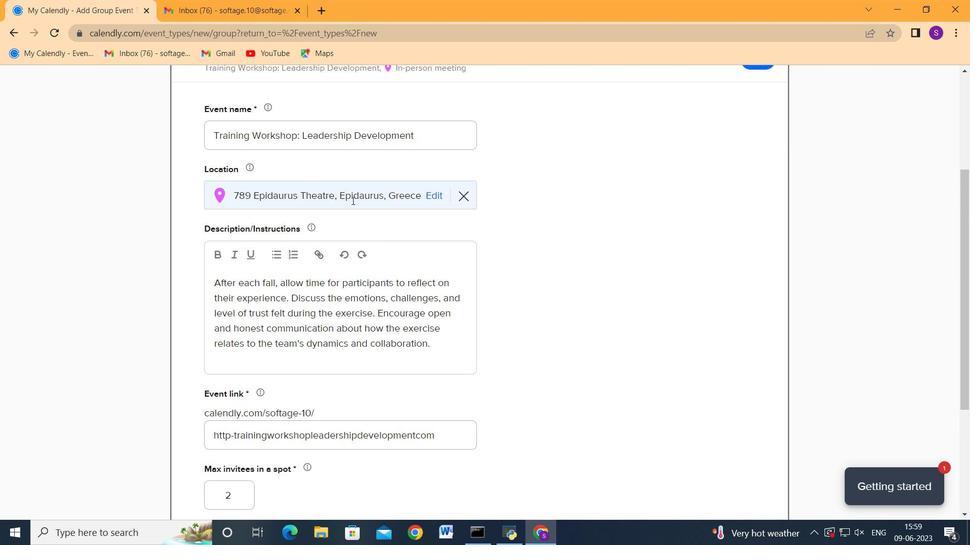 
Action: Mouse pressed left at (369, 198)
Screenshot: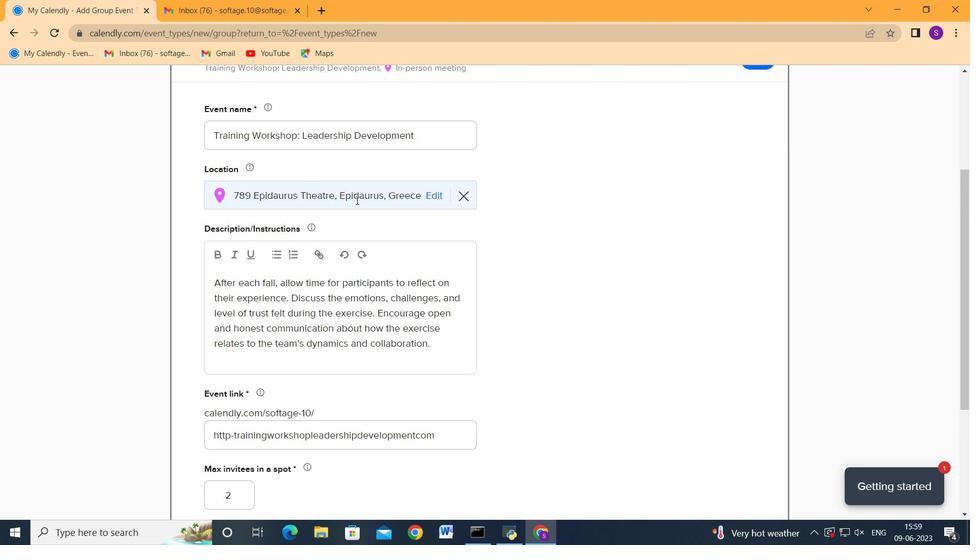 
Action: Mouse pressed left at (369, 198)
Screenshot: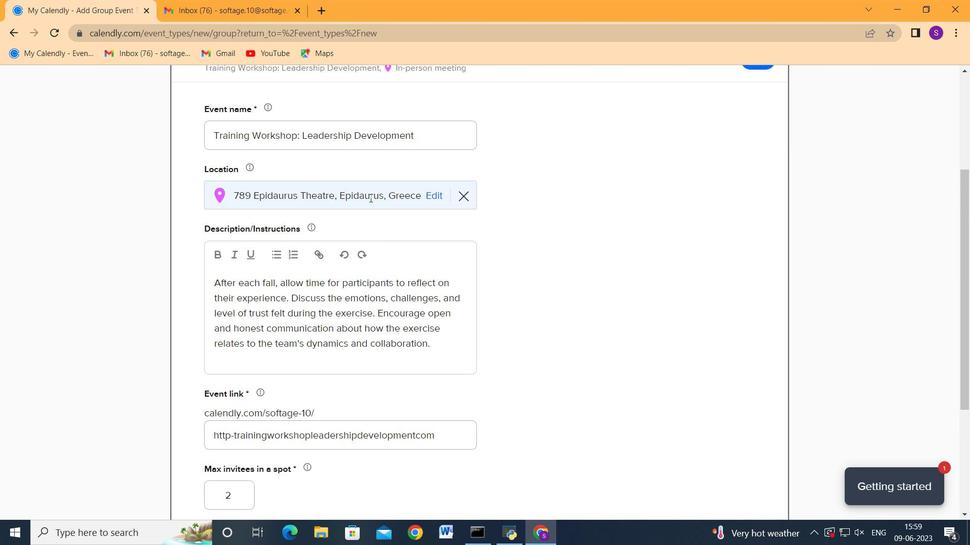 
Action: Mouse moved to (407, 252)
Screenshot: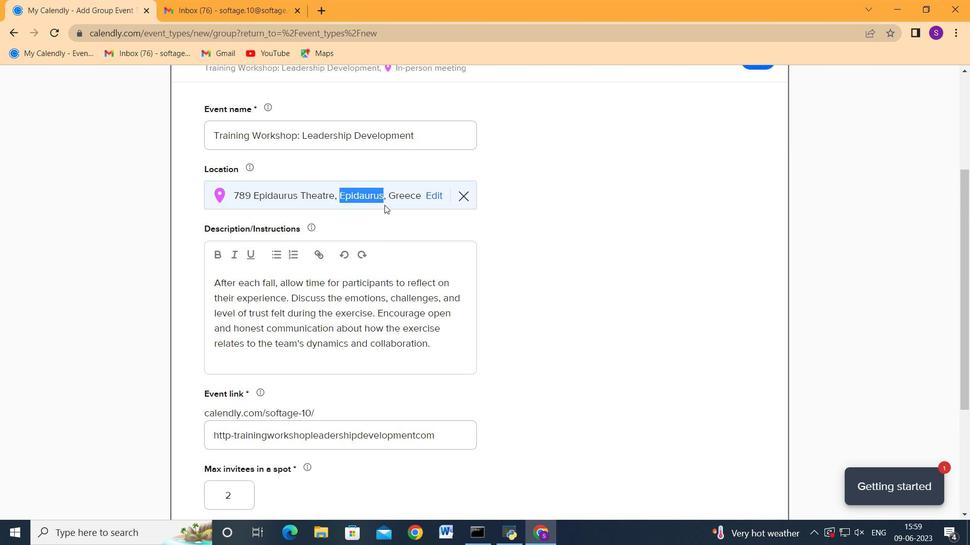 
Action: Mouse scrolled (407, 253) with delta (0, 0)
Screenshot: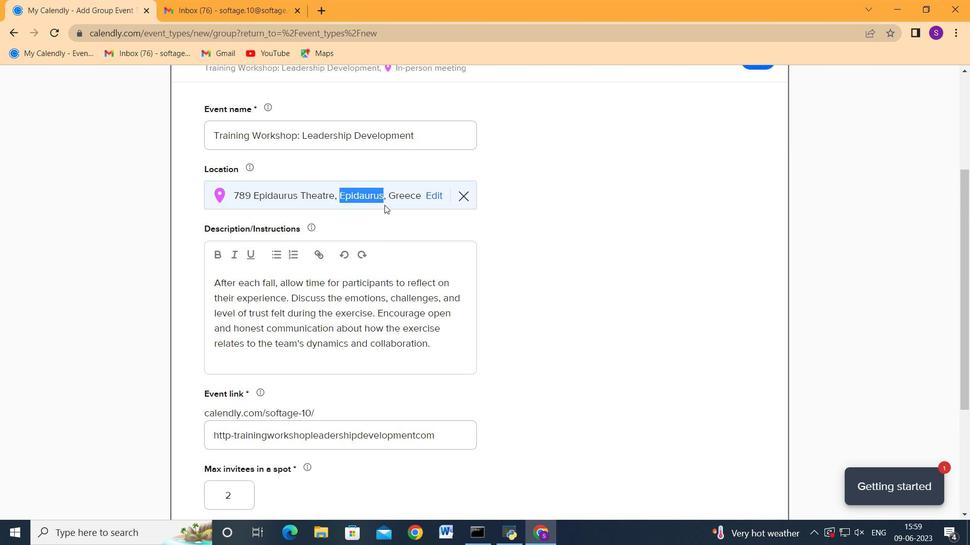 
Action: Mouse moved to (409, 256)
Screenshot: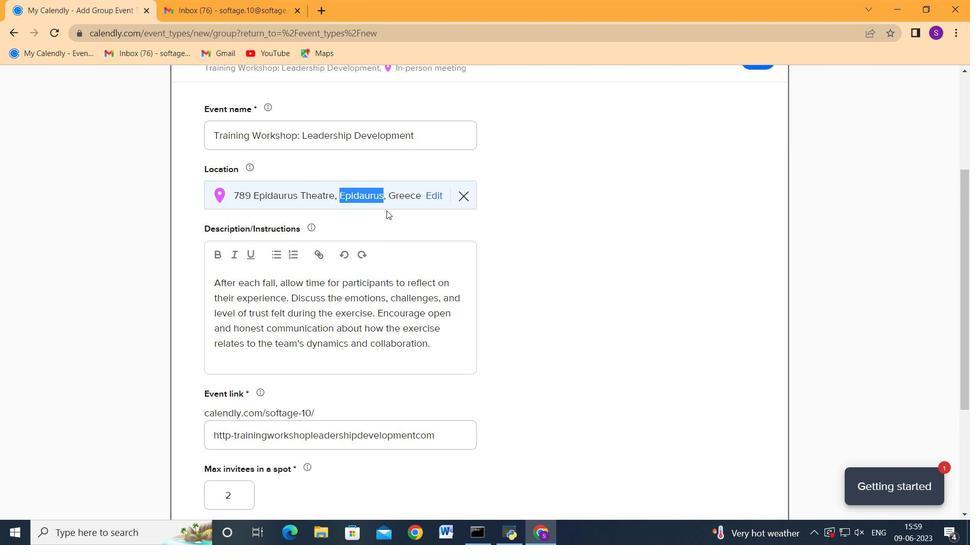 
Action: Mouse scrolled (409, 257) with delta (0, 0)
Screenshot: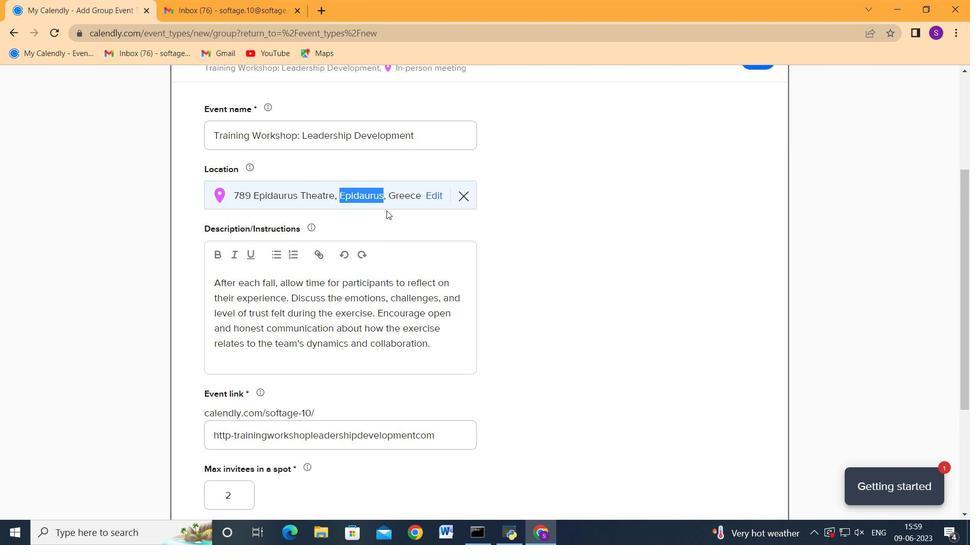 
Action: Mouse moved to (410, 259)
Screenshot: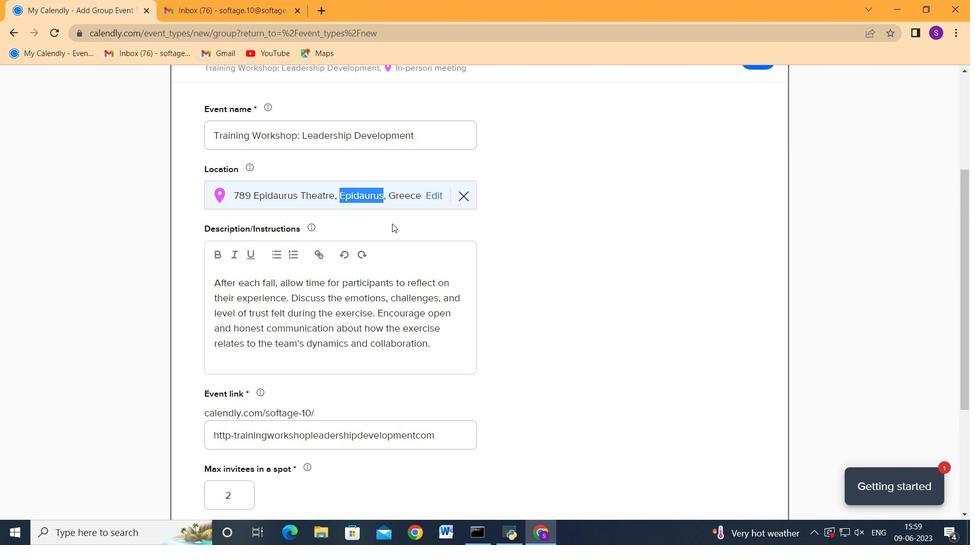 
Action: Mouse scrolled (410, 259) with delta (0, 0)
Screenshot: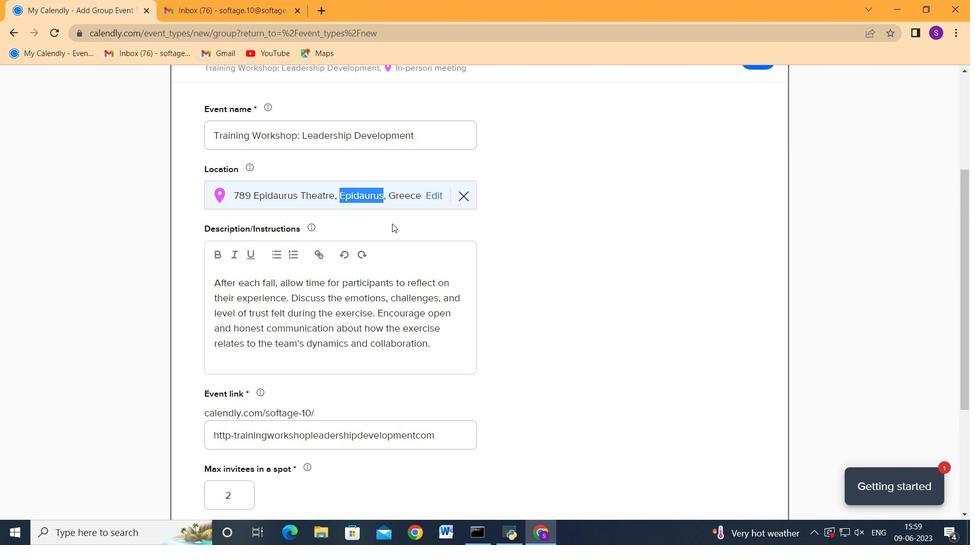 
Action: Mouse moved to (410, 260)
Screenshot: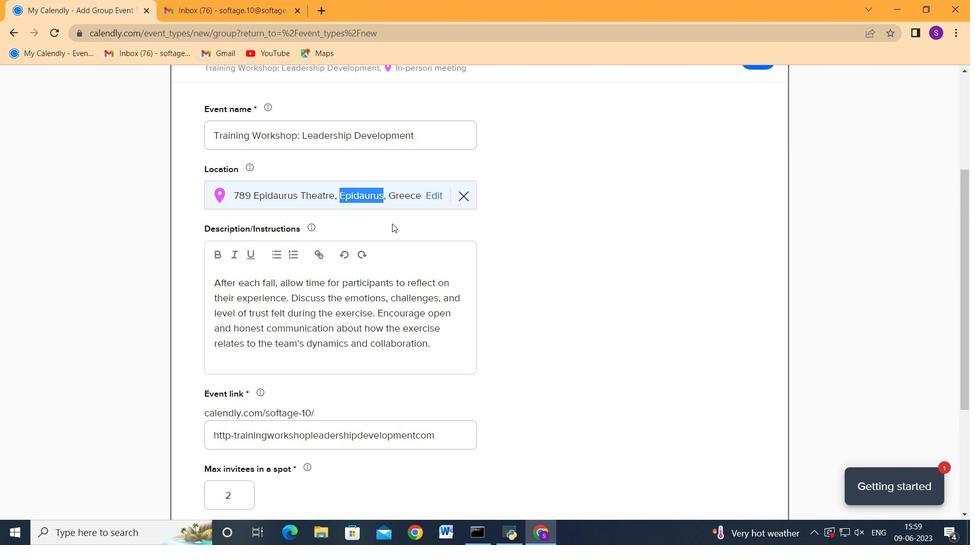 
Action: Mouse scrolled (410, 260) with delta (0, 0)
Screenshot: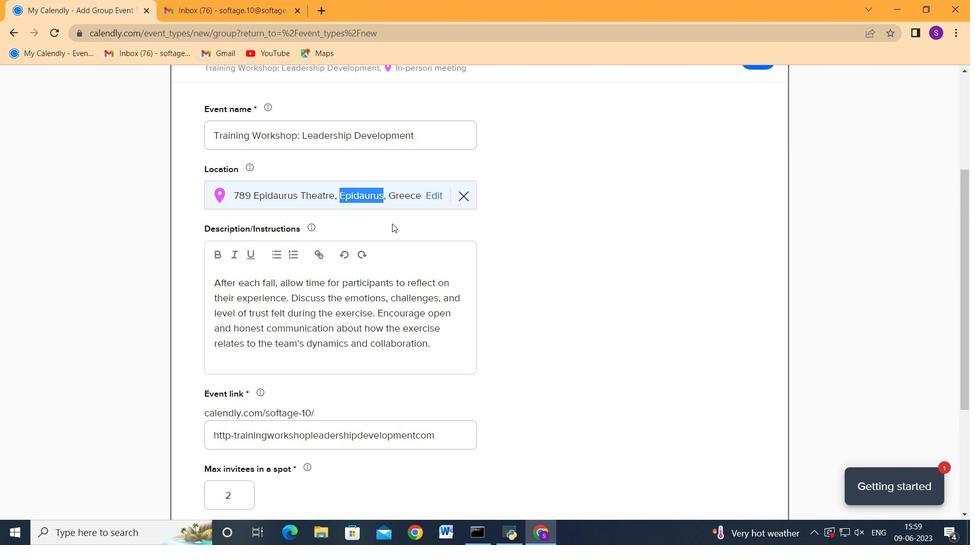 
Action: Mouse moved to (629, 220)
Screenshot: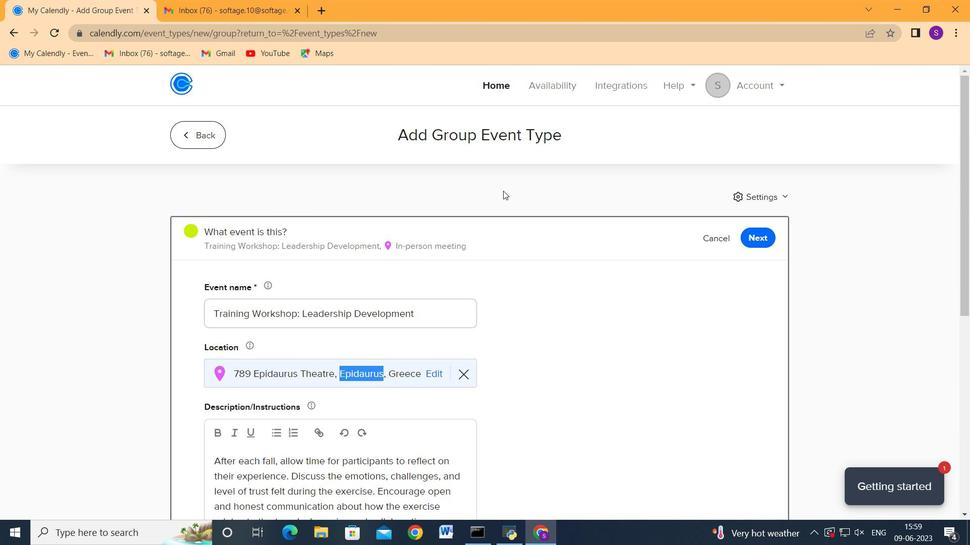 
Action: Mouse scrolled (628, 213) with delta (0, 0)
Screenshot: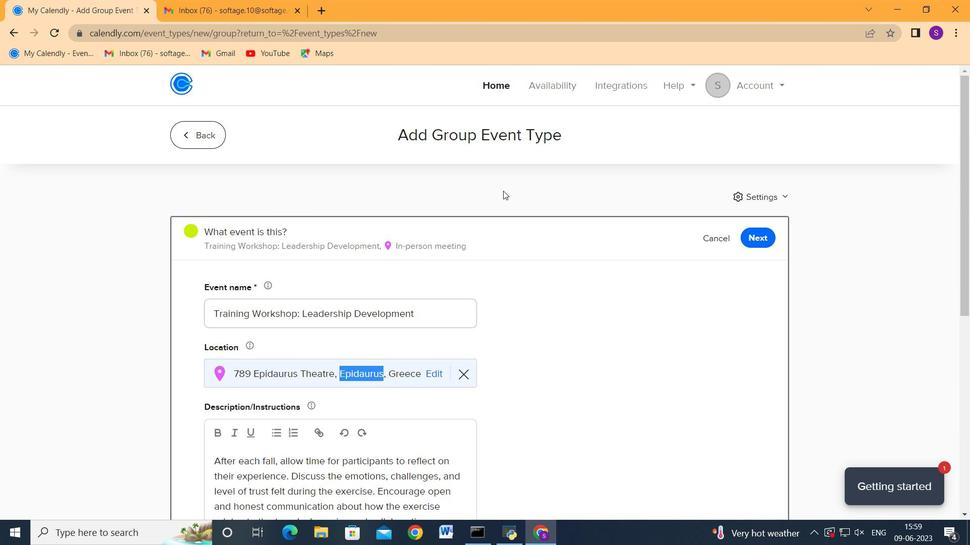
Action: Mouse moved to (629, 220)
Screenshot: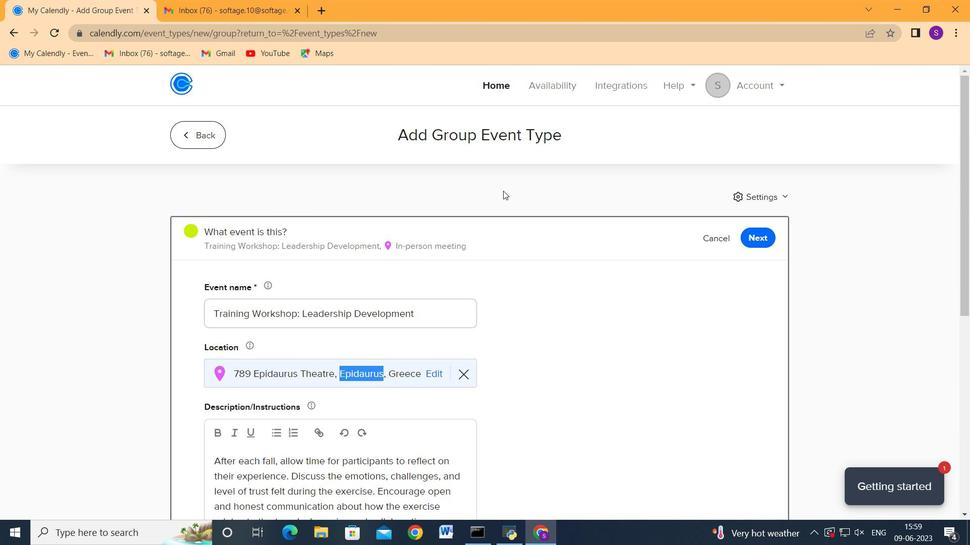
Action: Mouse scrolled (629, 215) with delta (0, 0)
Screenshot: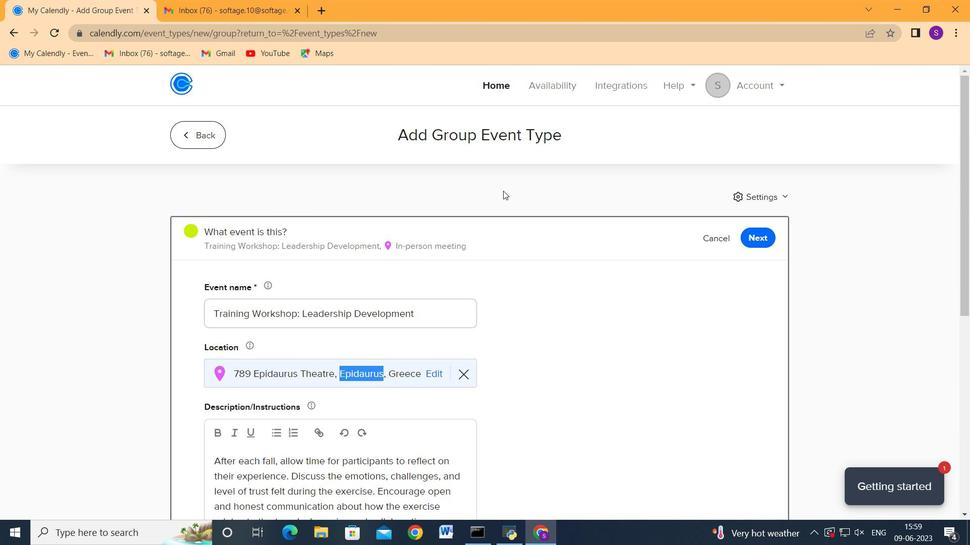
Action: Mouse moved to (629, 220)
Screenshot: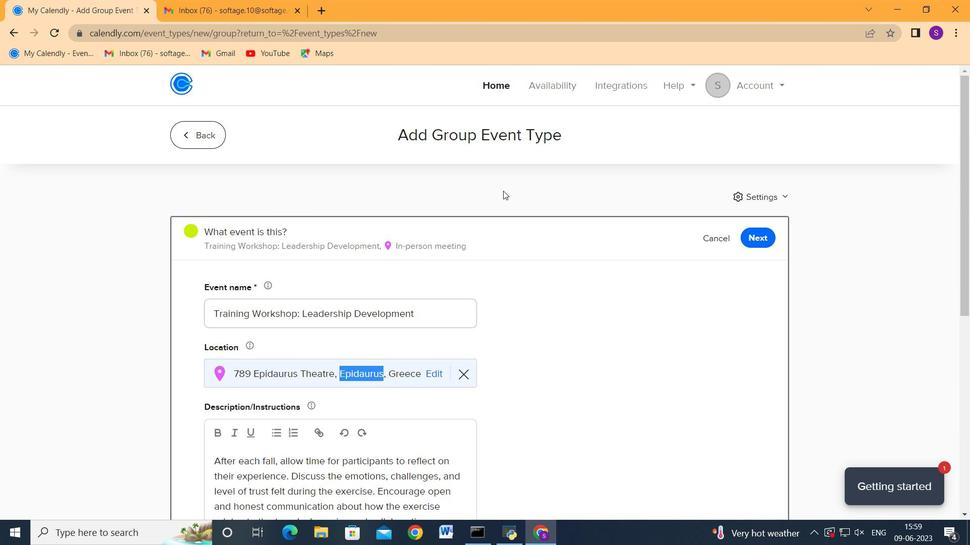 
Action: Mouse scrolled (629, 219) with delta (0, 0)
Screenshot: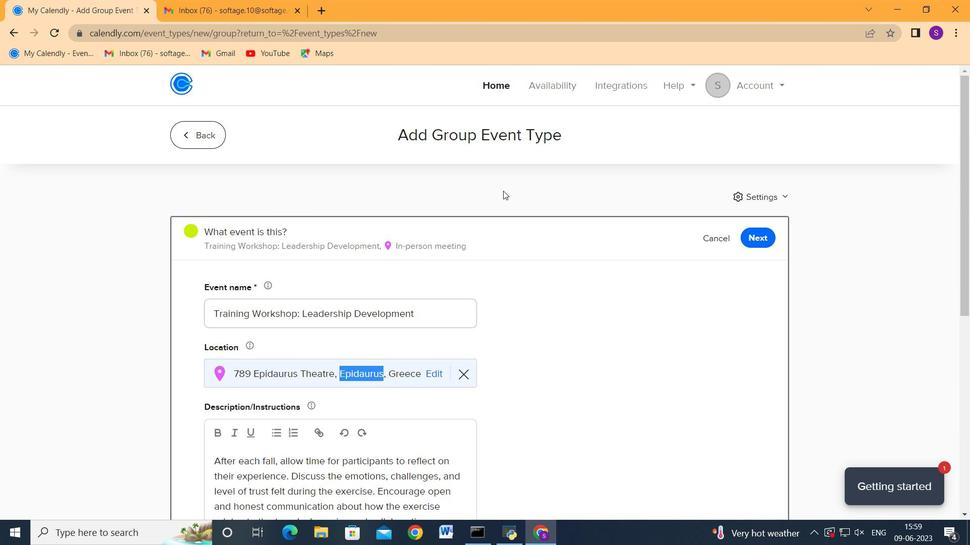 
Action: Mouse moved to (629, 226)
Screenshot: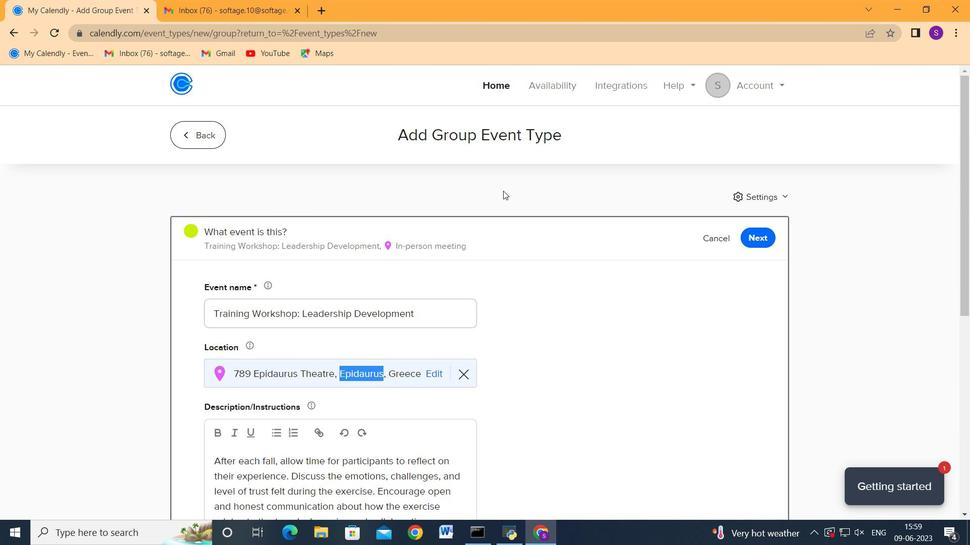 
Action: Mouse scrolled (629, 219) with delta (0, 0)
Screenshot: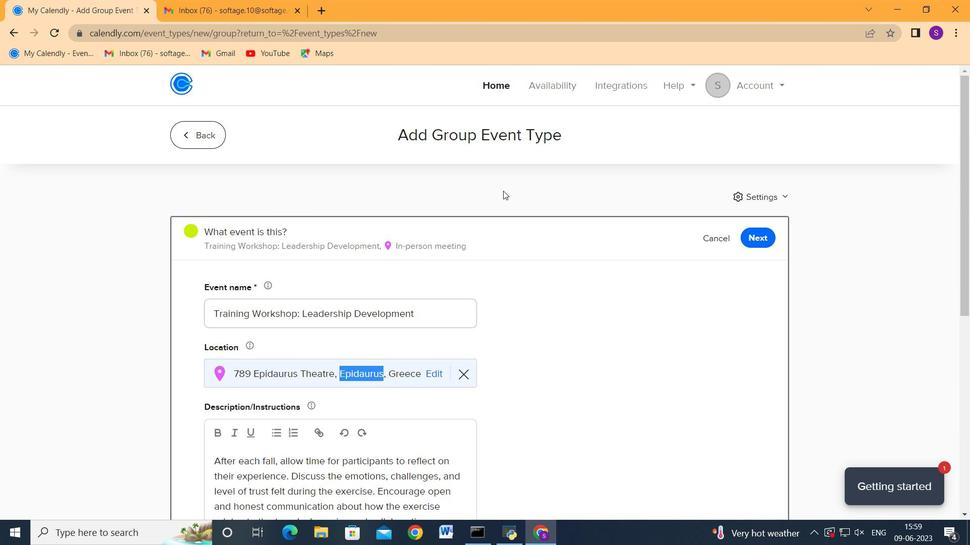 
Action: Mouse moved to (629, 226)
Screenshot: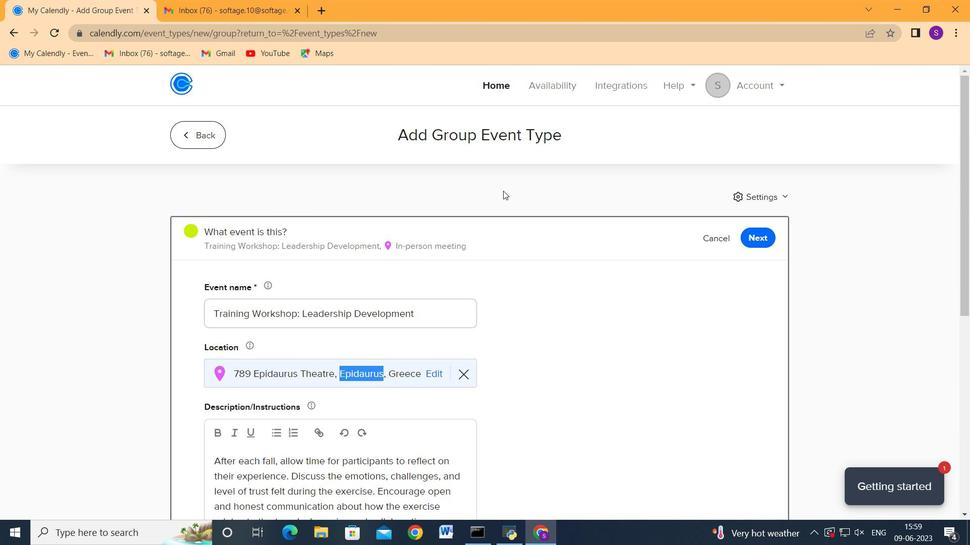 
Action: Mouse scrolled (629, 219) with delta (0, 0)
Screenshot: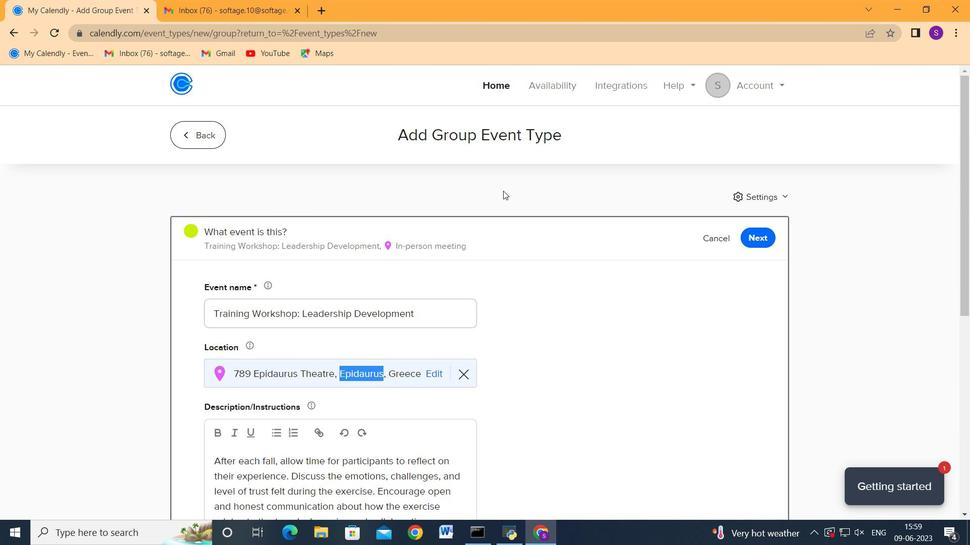
Action: Mouse moved to (630, 230)
Screenshot: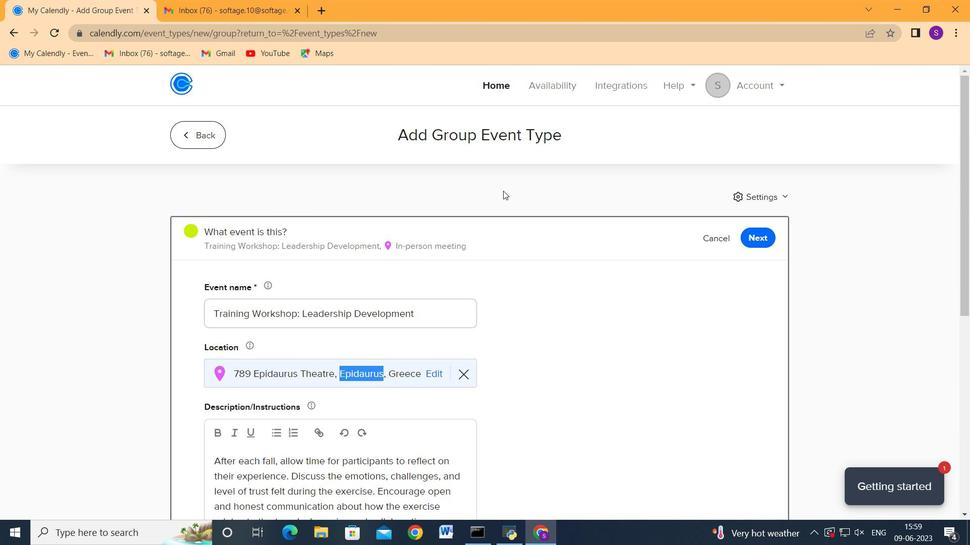 
Action: Mouse scrolled (629, 220) with delta (0, 0)
Screenshot: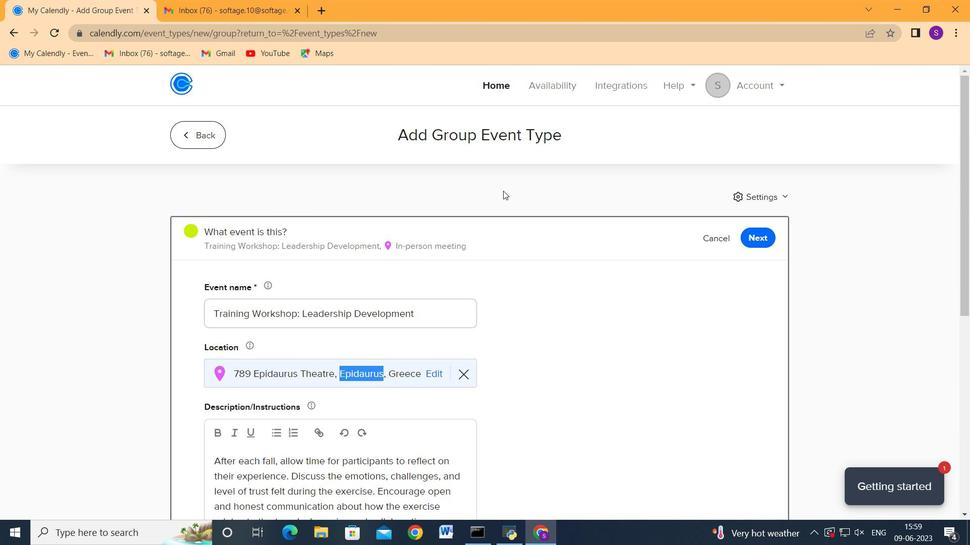 
Action: Mouse moved to (630, 230)
Screenshot: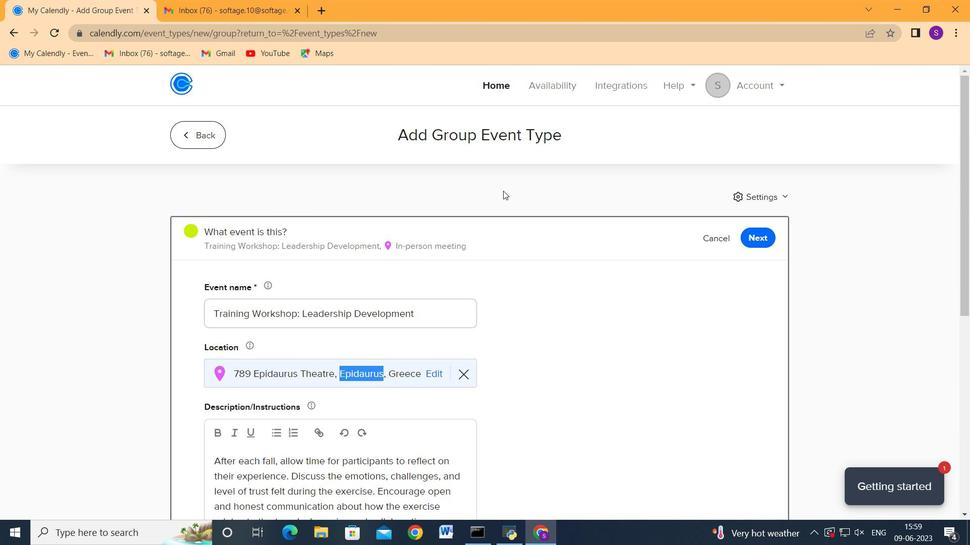 
Action: Mouse scrolled (629, 220) with delta (0, 0)
Screenshot: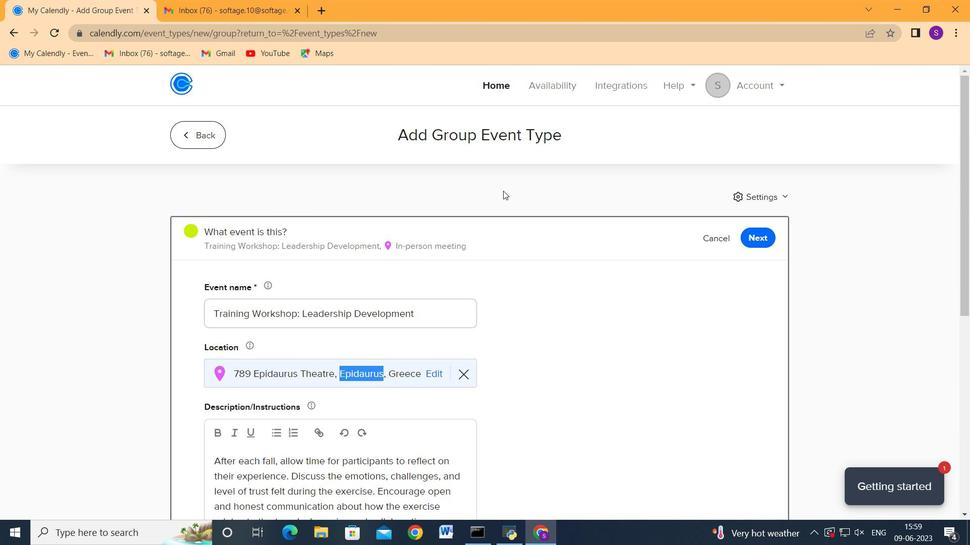 
Action: Mouse moved to (635, 246)
Screenshot: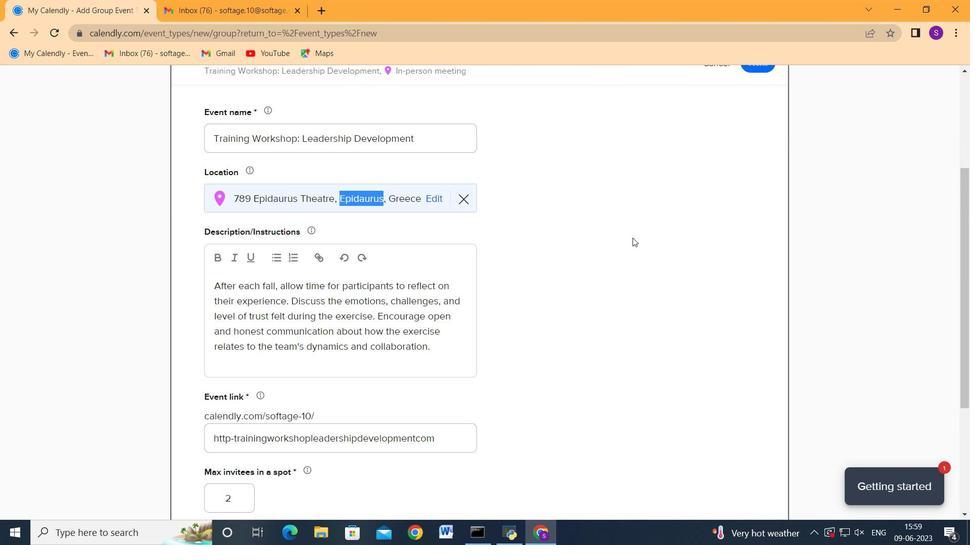 
Action: Mouse scrolled (635, 245) with delta (0, 0)
Screenshot: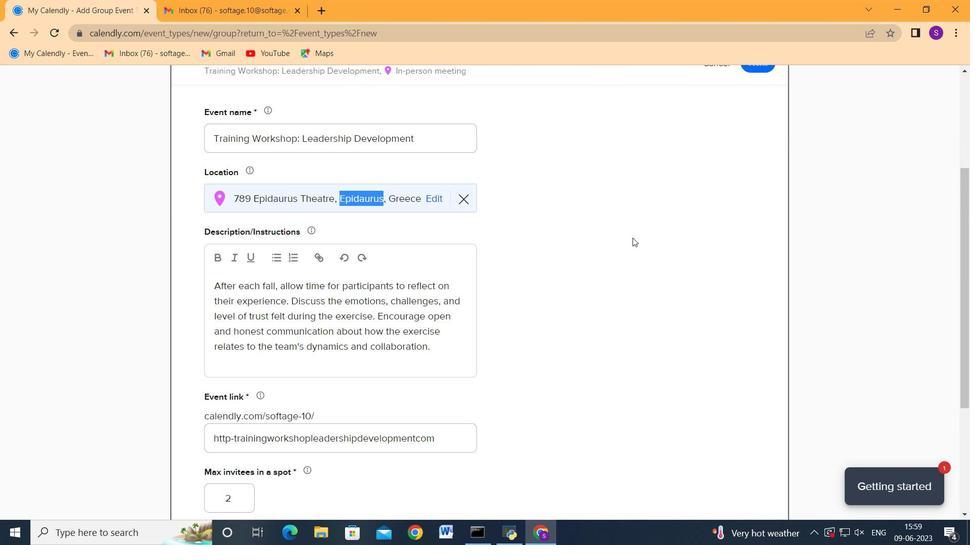 
Action: Mouse moved to (635, 246)
Screenshot: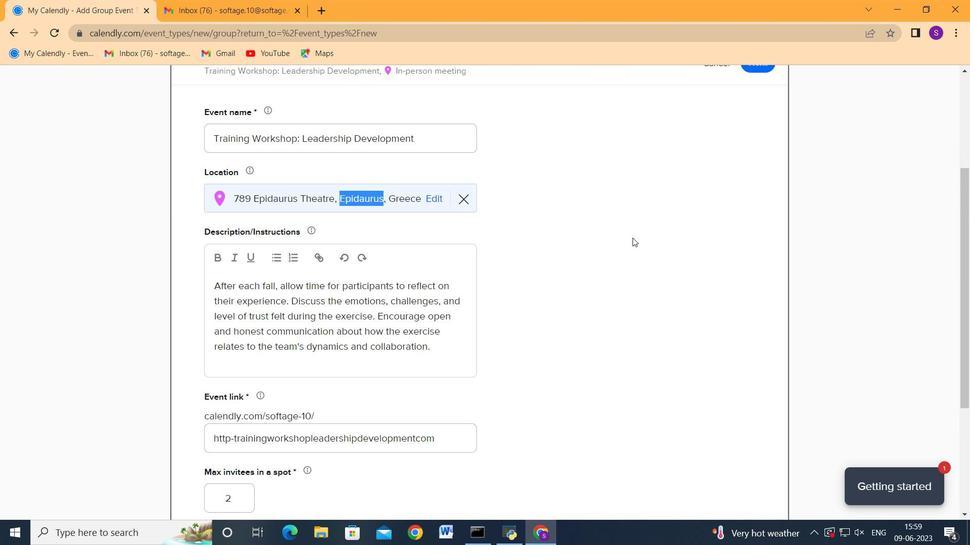
Action: Mouse scrolled (635, 246) with delta (0, 0)
Screenshot: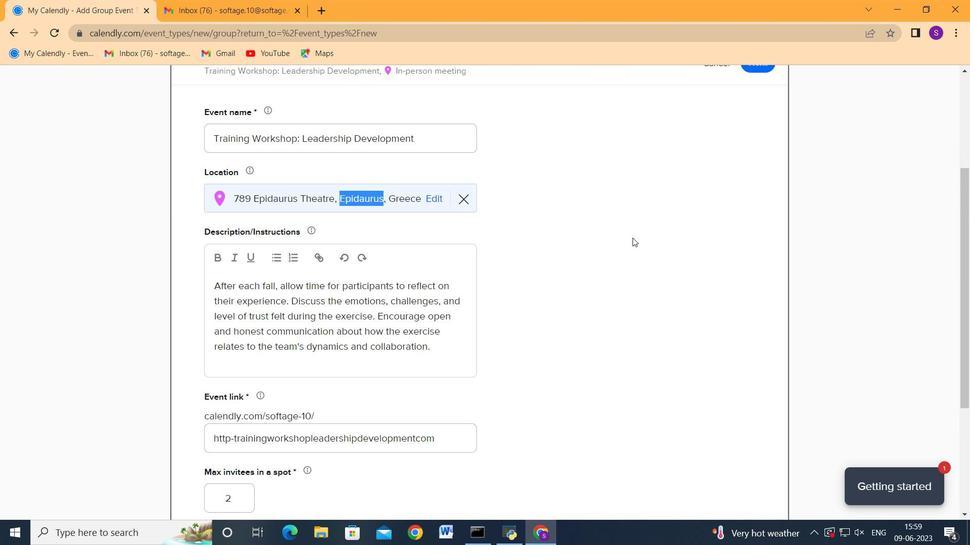 
Action: Mouse scrolled (635, 246) with delta (0, 0)
Screenshot: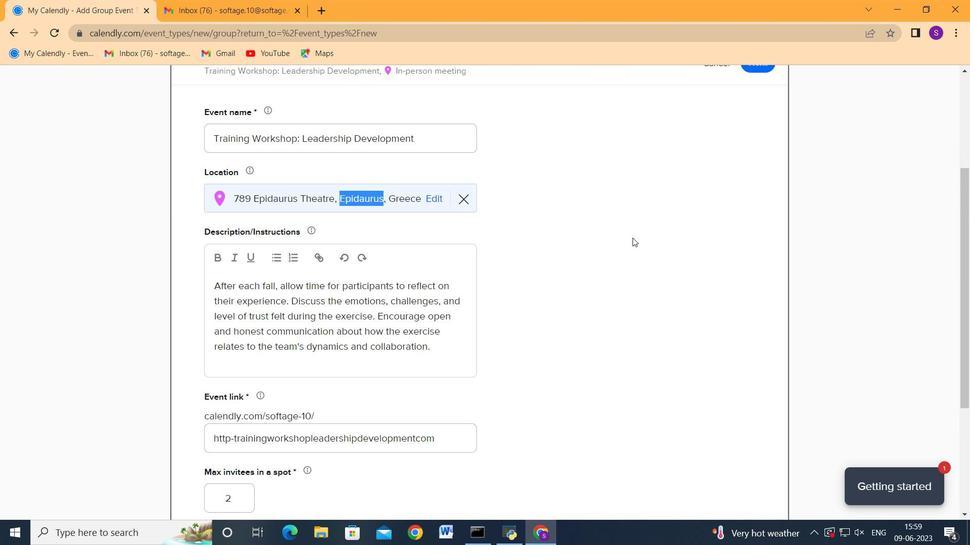 
Action: Mouse scrolled (635, 246) with delta (0, 0)
Screenshot: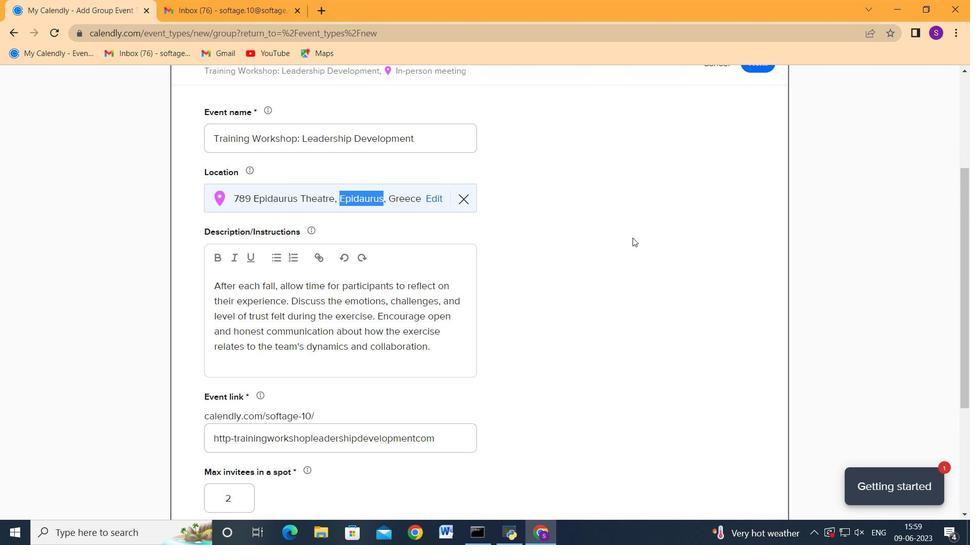 
Action: Mouse scrolled (635, 246) with delta (0, 0)
Screenshot: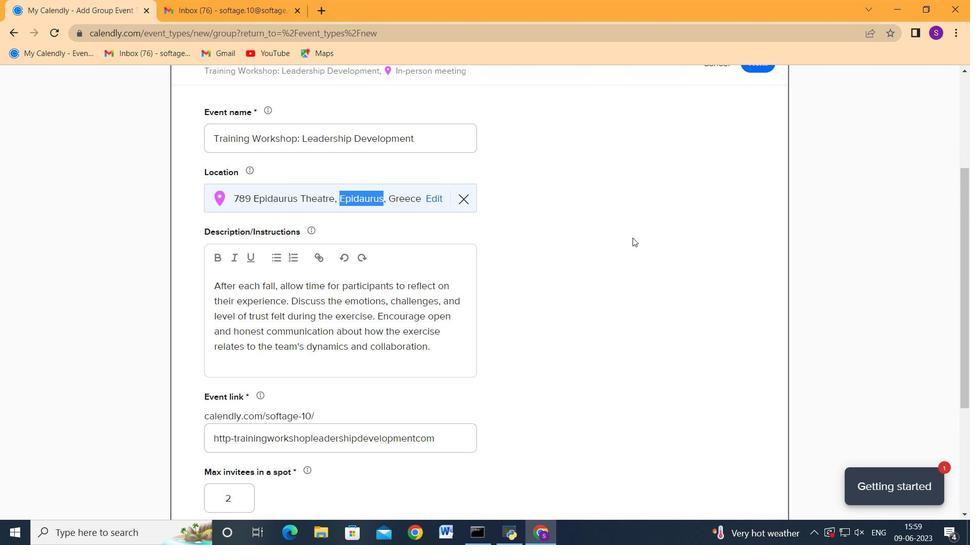 
Action: Mouse scrolled (635, 246) with delta (0, 0)
Screenshot: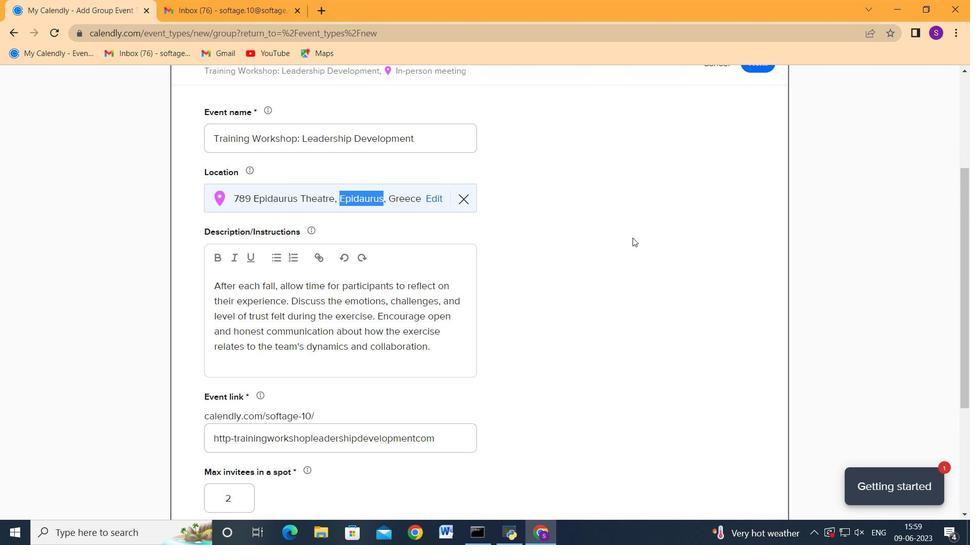 
Action: Mouse scrolled (635, 246) with delta (0, 0)
Screenshot: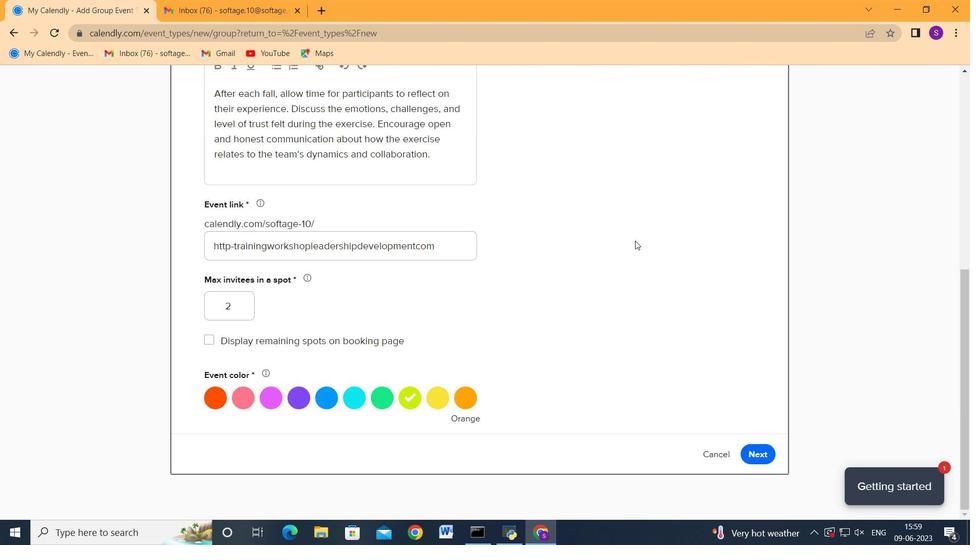 
Action: Mouse moved to (756, 459)
Screenshot: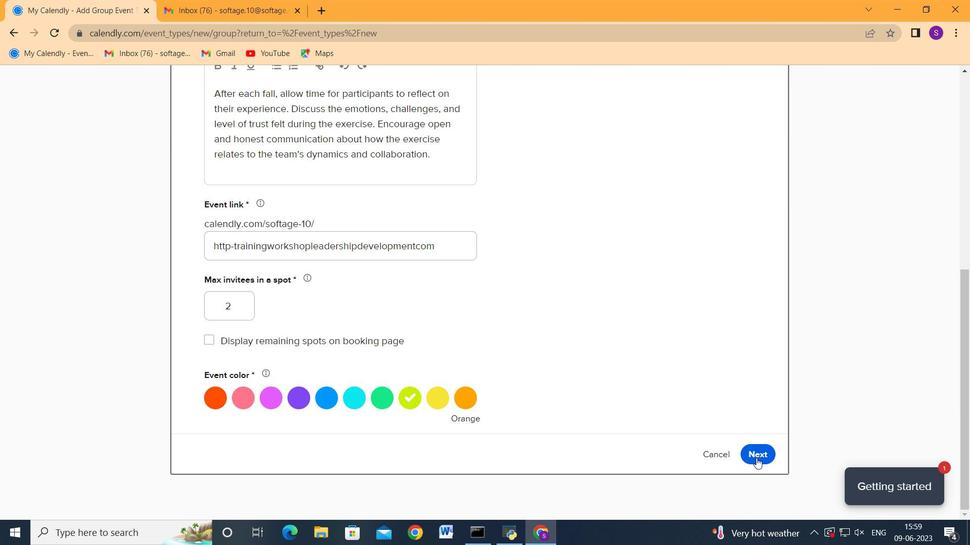 
Action: Mouse pressed left at (756, 459)
Screenshot: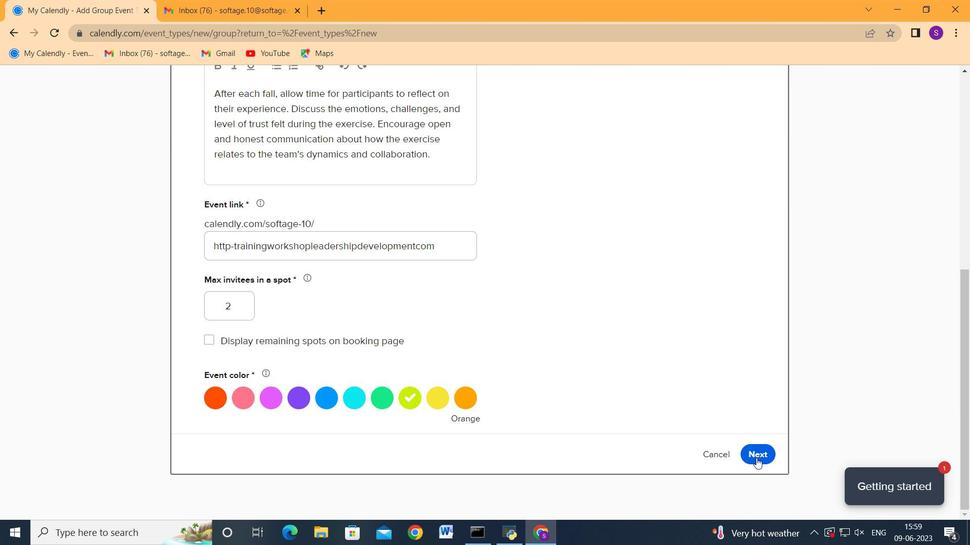 
Action: Mouse moved to (51, 34)
Screenshot: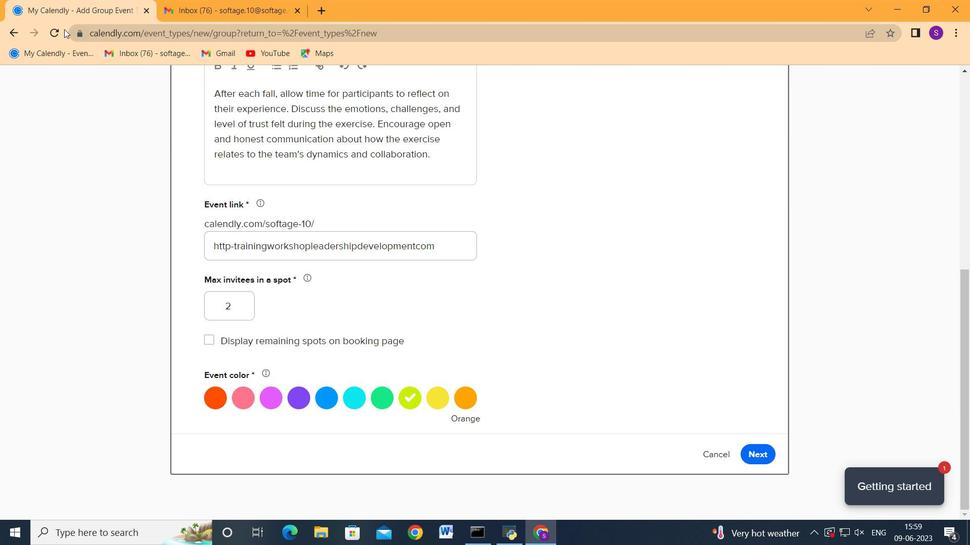 
Action: Mouse pressed left at (51, 34)
Screenshot: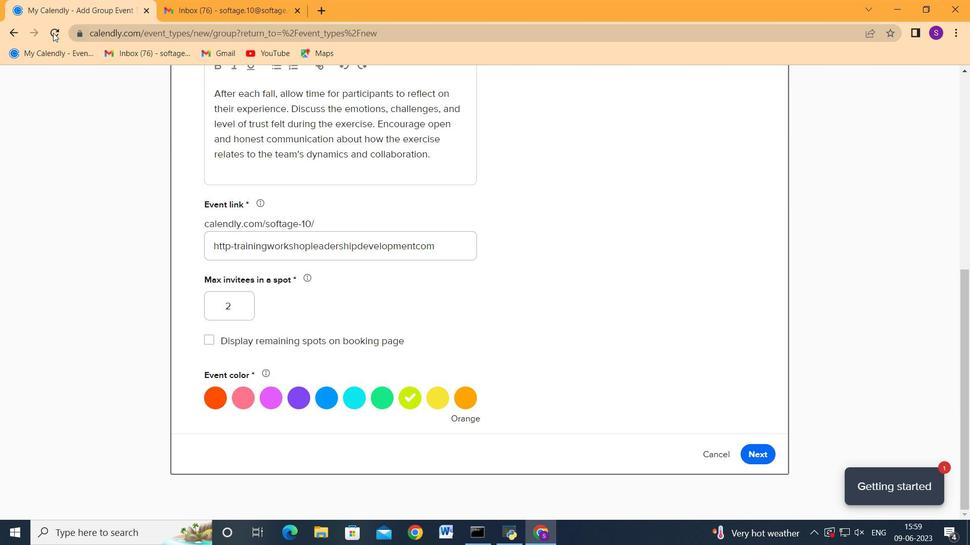 
Action: Mouse moved to (593, 106)
Screenshot: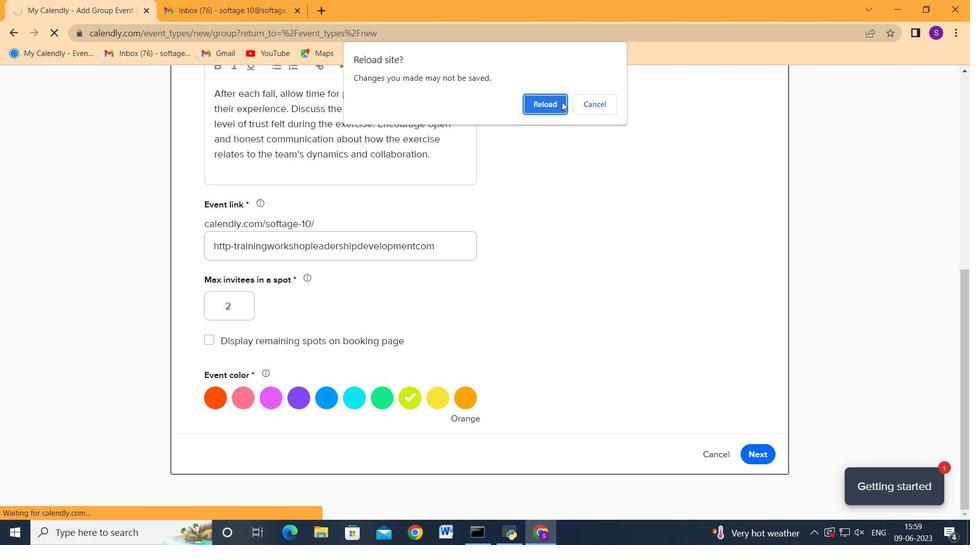 
Action: Mouse pressed left at (593, 106)
Screenshot: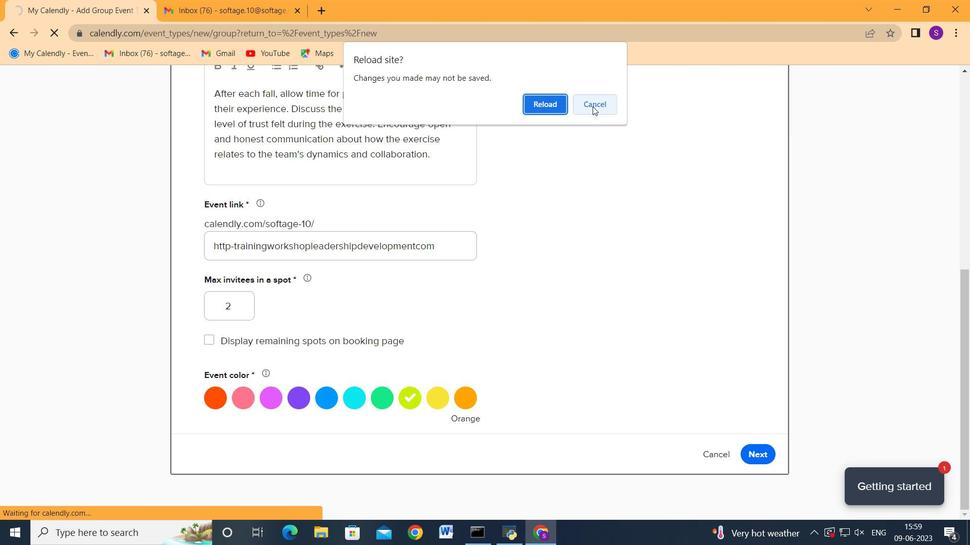 
Action: Mouse moved to (519, 311)
Screenshot: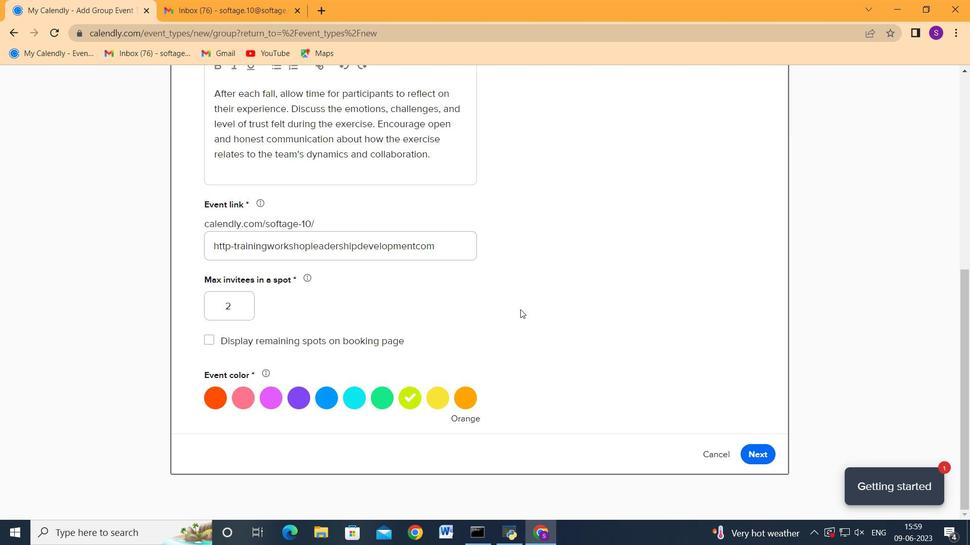 
Action: Mouse scrolled (519, 311) with delta (0, 0)
Screenshot: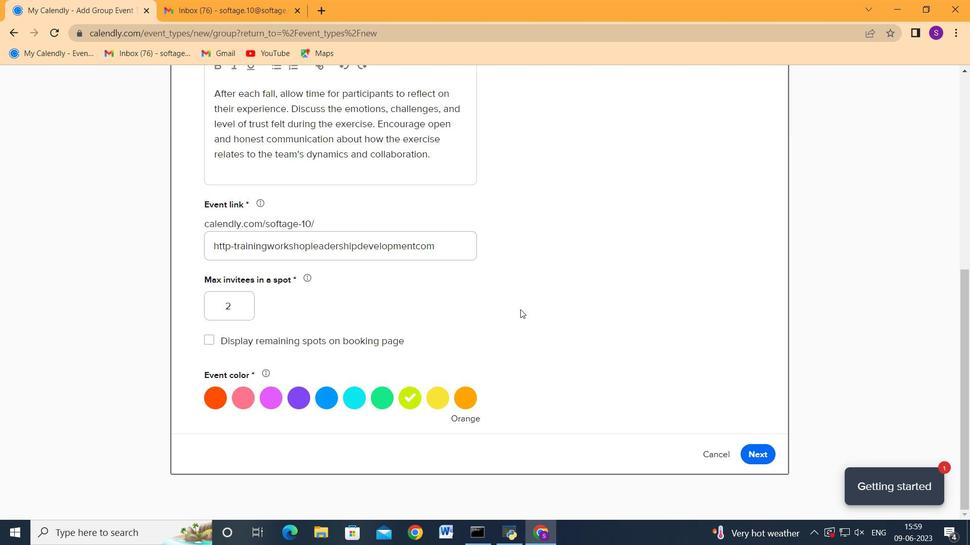 
Action: Mouse scrolled (519, 311) with delta (0, 0)
Screenshot: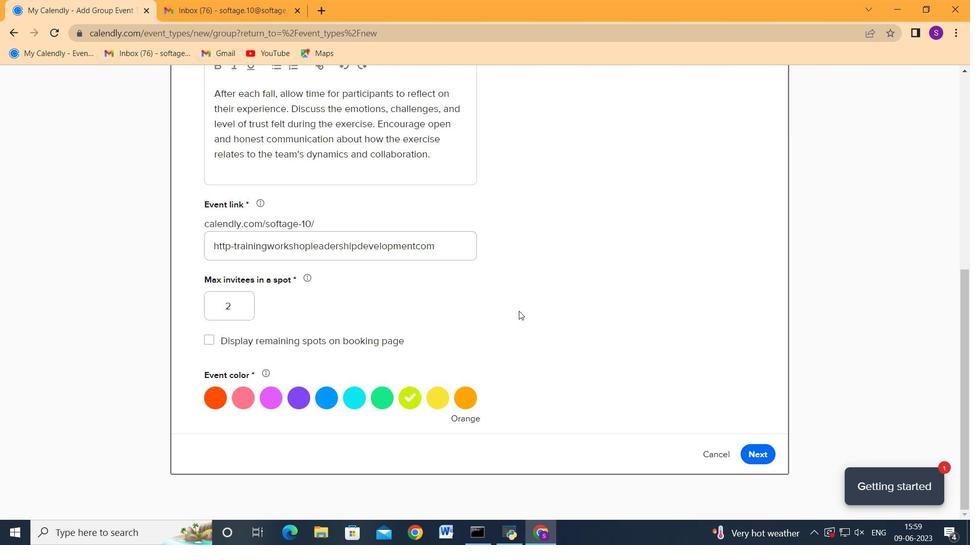 
Action: Mouse scrolled (519, 310) with delta (0, 0)
Screenshot: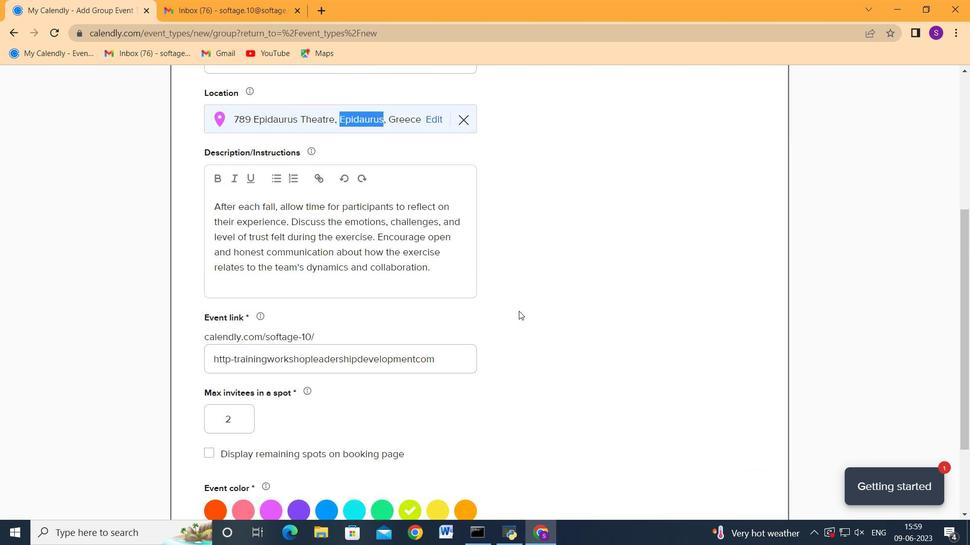 
Action: Mouse scrolled (519, 310) with delta (0, 0)
Screenshot: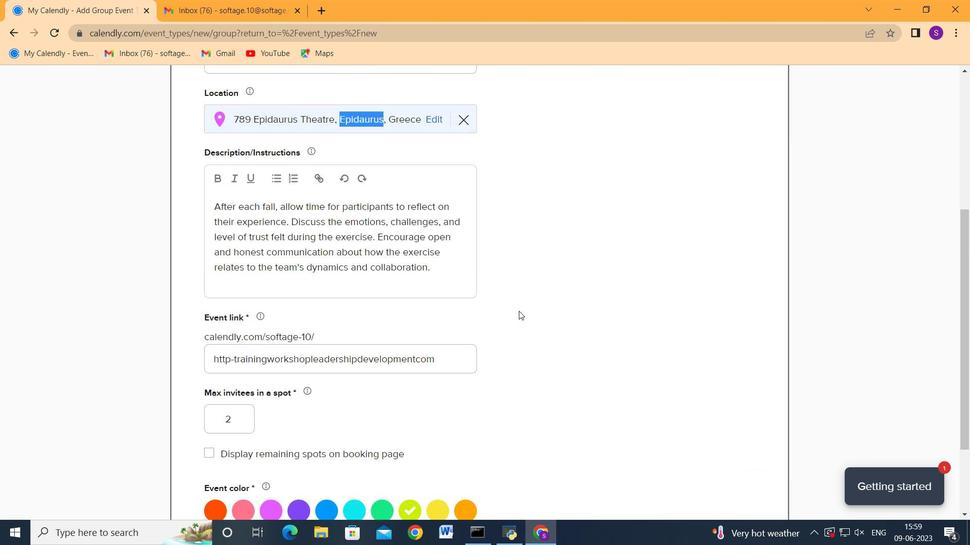 
Action: Mouse scrolled (519, 310) with delta (0, 0)
Screenshot: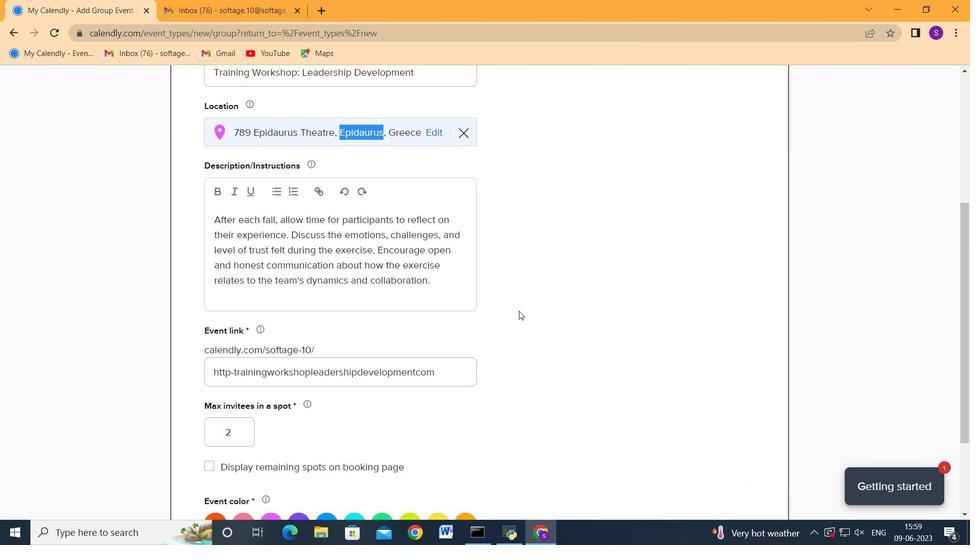 
Action: Mouse scrolled (519, 311) with delta (0, 0)
Screenshot: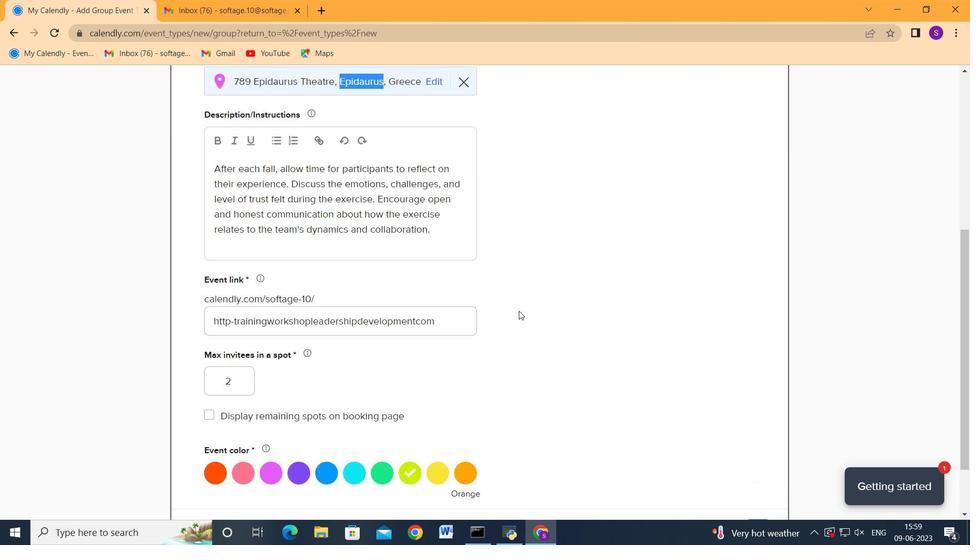 
Action: Mouse scrolled (519, 311) with delta (0, 0)
Screenshot: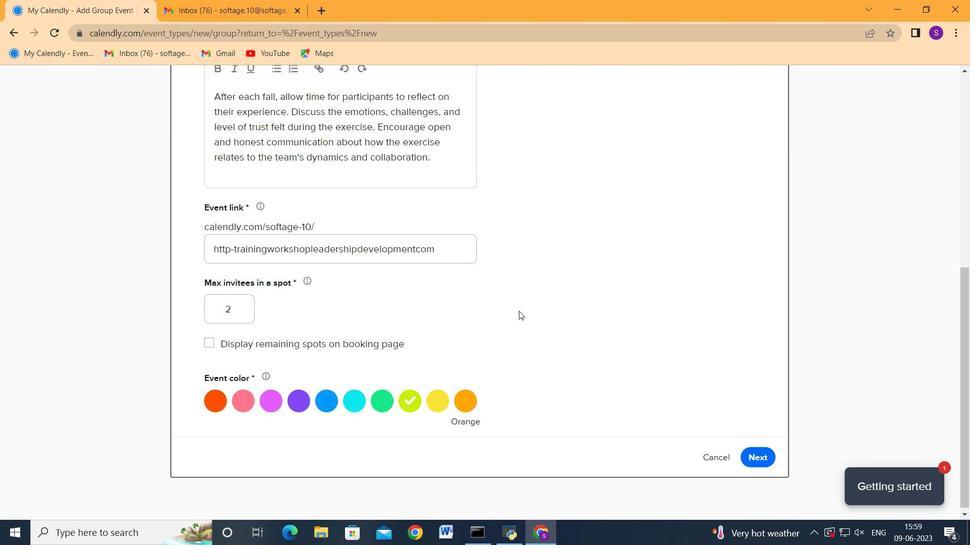 
Action: Mouse scrolled (519, 311) with delta (0, 0)
Screenshot: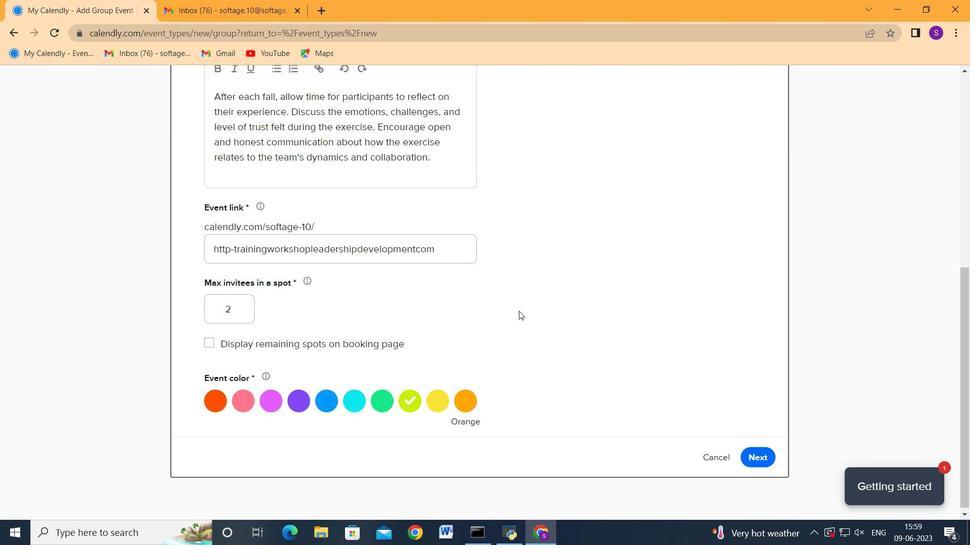 
Action: Mouse scrolled (519, 311) with delta (0, 0)
Screenshot: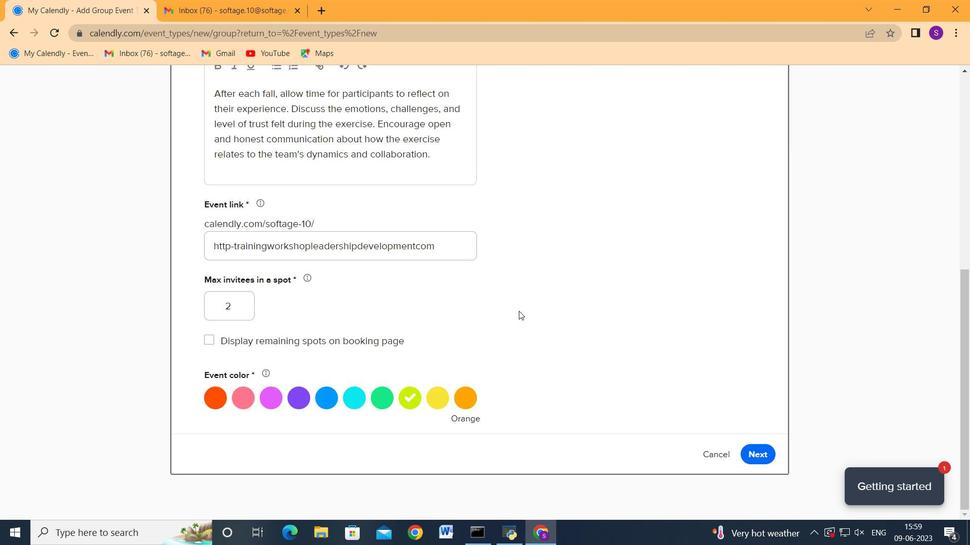 
Action: Mouse scrolled (519, 311) with delta (0, 0)
Screenshot: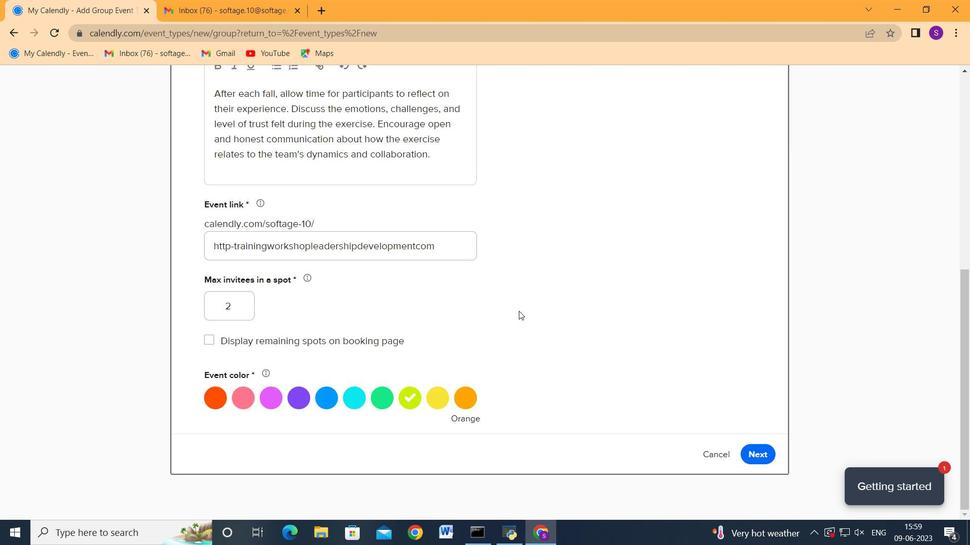 
Action: Mouse scrolled (519, 311) with delta (0, 0)
Screenshot: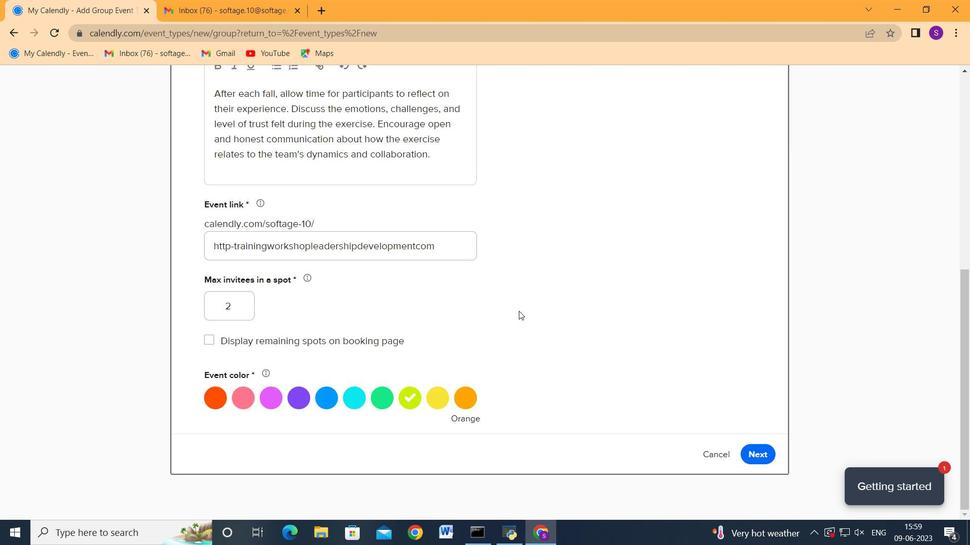 
Action: Mouse scrolled (519, 311) with delta (0, 0)
Screenshot: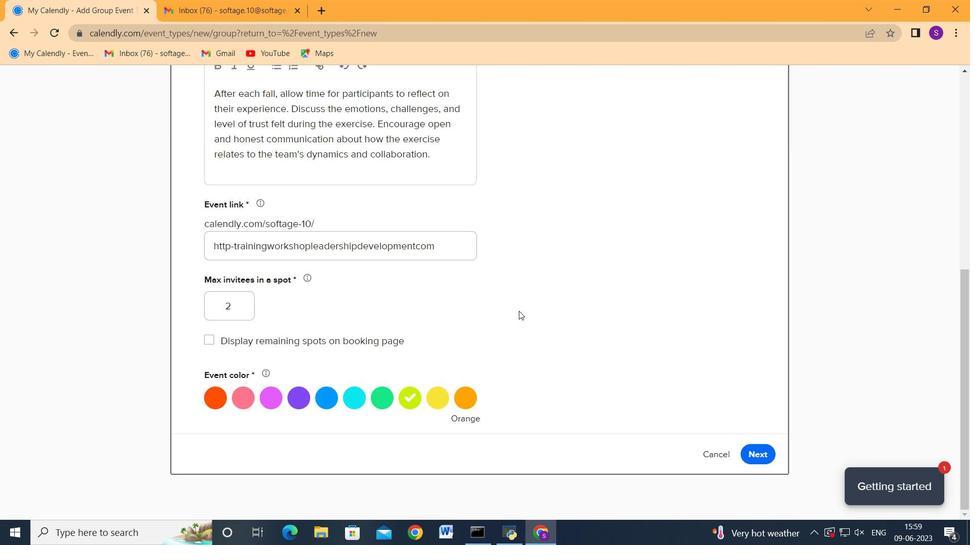 
Action: Mouse moved to (390, 377)
Screenshot: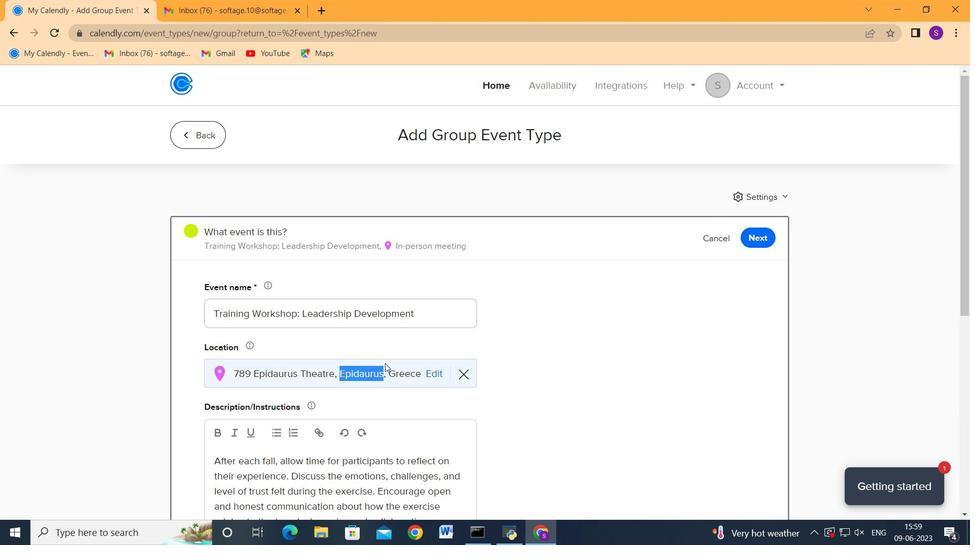 
Action: Mouse pressed left at (390, 377)
Screenshot: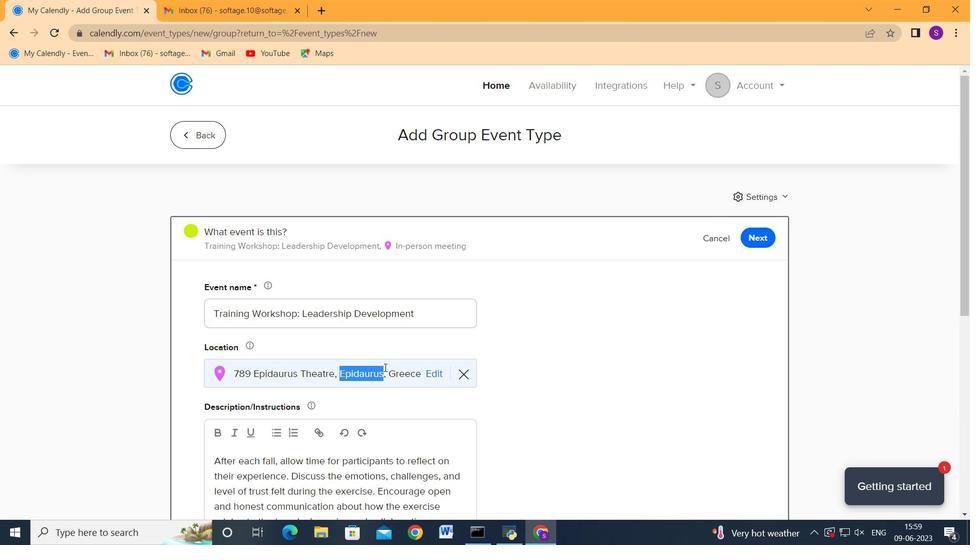 
Action: Mouse moved to (469, 373)
Screenshot: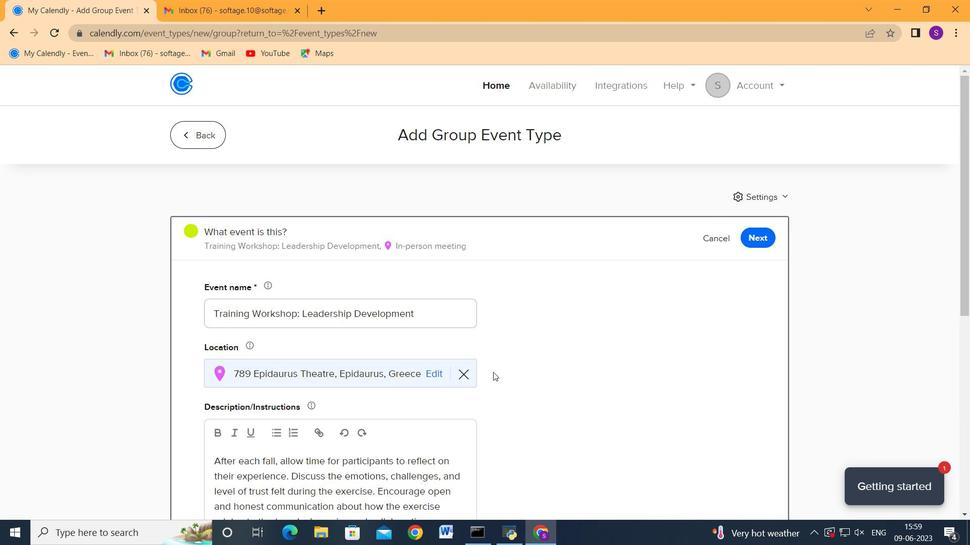 
Action: Mouse pressed left at (469, 373)
Screenshot: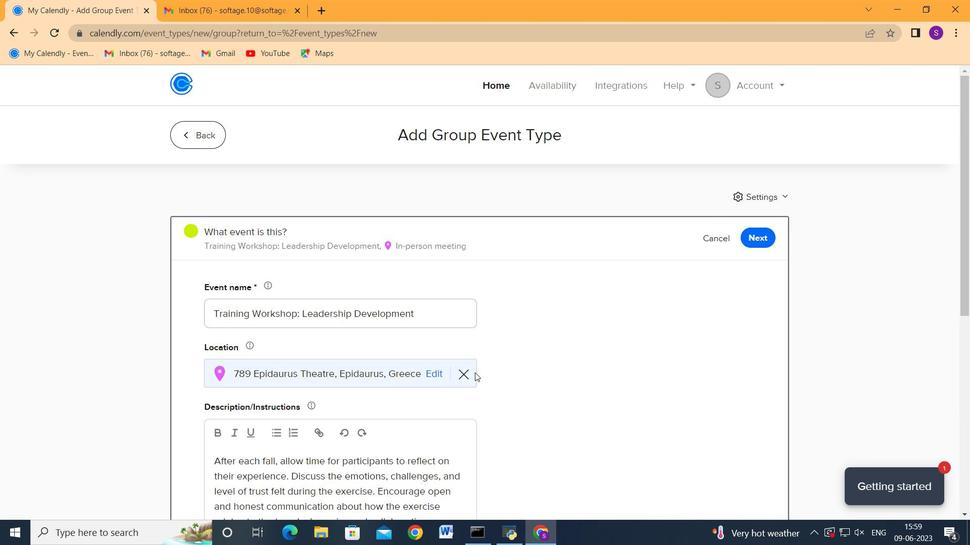 
Action: Mouse moved to (465, 373)
Screenshot: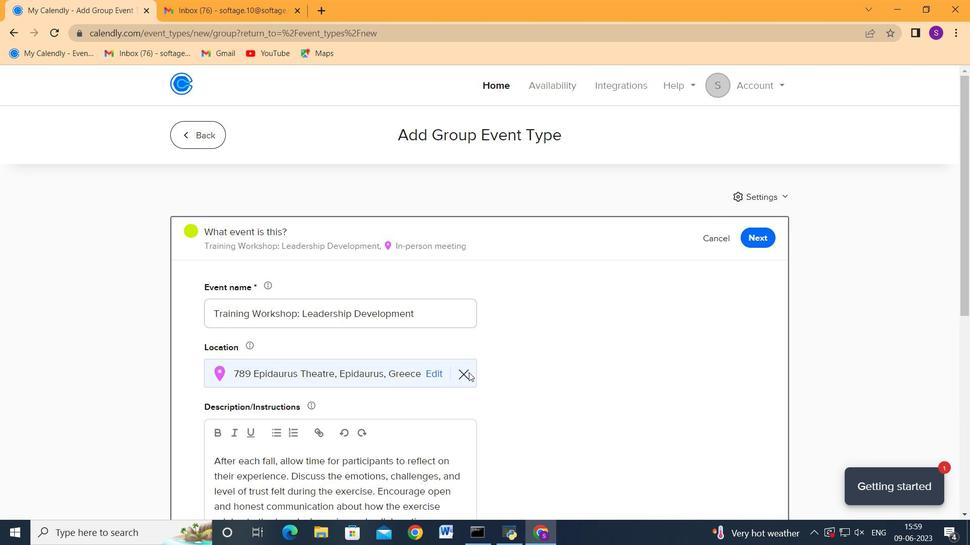 
Action: Mouse pressed left at (465, 373)
Screenshot: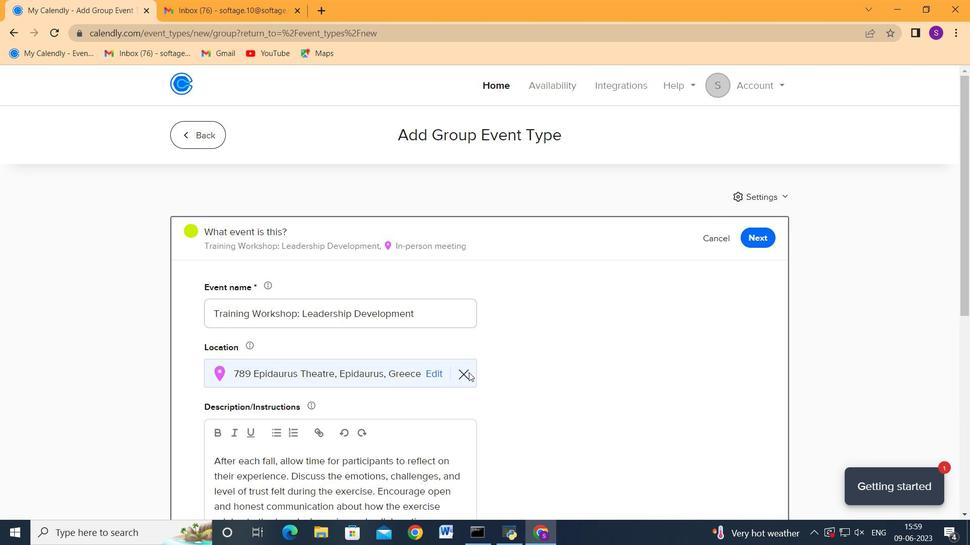 
Action: Mouse moved to (352, 368)
Screenshot: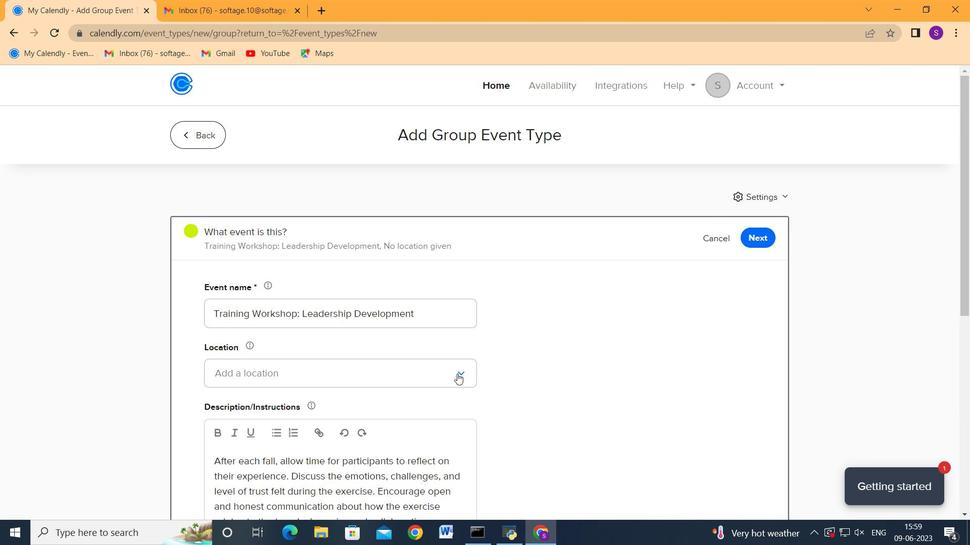 
Action: Mouse pressed left at (352, 368)
Screenshot: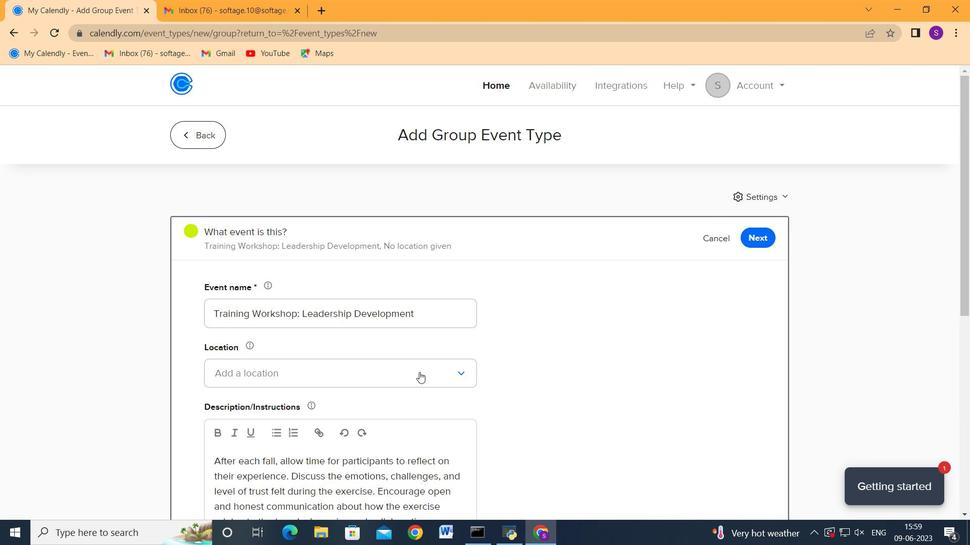 
Action: Mouse moved to (322, 405)
Screenshot: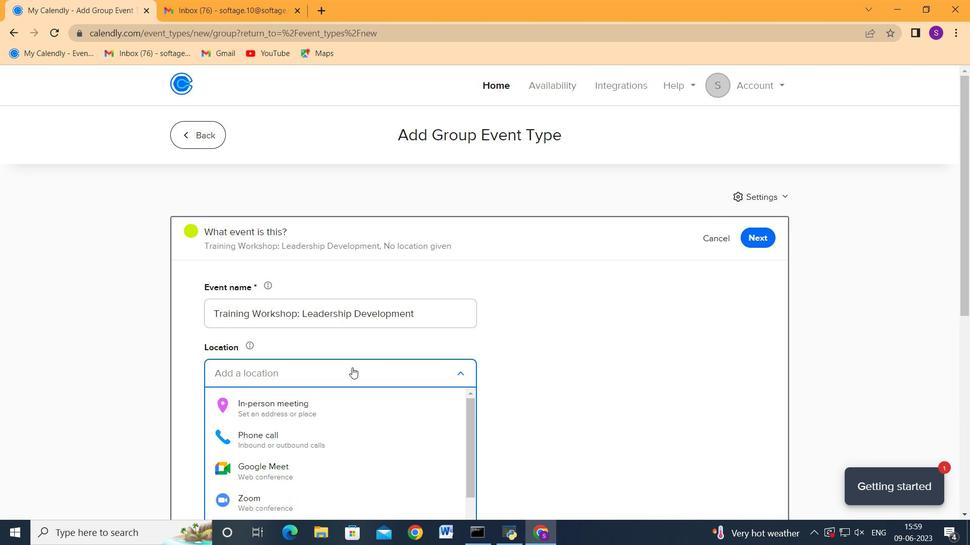 
Action: Mouse pressed left at (322, 405)
Screenshot: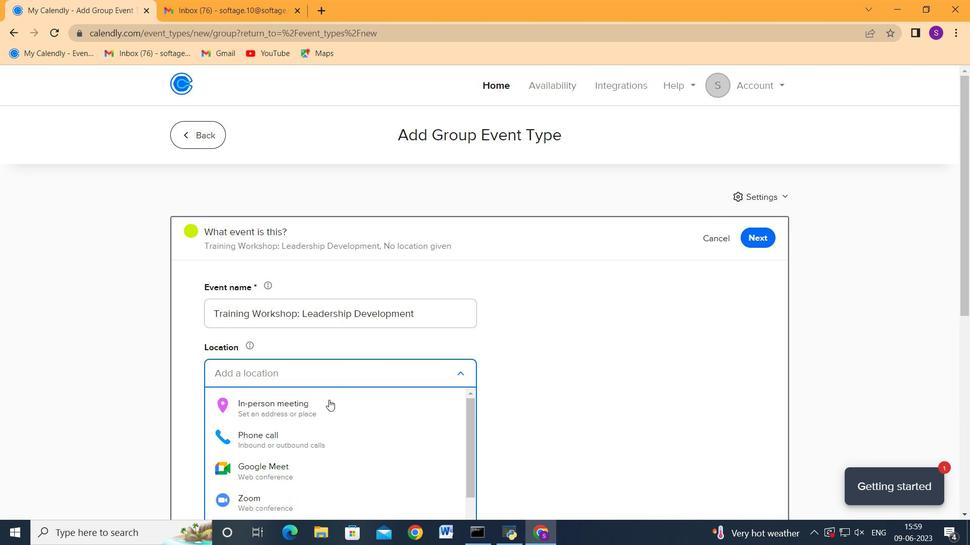 
Action: Mouse moved to (454, 212)
Screenshot: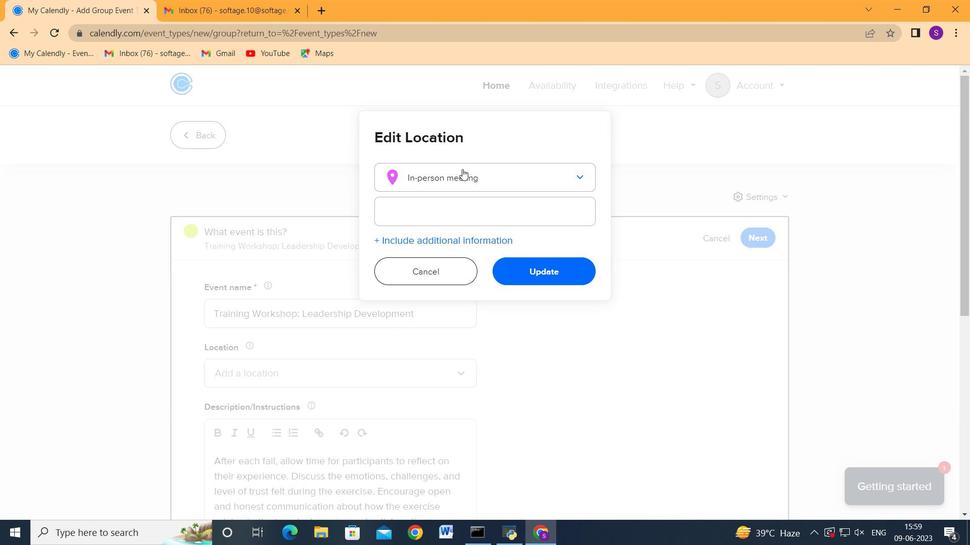 
Action: Mouse pressed left at (454, 212)
Screenshot: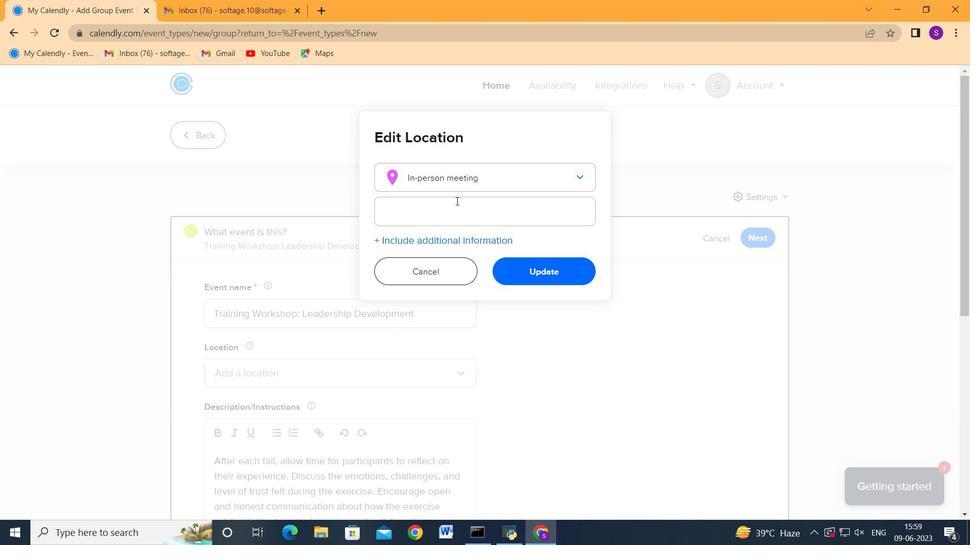 
Action: Mouse moved to (454, 212)
Screenshot: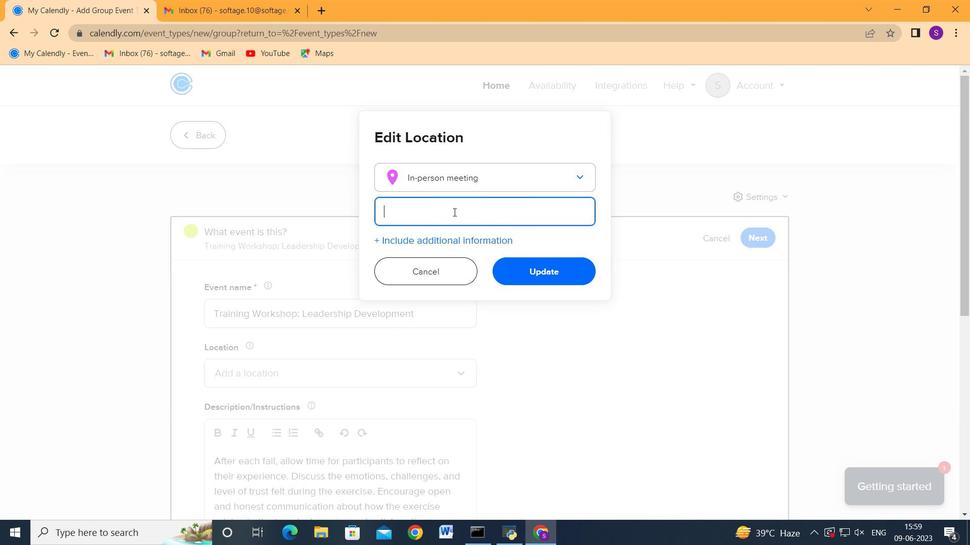 
Action: Key pressed 789<Key.space><Key.shift_r>Epidaura<Key.backspace>us<Key.space><Key.shift>Theatre,<Key.space><Key.shift_r>Ei<Key.backspace>pidaura<Key.backspace>us,<Key.space><Key.shift_r>Greece
Screenshot: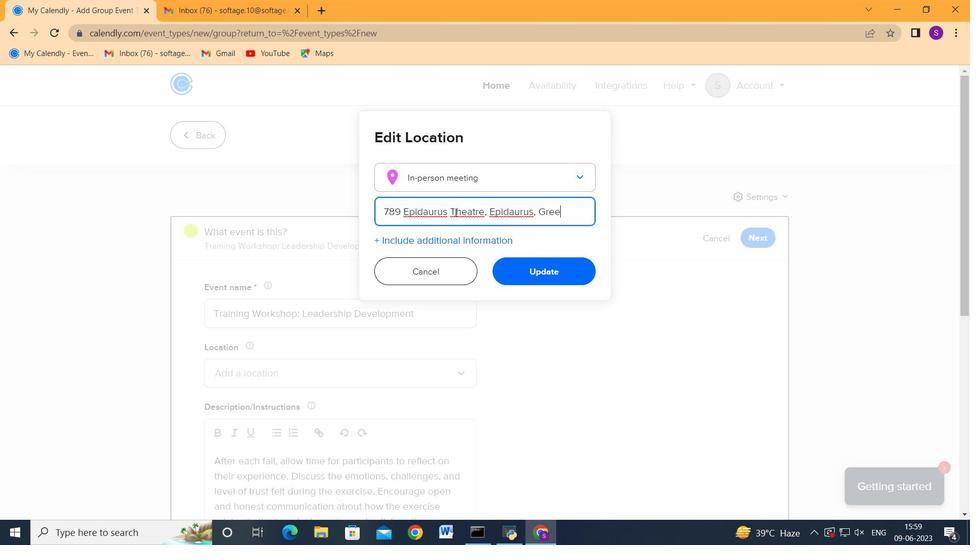 
Action: Mouse moved to (536, 267)
Screenshot: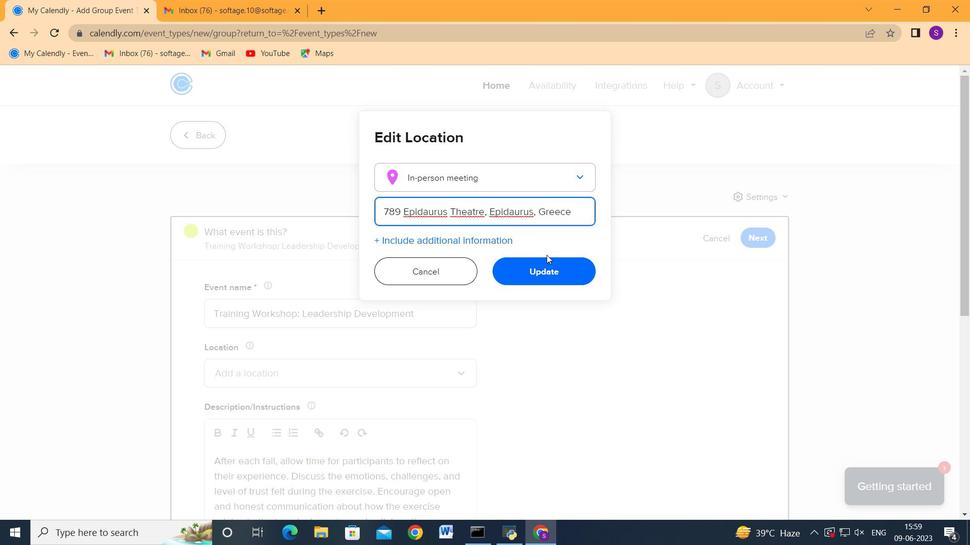 
Action: Mouse pressed left at (536, 267)
Screenshot: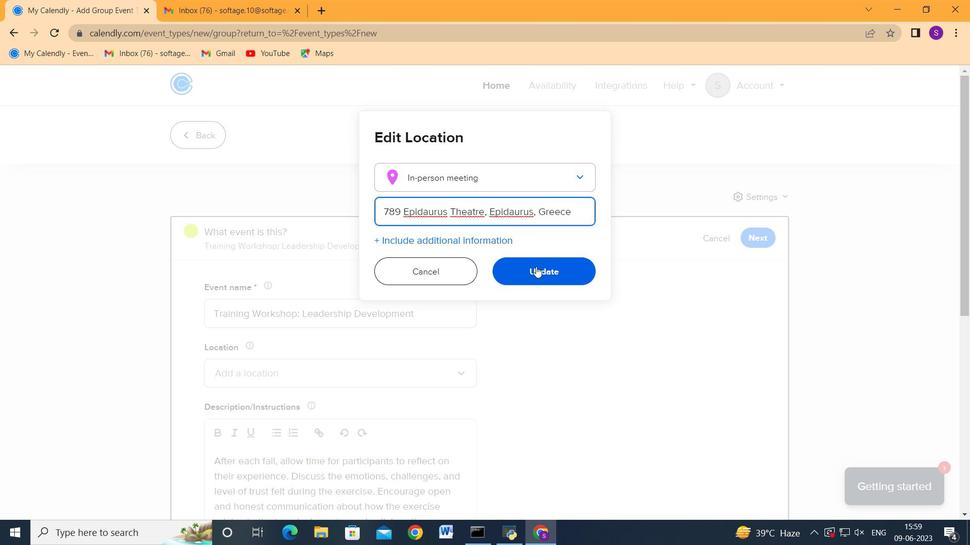 
Action: Mouse moved to (534, 270)
Screenshot: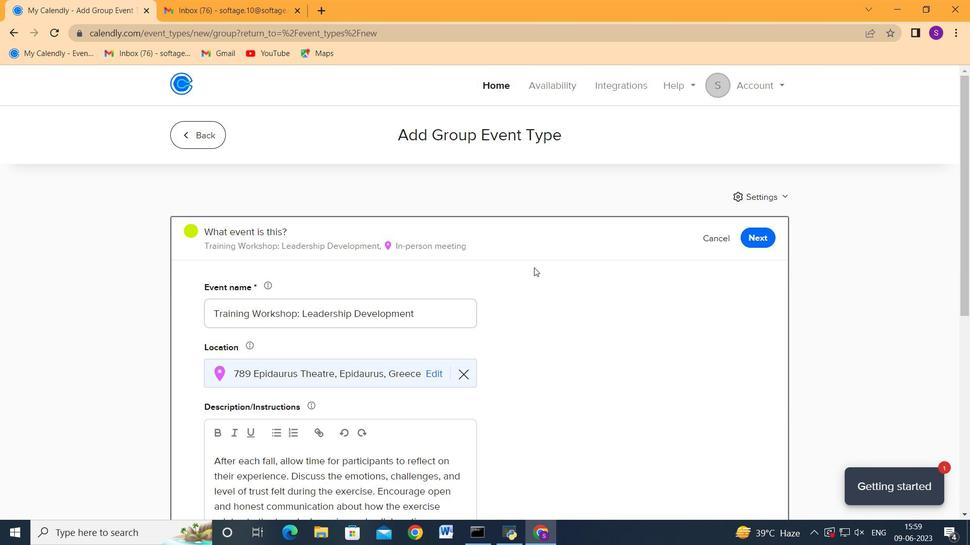 
Action: Mouse scrolled (534, 270) with delta (0, 0)
Screenshot: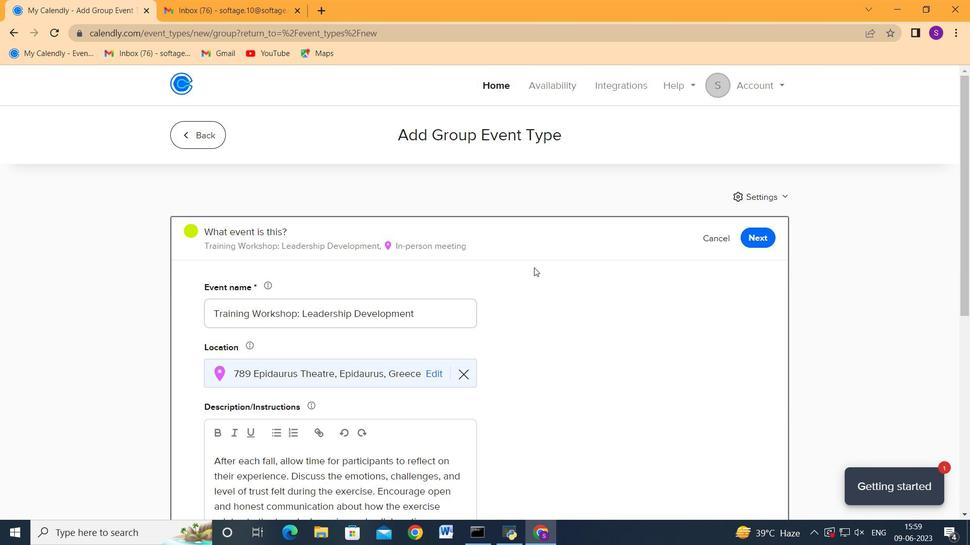 
Action: Mouse scrolled (534, 270) with delta (0, 0)
Screenshot: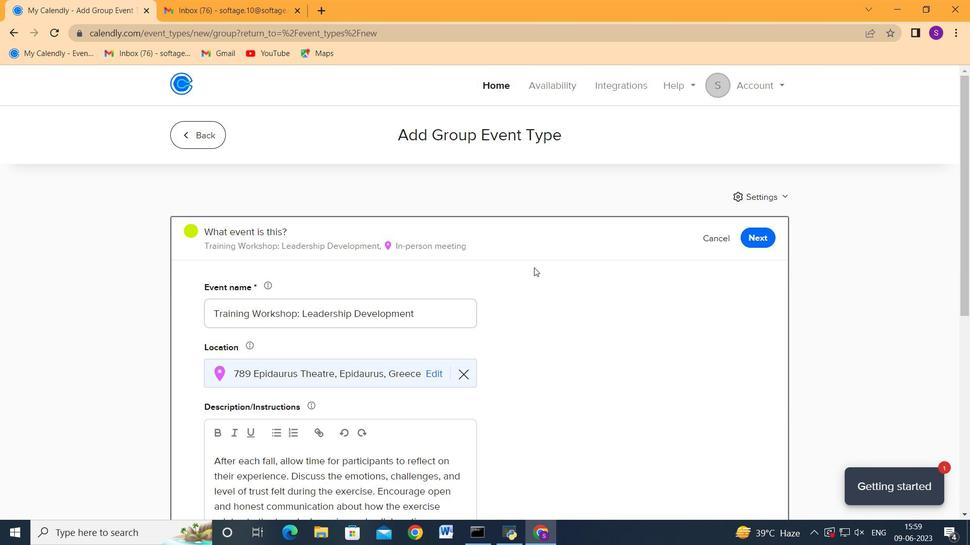 
Action: Mouse scrolled (534, 270) with delta (0, 0)
Screenshot: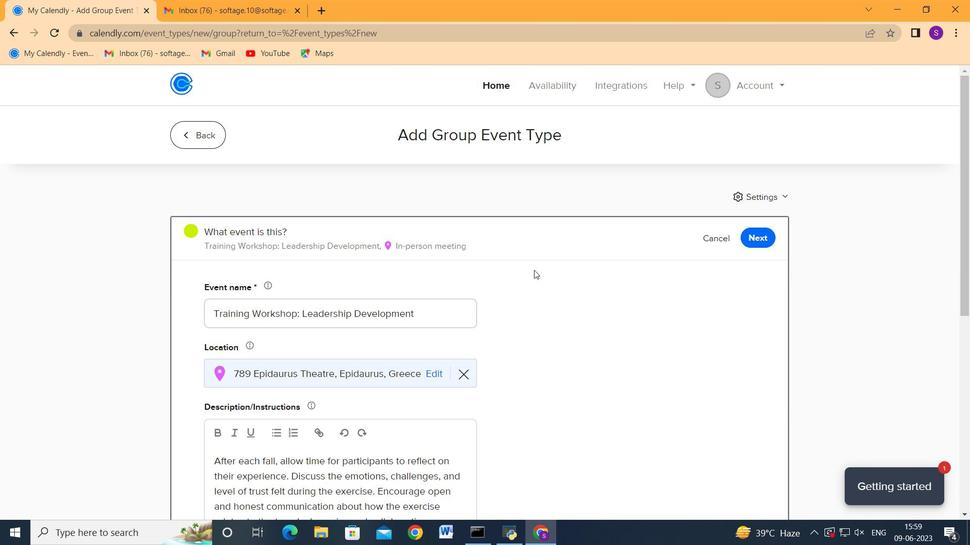 
Action: Mouse scrolled (534, 270) with delta (0, 0)
Screenshot: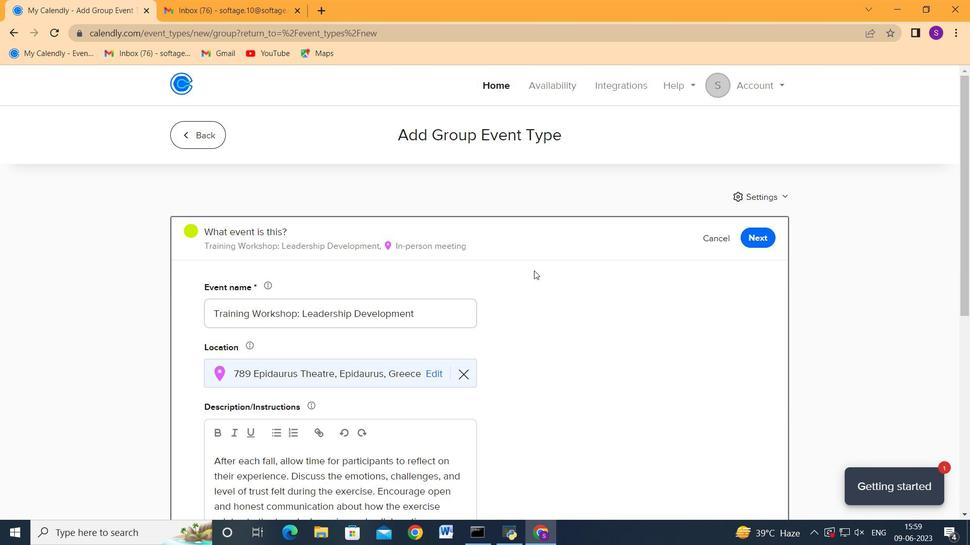 
Action: Mouse scrolled (534, 270) with delta (0, 0)
Screenshot: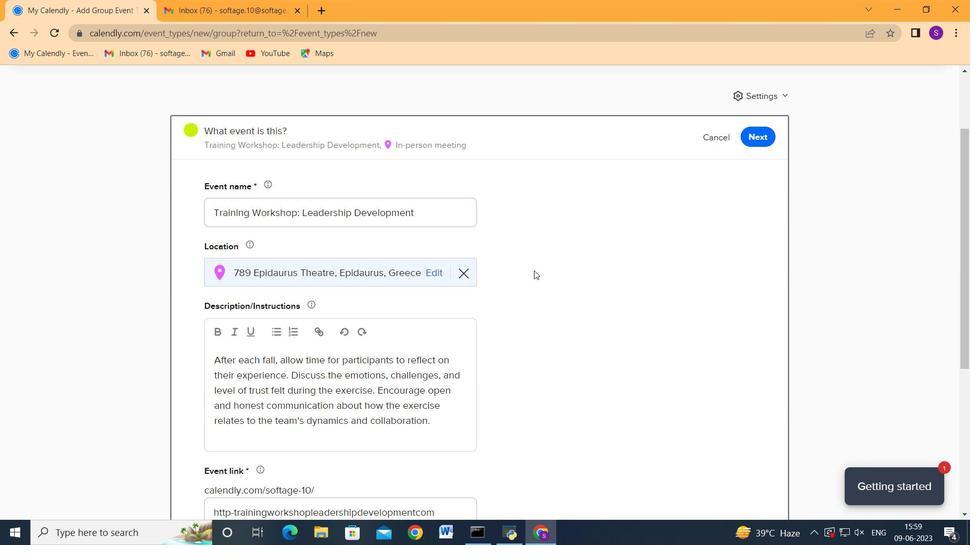 
Action: Mouse scrolled (534, 270) with delta (0, 0)
Screenshot: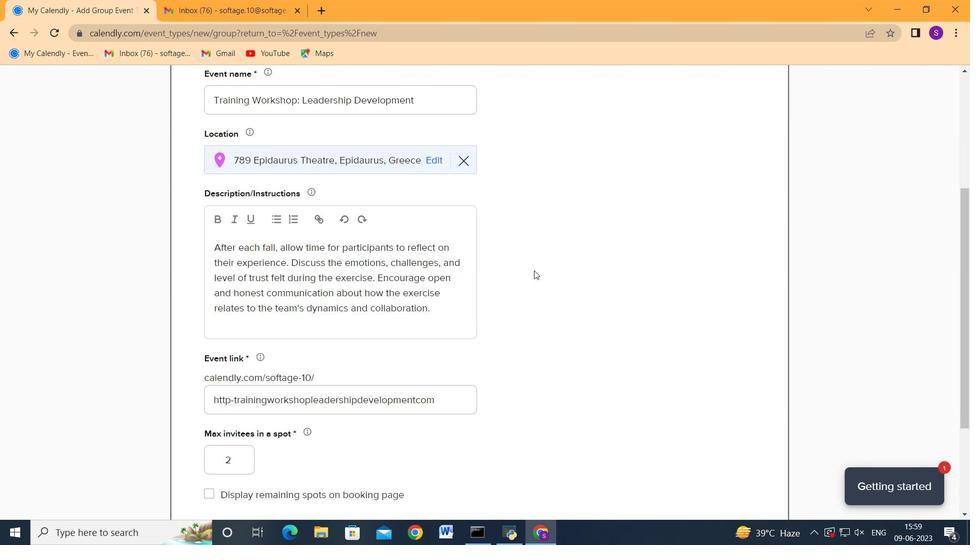 
Action: Mouse scrolled (534, 270) with delta (0, 0)
Screenshot: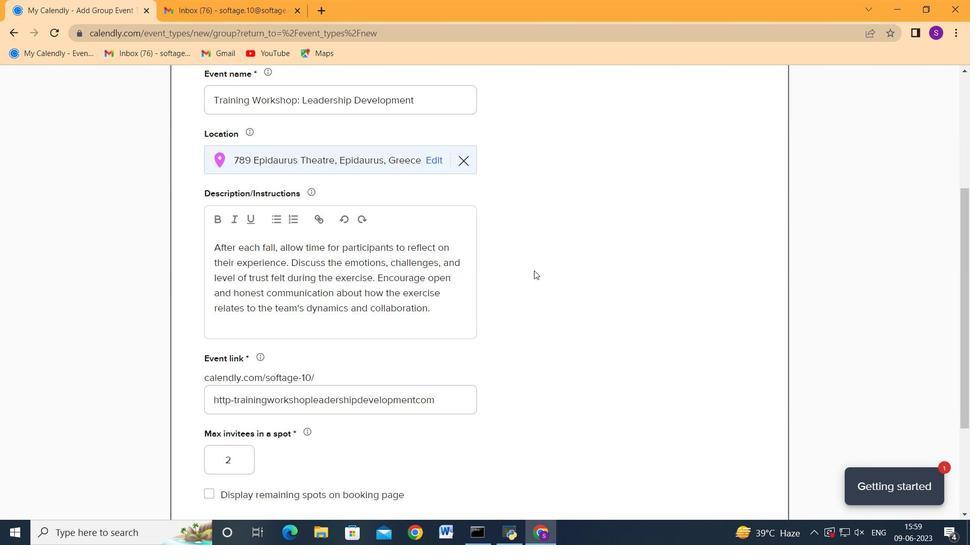 
Action: Mouse moved to (538, 279)
Screenshot: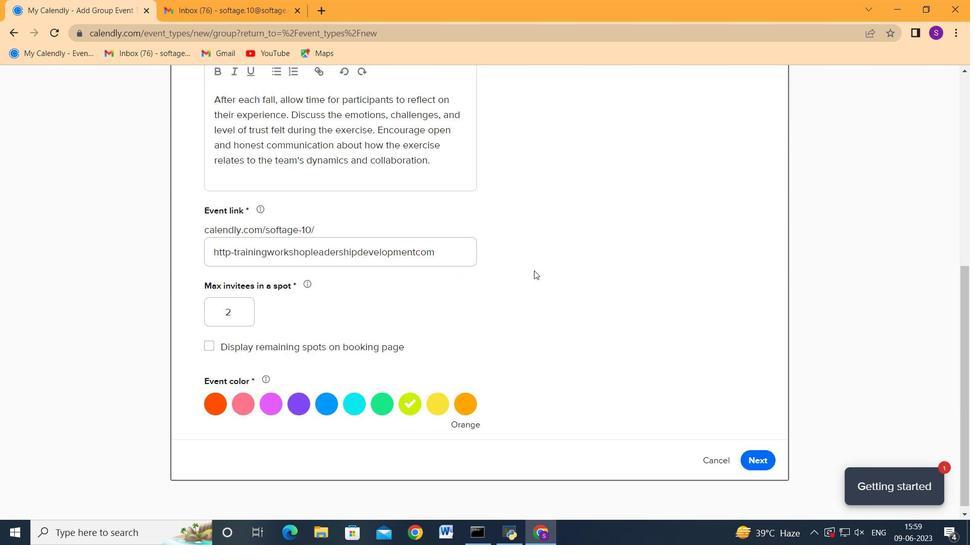 
Action: Mouse scrolled (538, 278) with delta (0, 0)
Screenshot: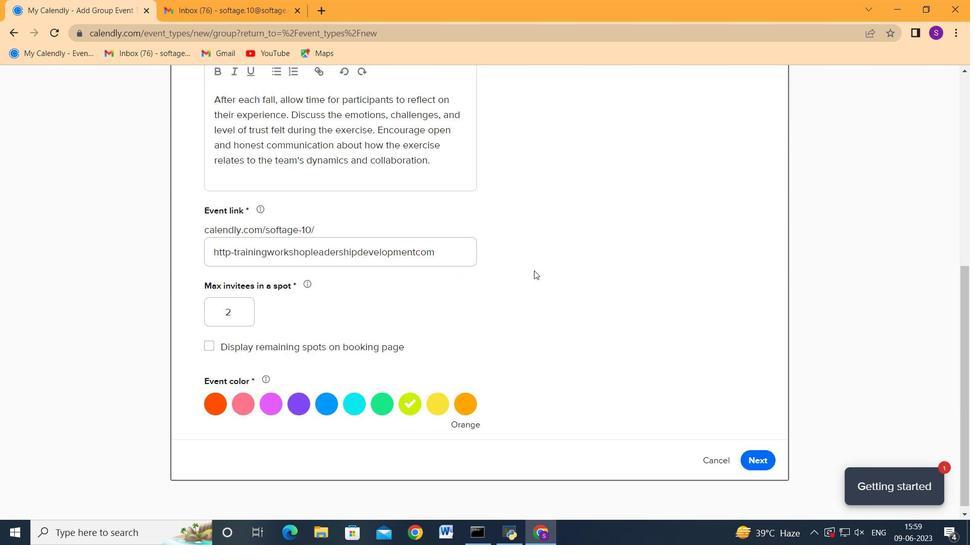 
Action: Mouse moved to (540, 283)
Screenshot: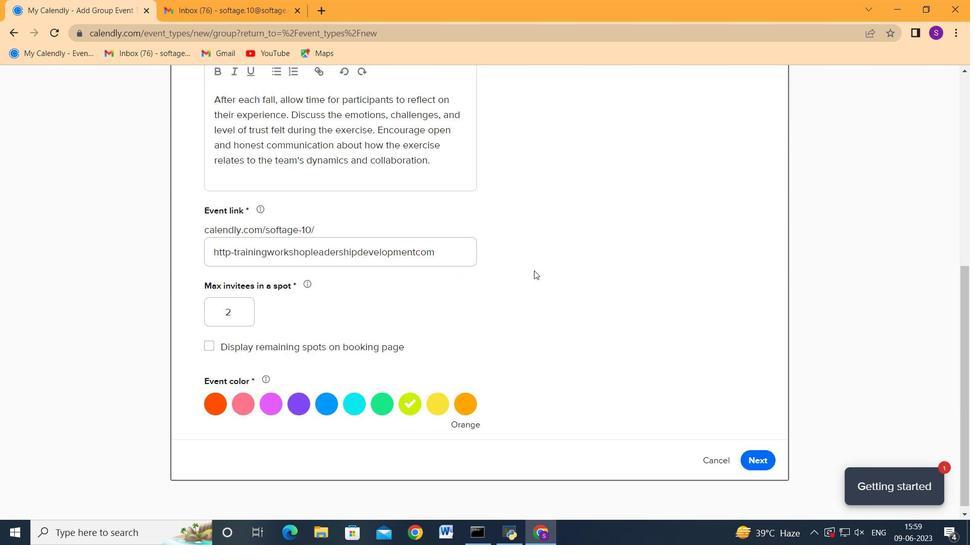 
Action: Mouse scrolled (540, 282) with delta (0, 0)
Screenshot: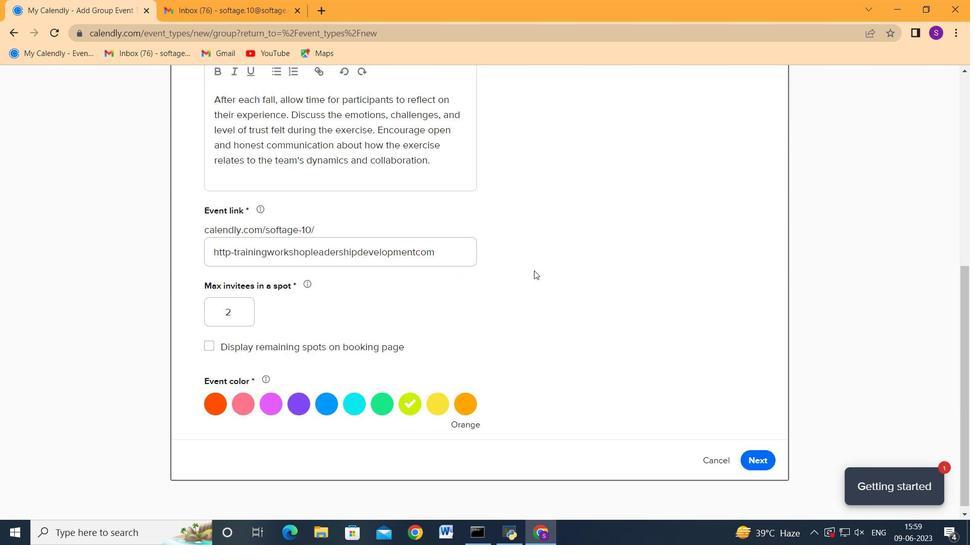 
Action: Mouse moved to (540, 283)
Screenshot: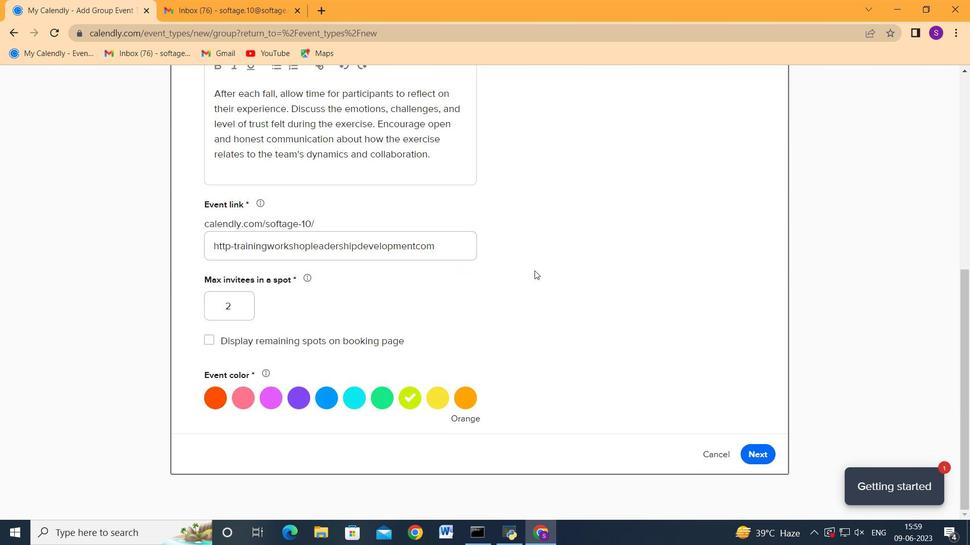 
Action: Mouse scrolled (540, 283) with delta (0, 0)
Screenshot: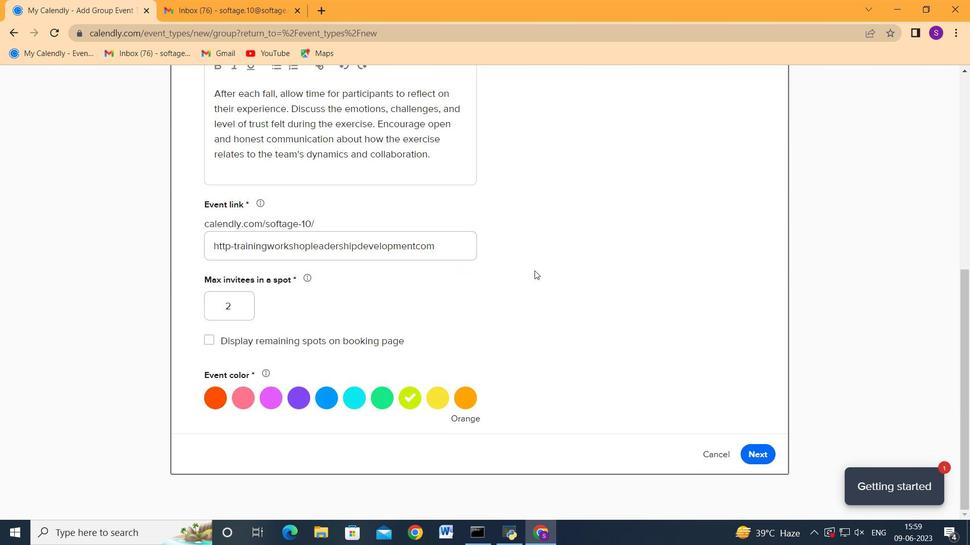 
Action: Mouse scrolled (540, 283) with delta (0, 0)
Screenshot: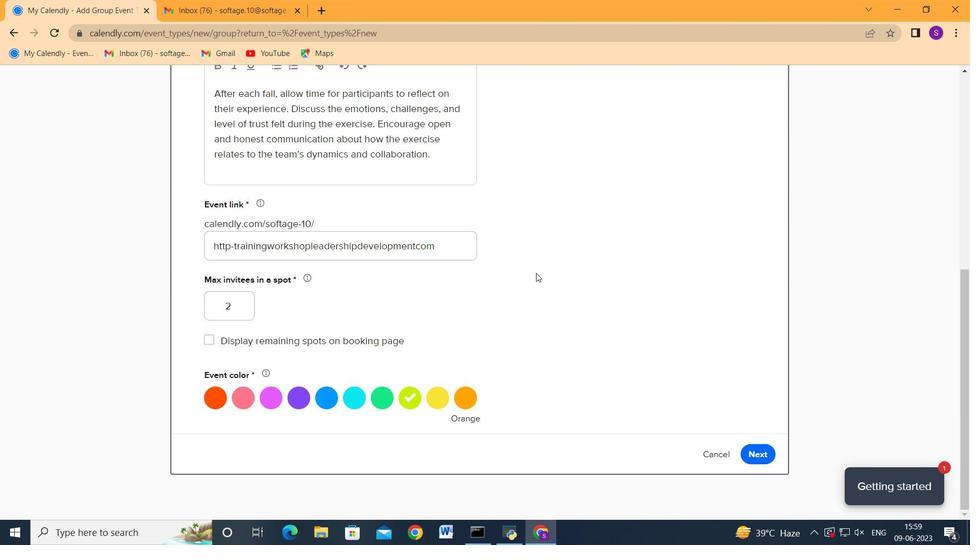
Action: Mouse moved to (760, 453)
Screenshot: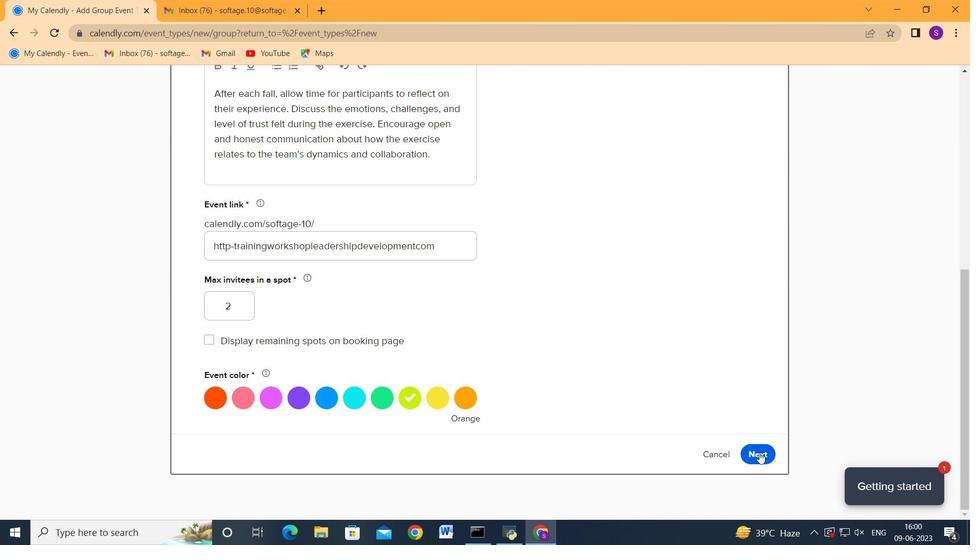 
Action: Mouse pressed left at (760, 453)
Screenshot: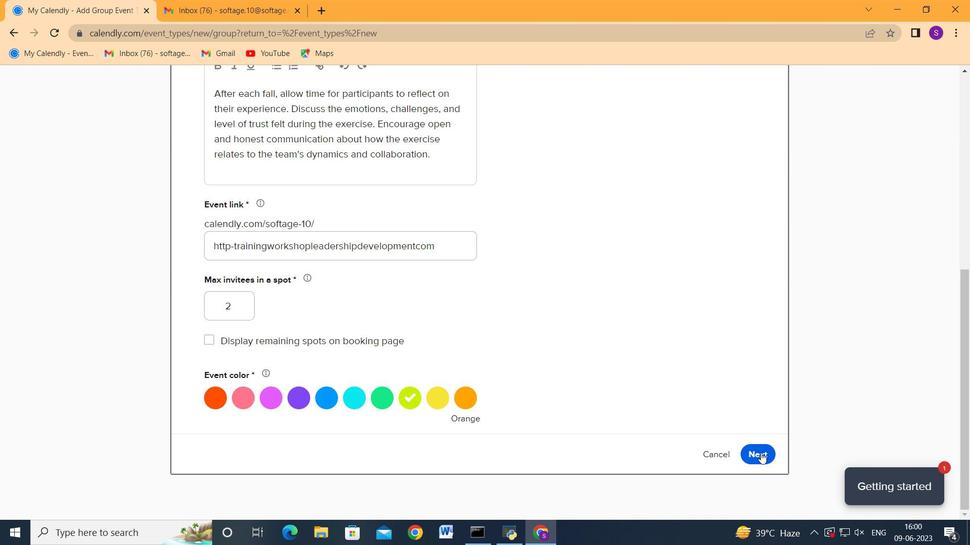 
Action: Mouse moved to (761, 453)
Screenshot: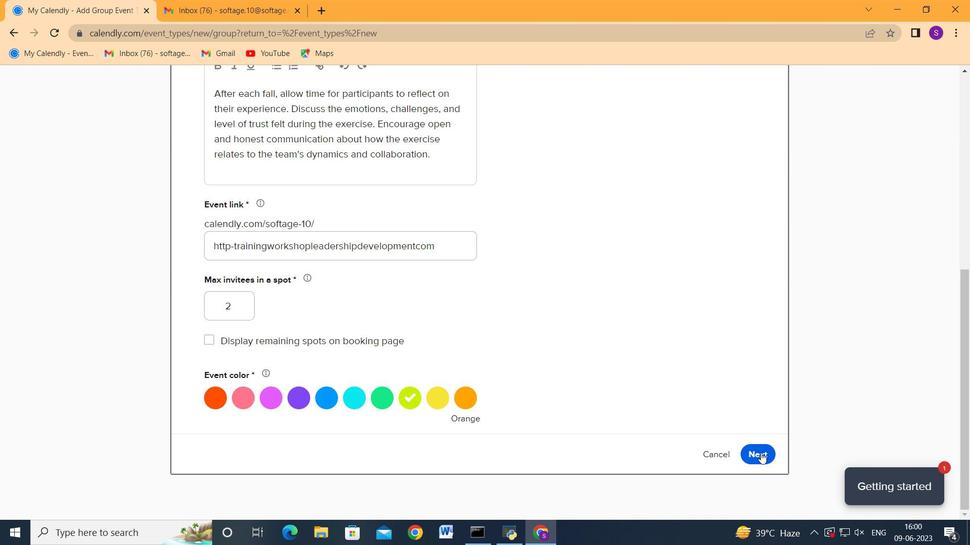 
Action: Mouse pressed left at (761, 453)
Screenshot: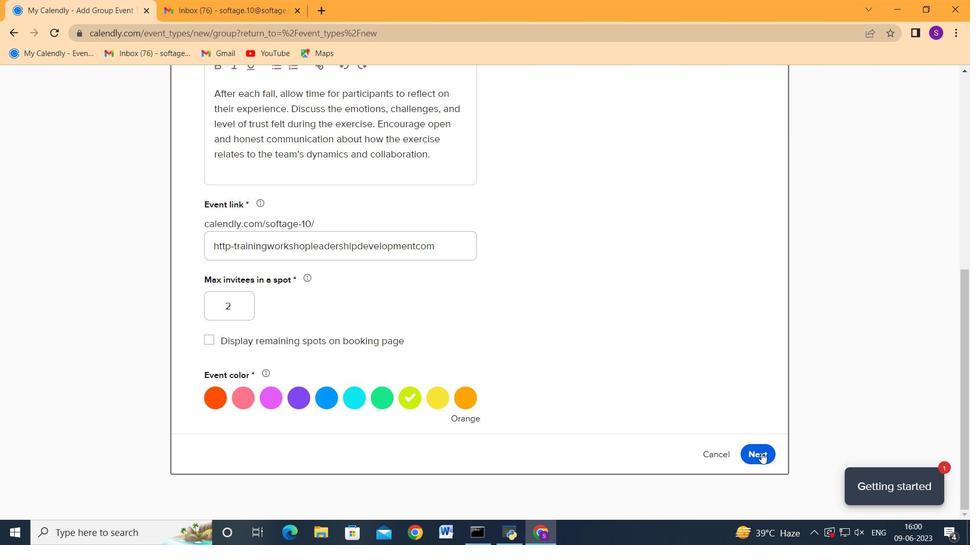 
Action: Mouse pressed left at (761, 453)
Screenshot: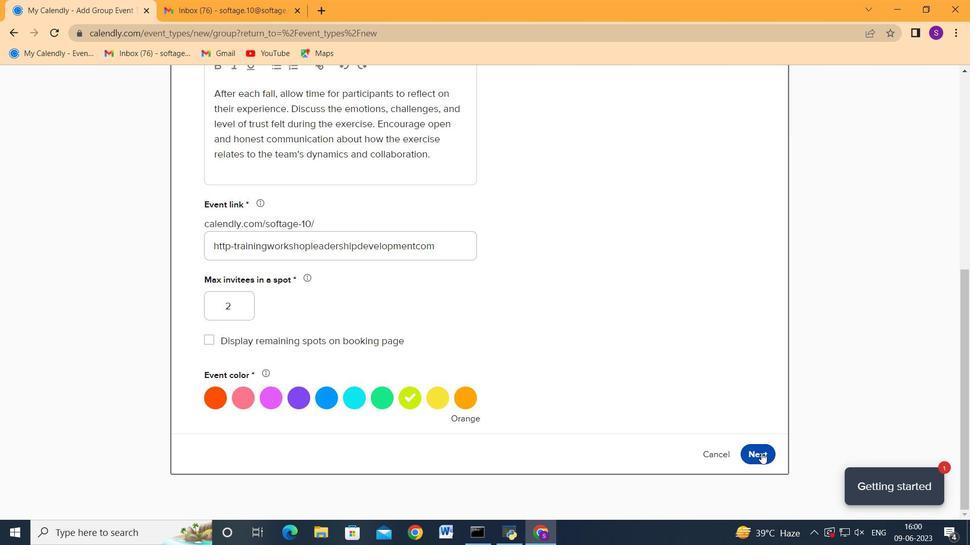 
Action: Mouse moved to (761, 453)
Screenshot: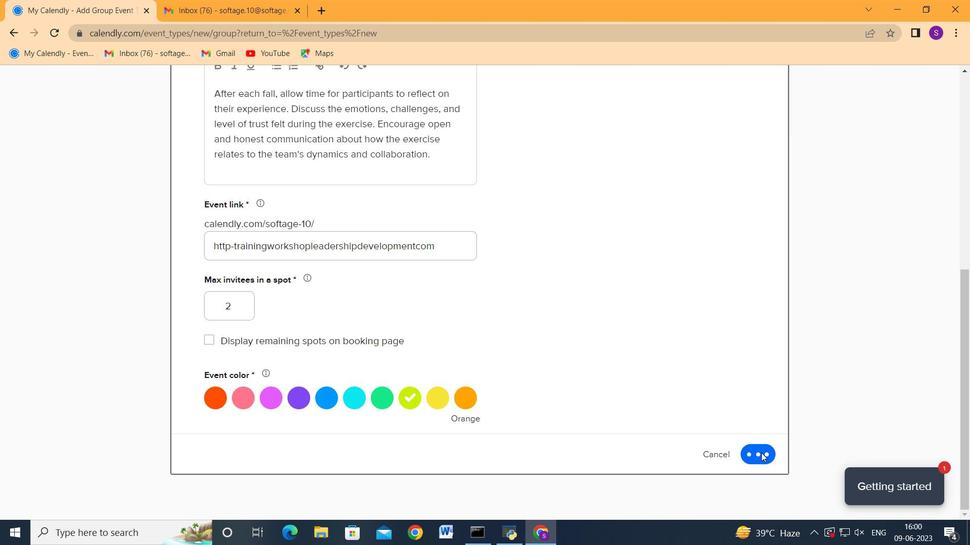 
Action: Mouse pressed left at (761, 453)
Screenshot: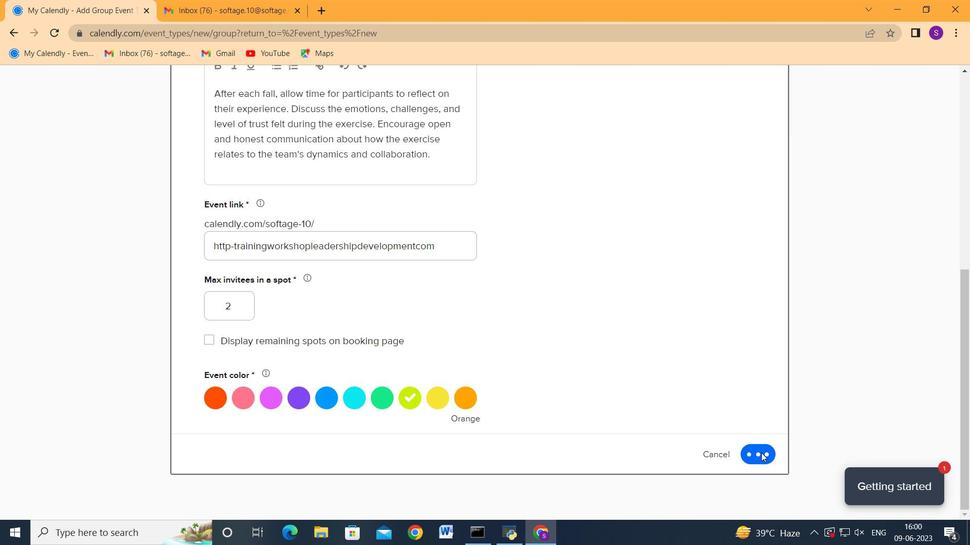 
Action: Mouse pressed left at (761, 453)
Screenshot: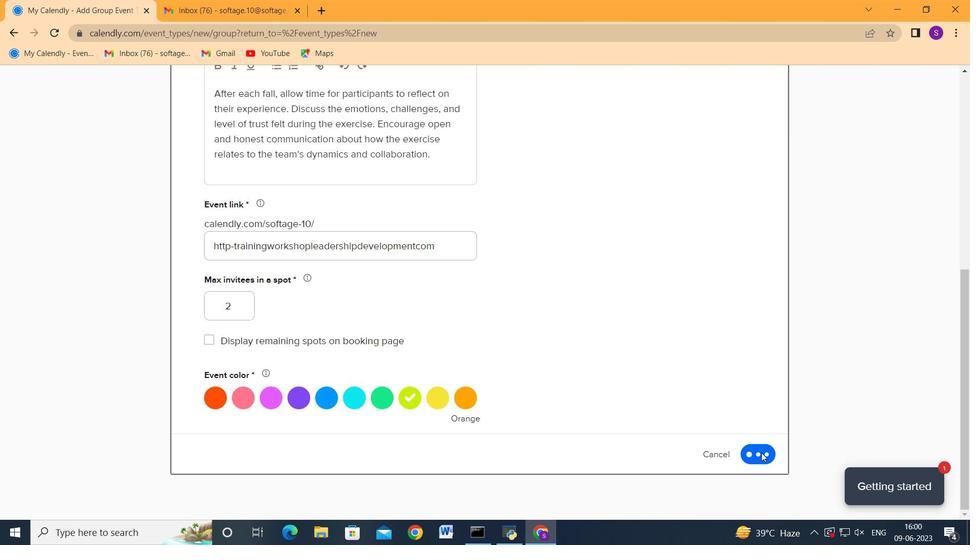 
Action: Mouse moved to (758, 453)
Screenshot: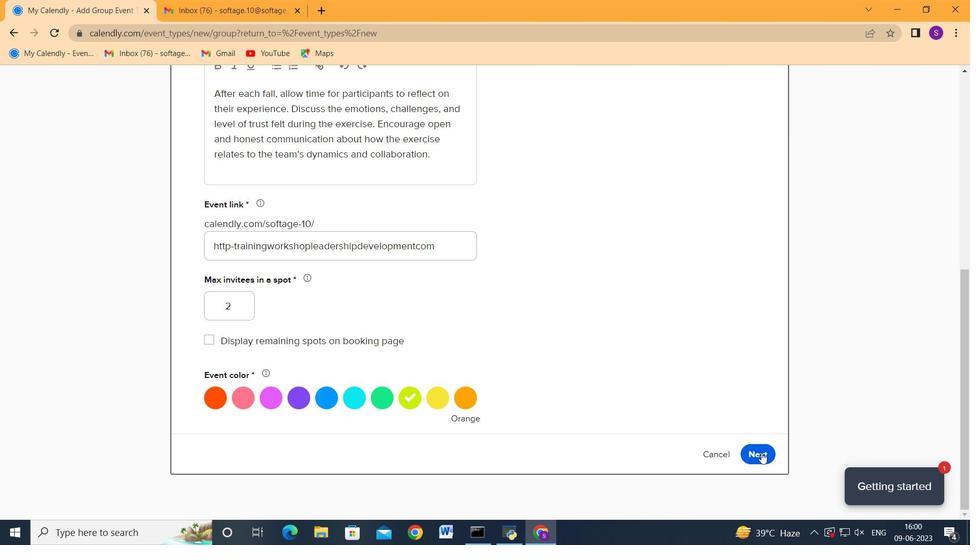 
Action: Mouse scrolled (758, 453) with delta (0, 0)
Screenshot: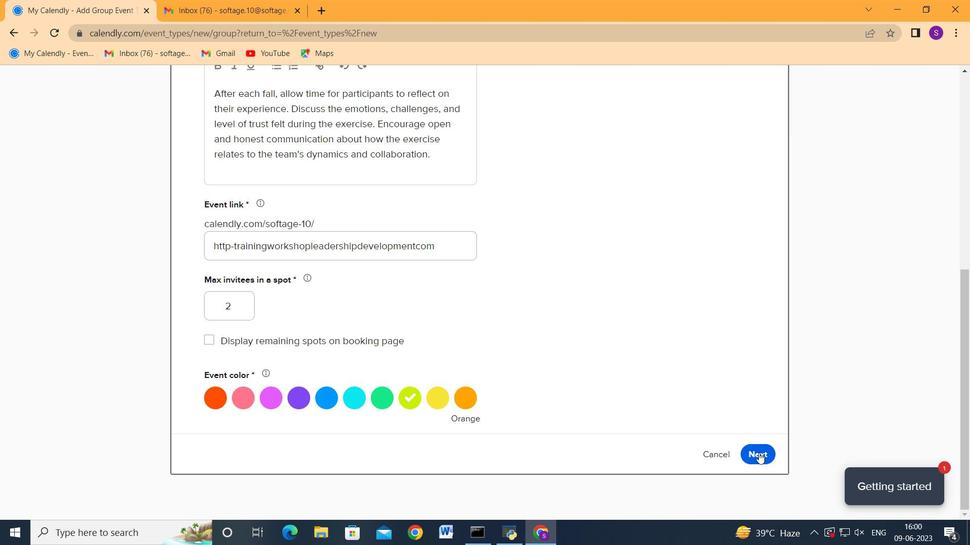 
Action: Mouse scrolled (758, 453) with delta (0, 0)
Screenshot: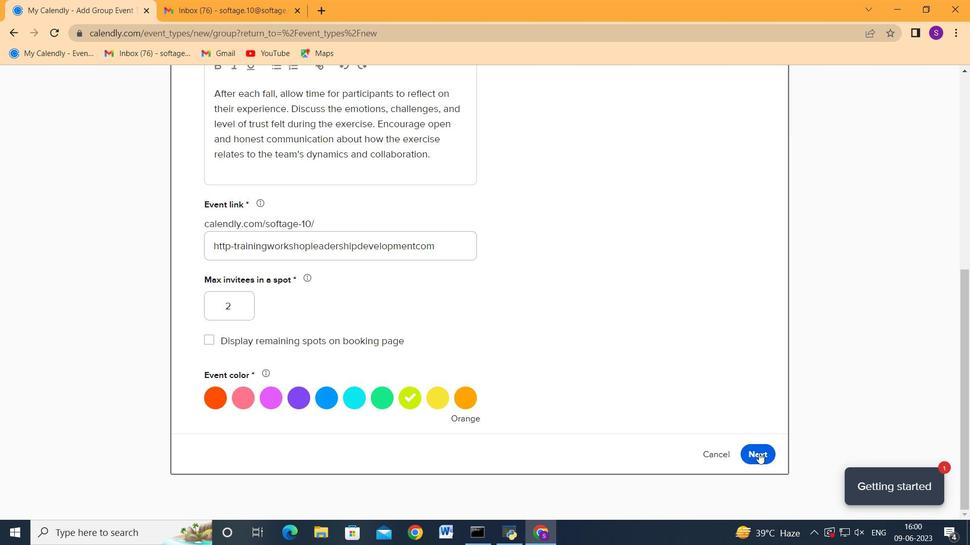 
Action: Mouse scrolled (758, 453) with delta (0, 0)
Screenshot: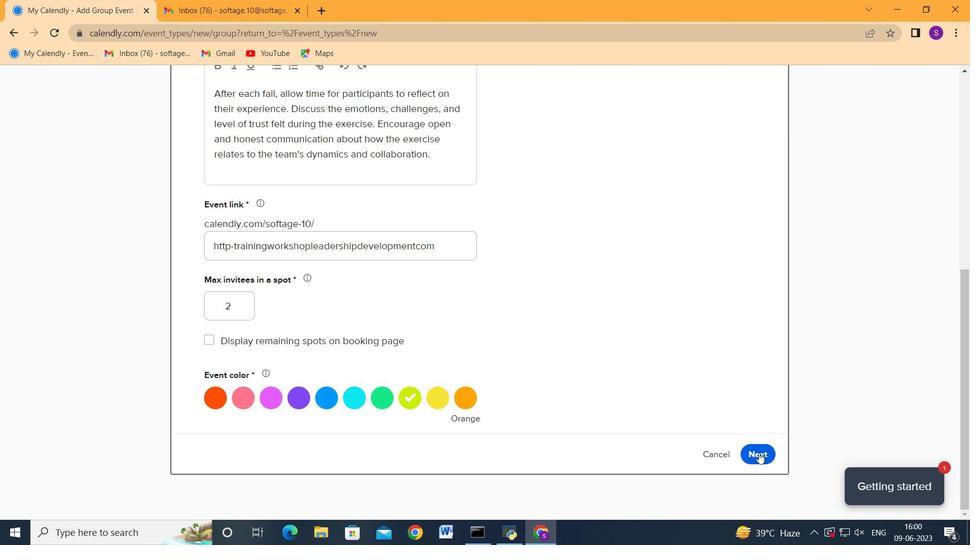 
Action: Mouse scrolled (758, 453) with delta (0, 0)
Screenshot: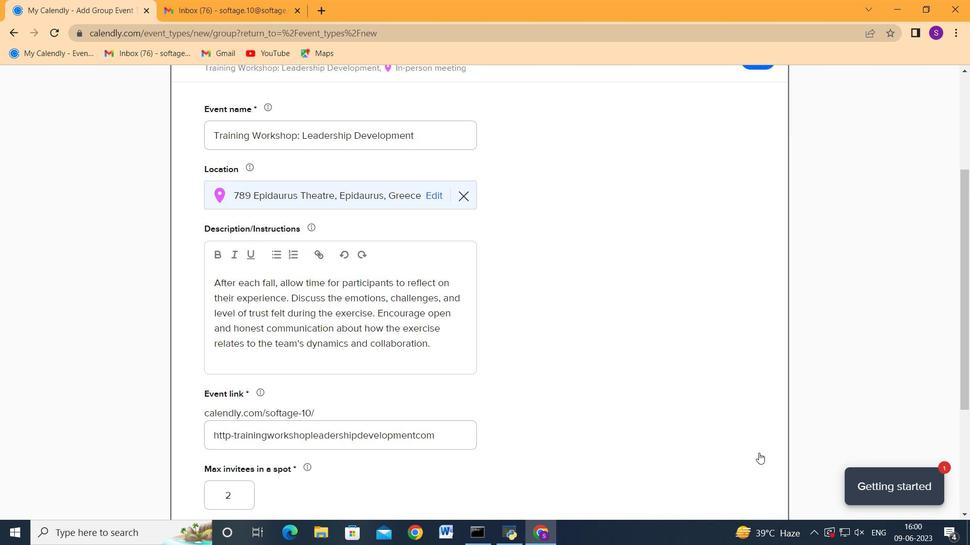 
Action: Mouse scrolled (758, 453) with delta (0, 0)
Screenshot: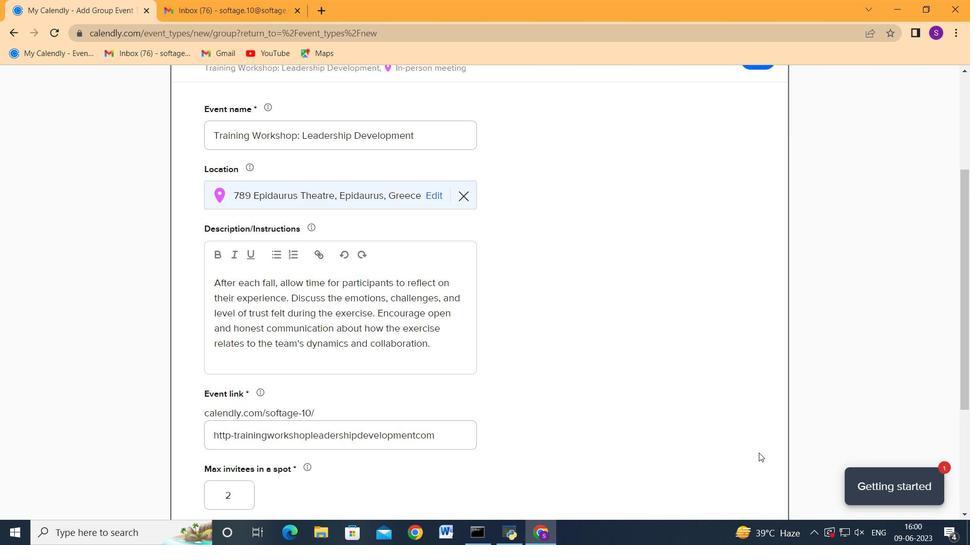 
Action: Mouse moved to (302, 263)
Screenshot: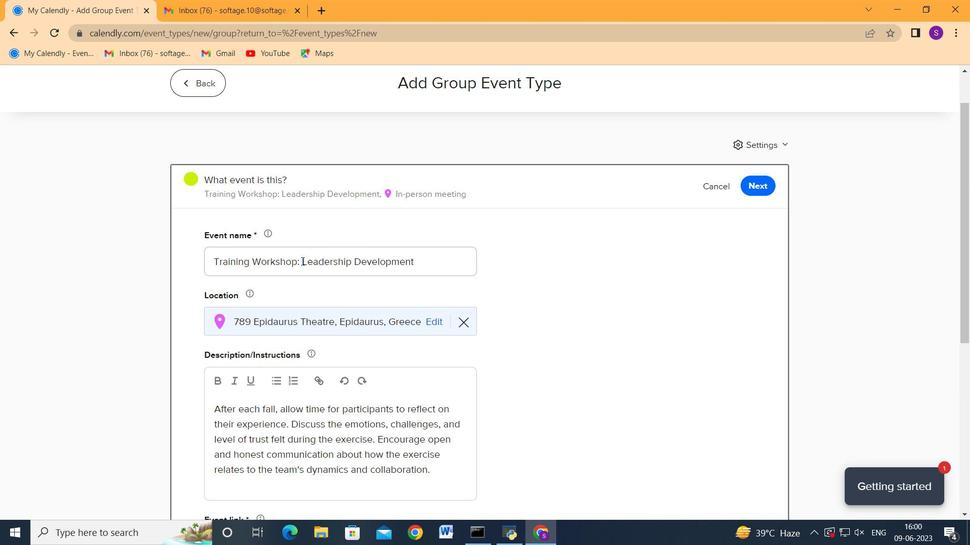 
Action: Mouse scrolled (302, 262) with delta (0, 0)
Screenshot: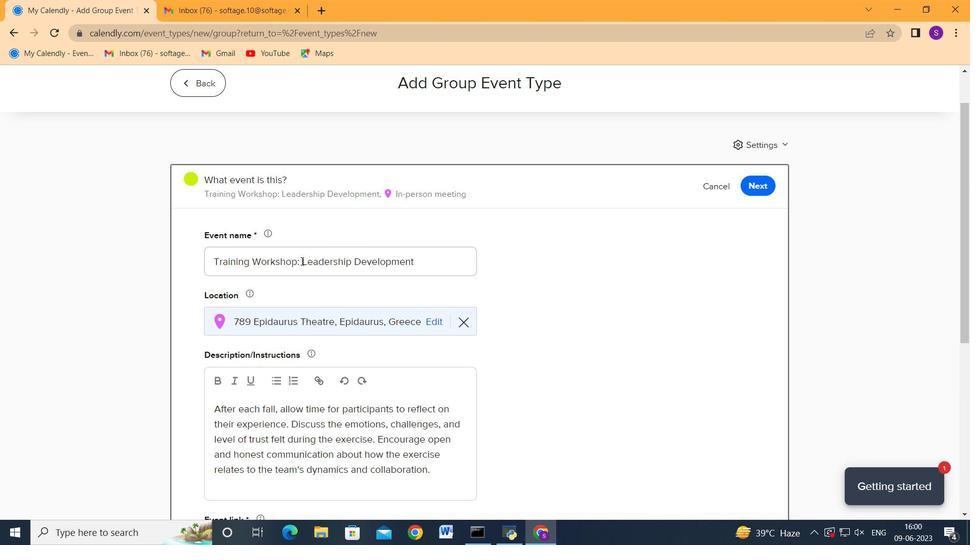 
Action: Mouse scrolled (302, 262) with delta (0, 0)
Screenshot: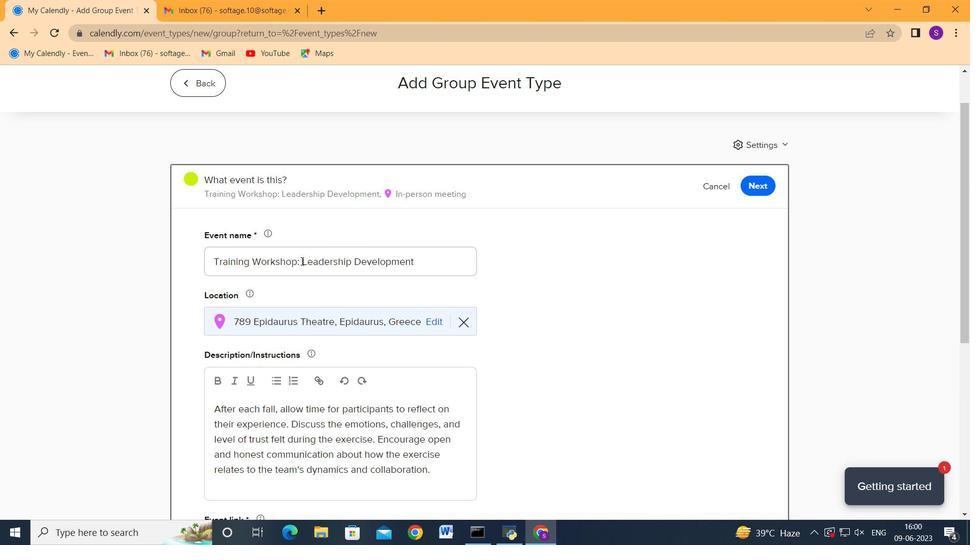
Action: Mouse scrolled (302, 262) with delta (0, 0)
Screenshot: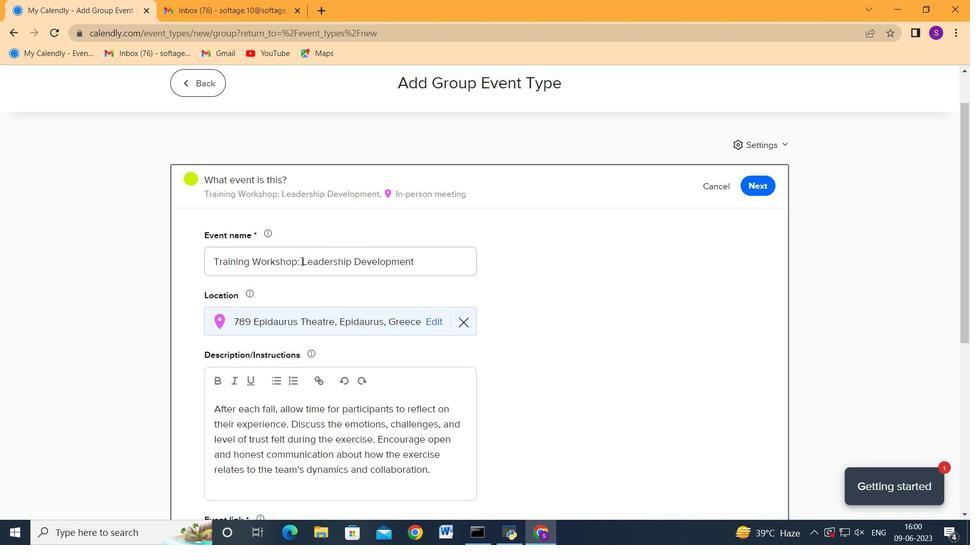 
Action: Mouse scrolled (302, 262) with delta (0, 0)
Screenshot: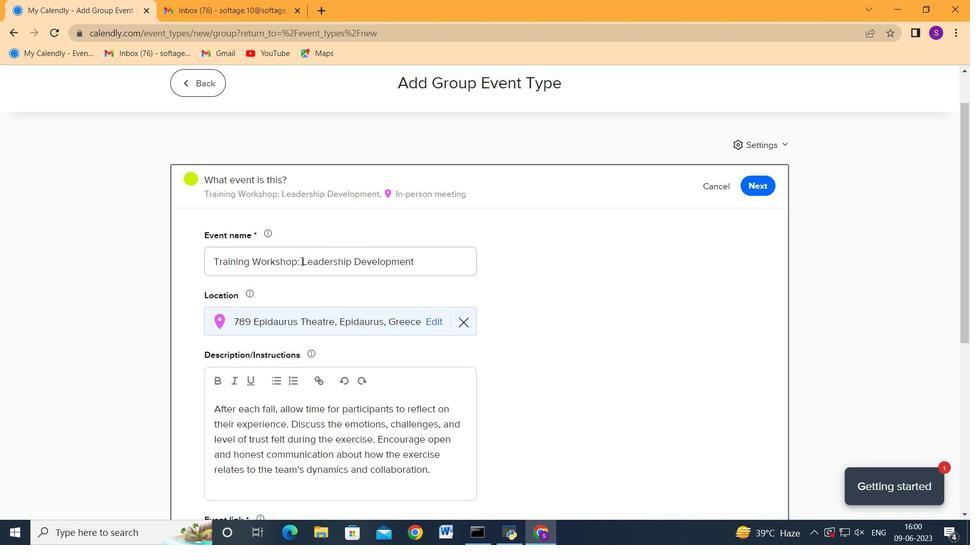 
Action: Mouse scrolled (302, 262) with delta (0, 0)
Screenshot: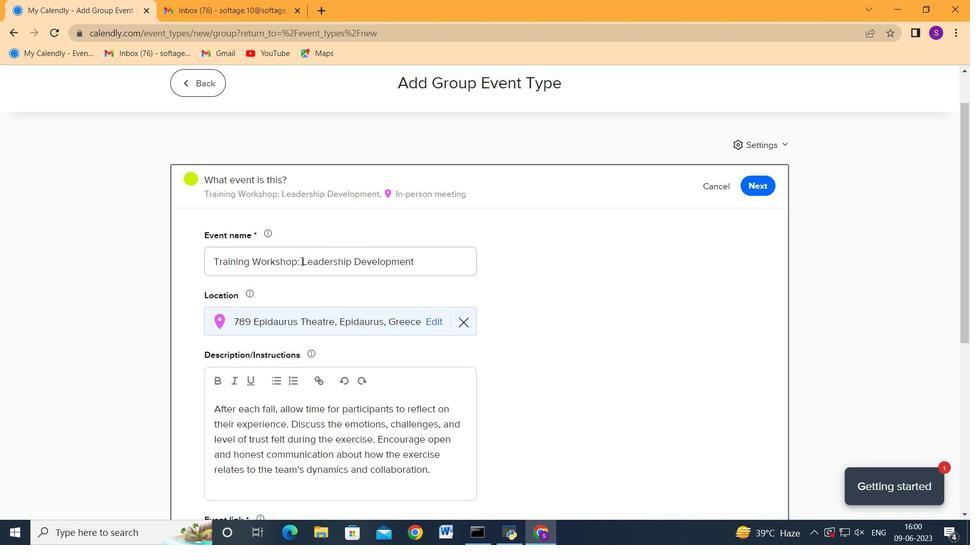
Action: Mouse scrolled (302, 262) with delta (0, 0)
Screenshot: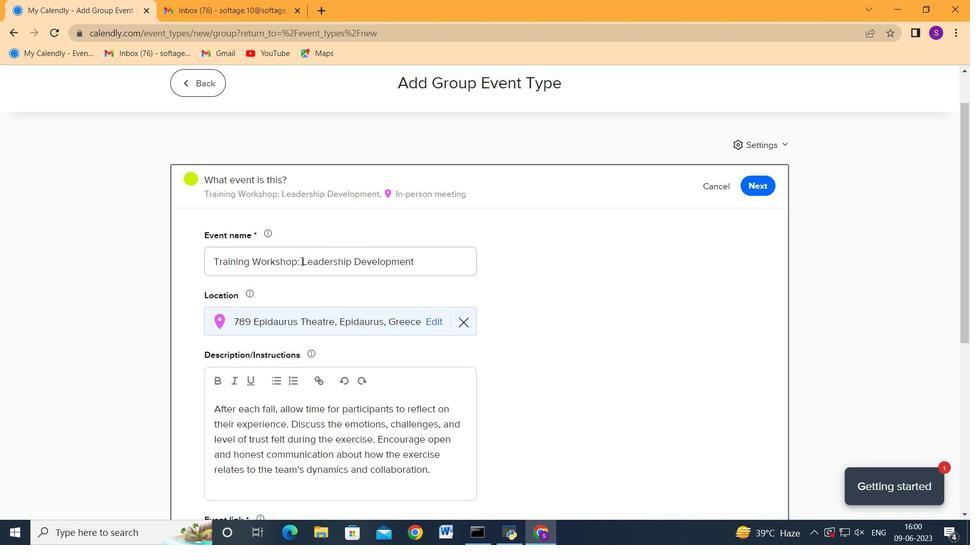 
Action: Mouse moved to (395, 249)
Screenshot: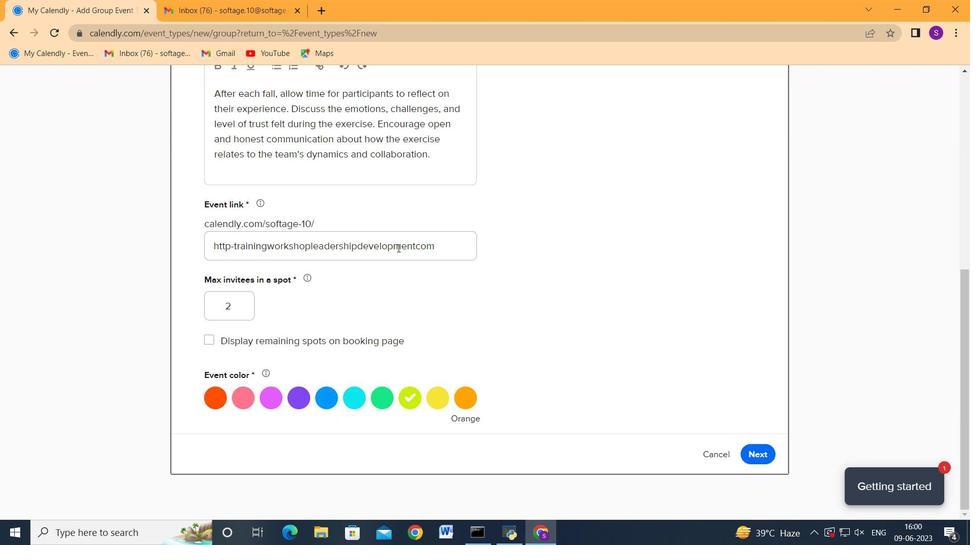 
Action: Mouse scrolled (395, 249) with delta (0, 0)
Screenshot: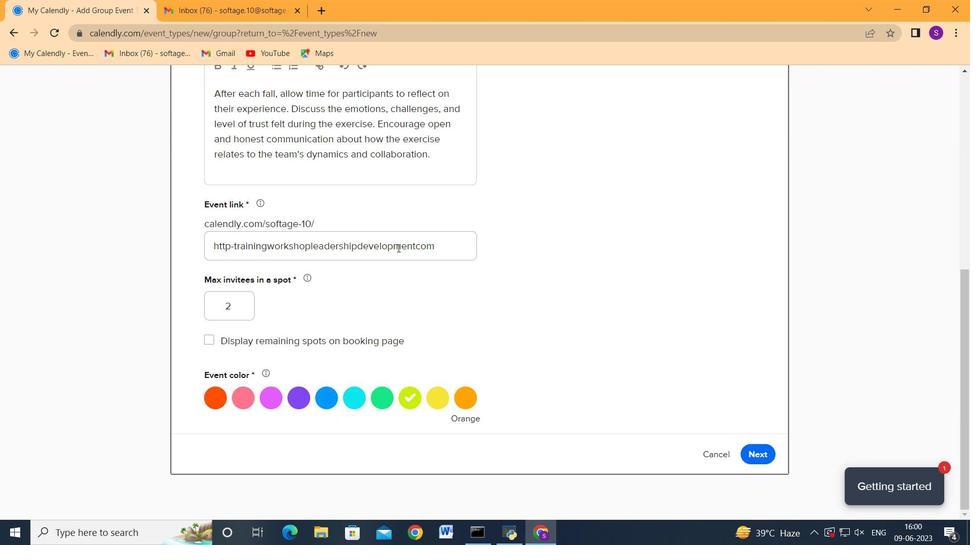 
Action: Mouse moved to (390, 268)
Screenshot: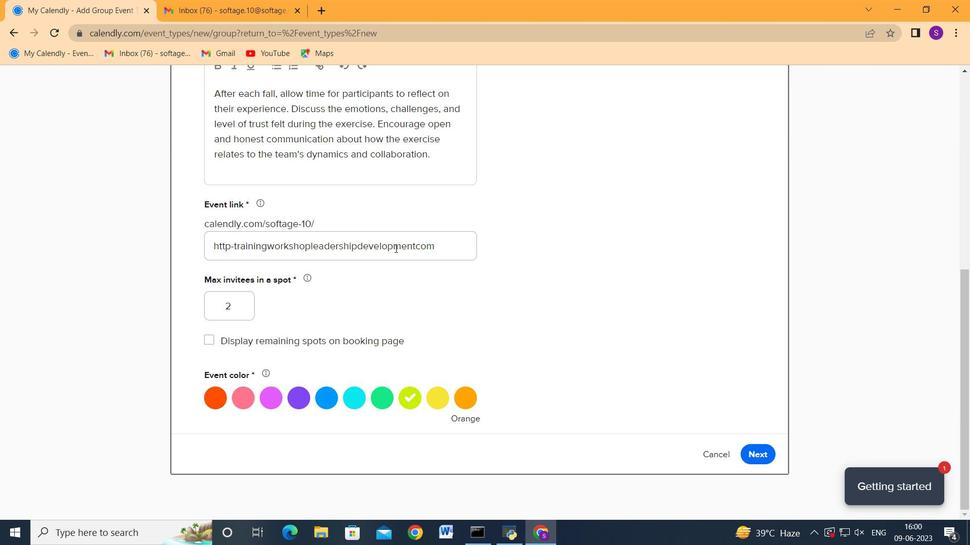 
Action: Mouse scrolled (390, 268) with delta (0, 0)
Screenshot: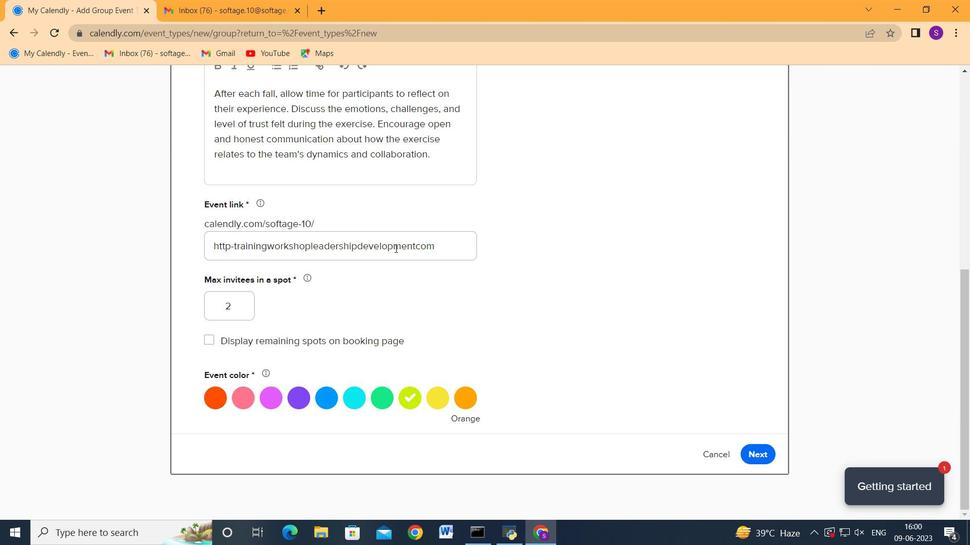 
Action: Mouse moved to (237, 302)
Screenshot: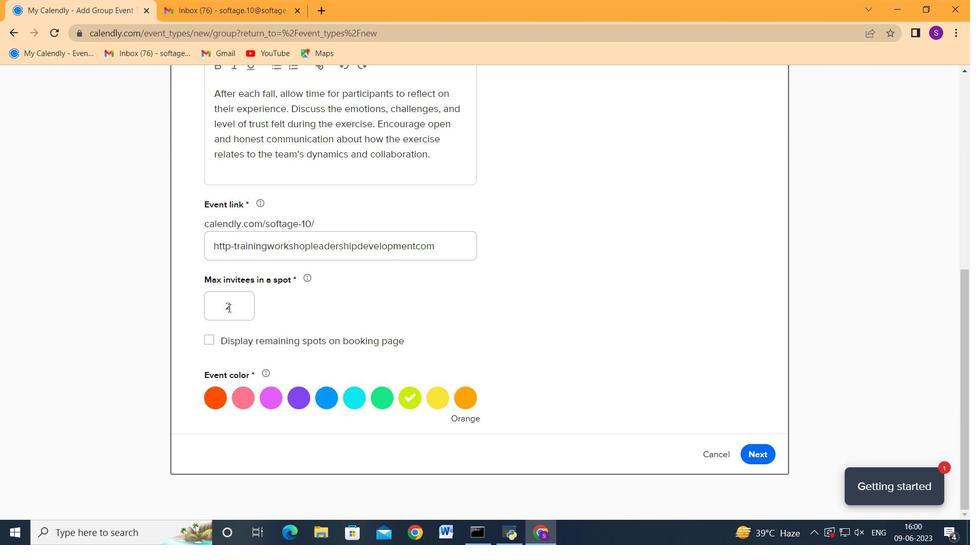 
Action: Mouse pressed left at (237, 302)
Screenshot: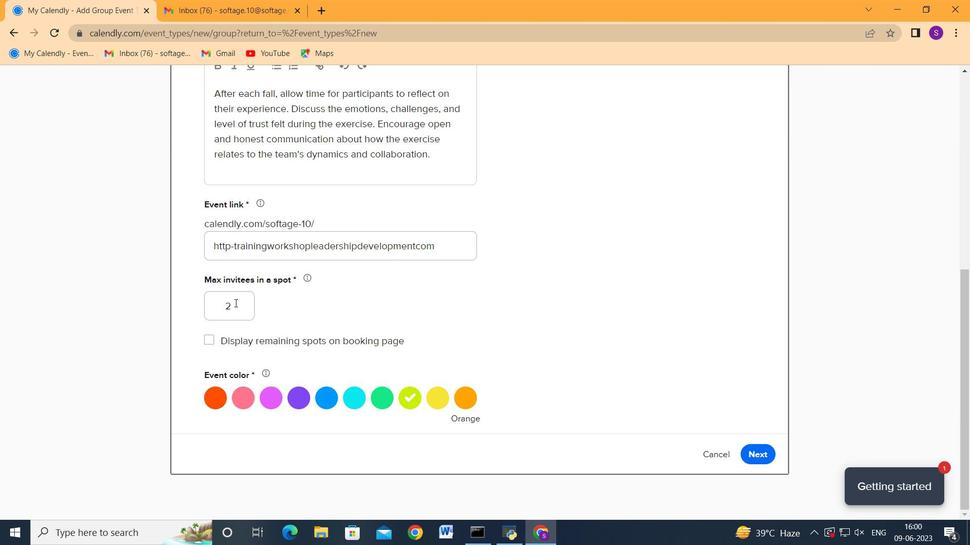 
Action: Key pressed <Key.backspace><Key.backspace>3
Screenshot: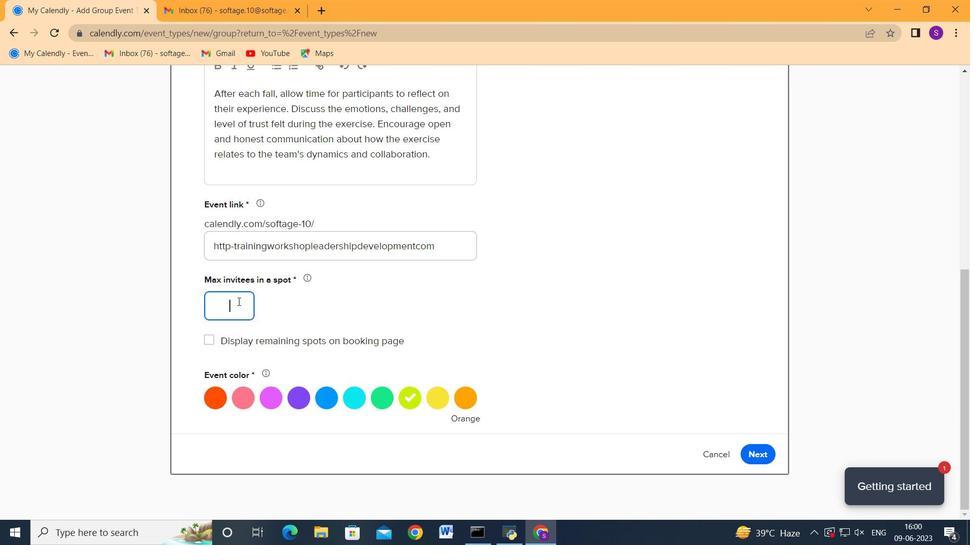 
Action: Mouse moved to (457, 404)
Screenshot: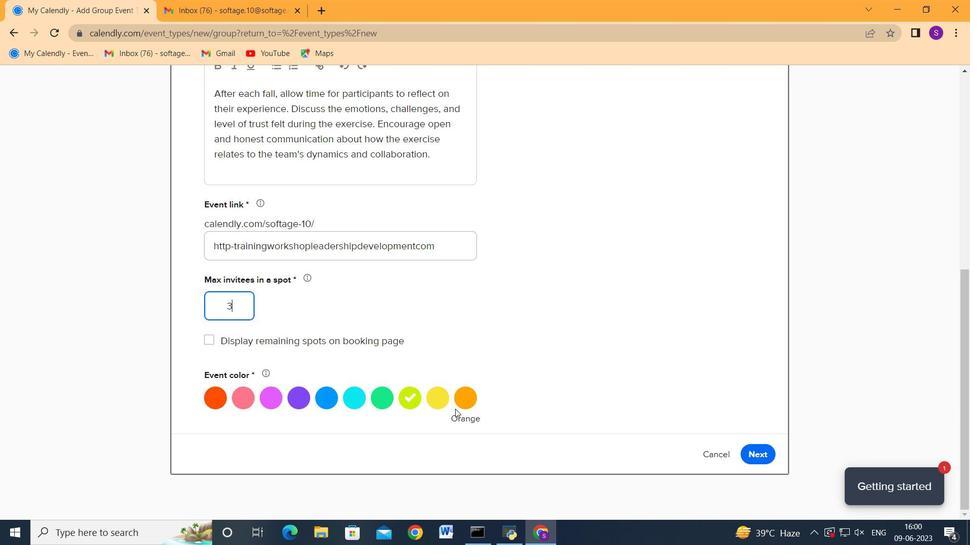 
Action: Mouse pressed left at (457, 404)
Screenshot: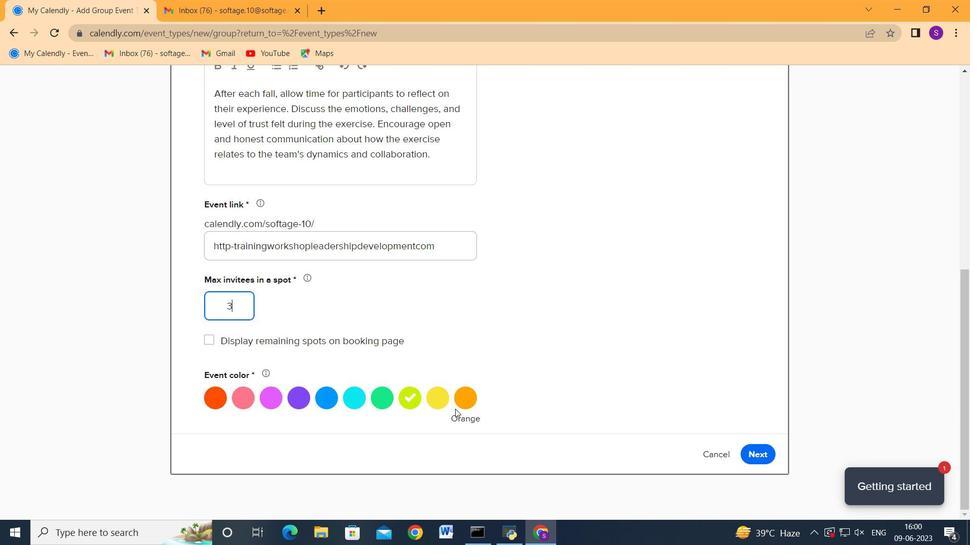 
Action: Mouse moved to (759, 455)
Screenshot: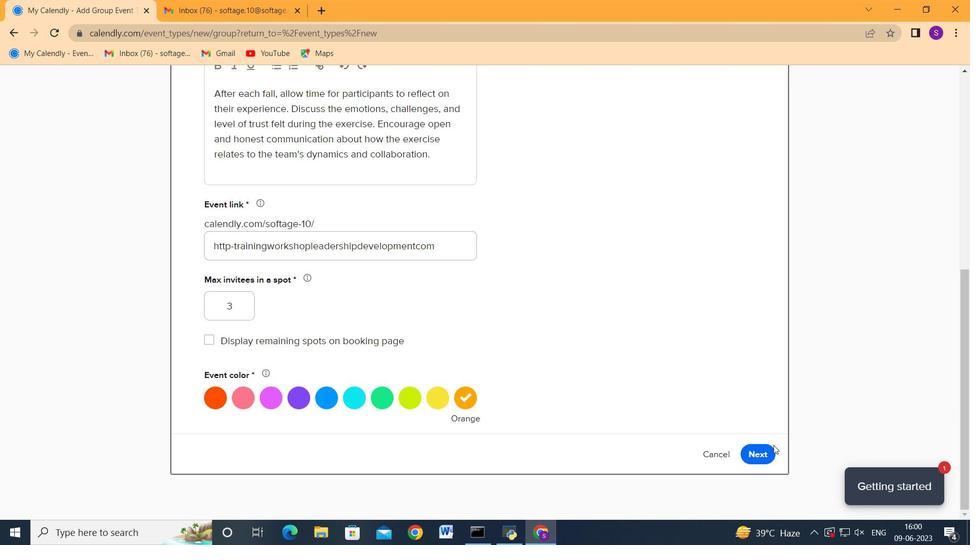
Action: Mouse pressed left at (759, 455)
Screenshot: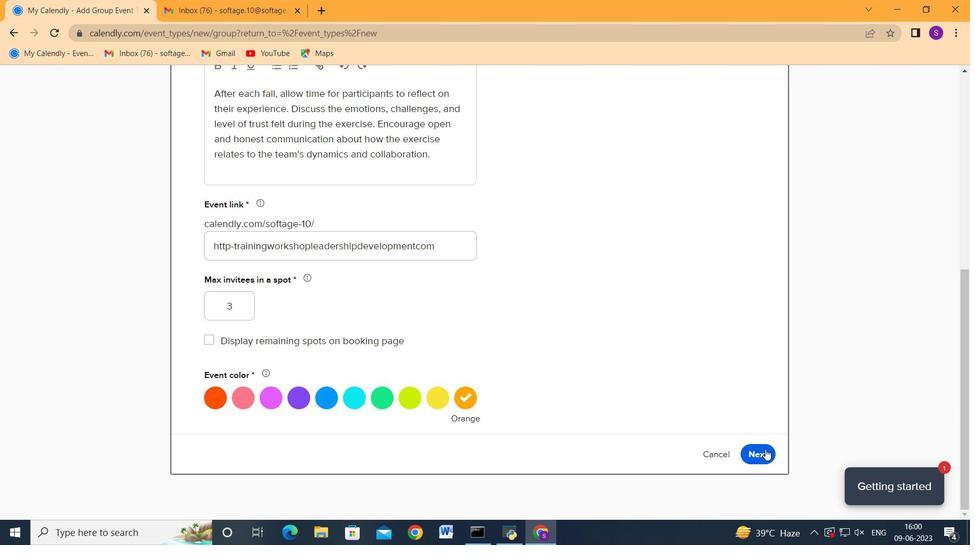 
Action: Mouse moved to (359, 341)
Screenshot: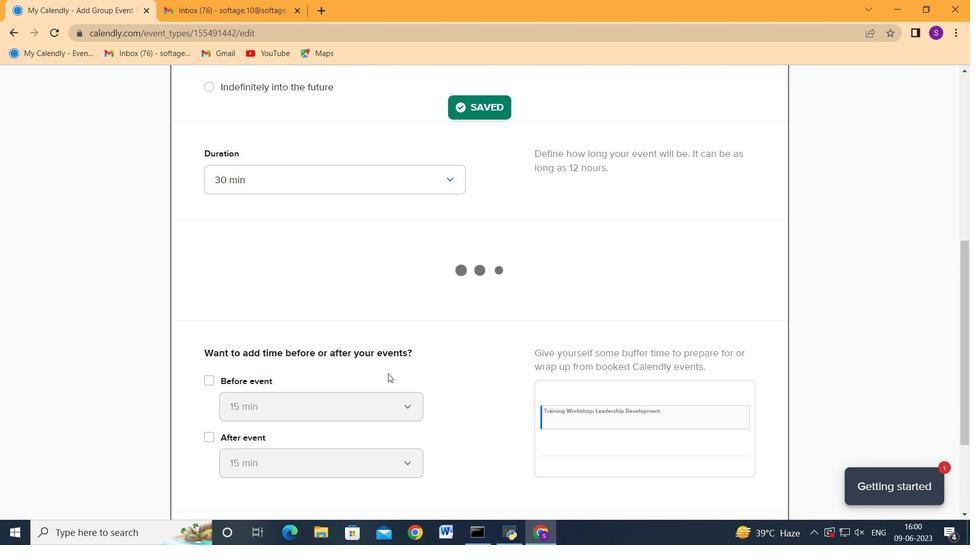 
Action: Mouse scrolled (359, 342) with delta (0, 0)
